 Task: Find connections with filter location Vanves with filter topic #Trainerwith filter profile language Spanish with filter current company Brookfield Properties with filter school BUNDELKHAND INSTITUTE OF ENGINEERING AND TECHNOLOGY, JHANSI with filter industry Agriculture, Construction, Mining Machinery Manufacturing with filter service category Customer Support with filter keywords title Columnist
Action: Mouse moved to (381, 280)
Screenshot: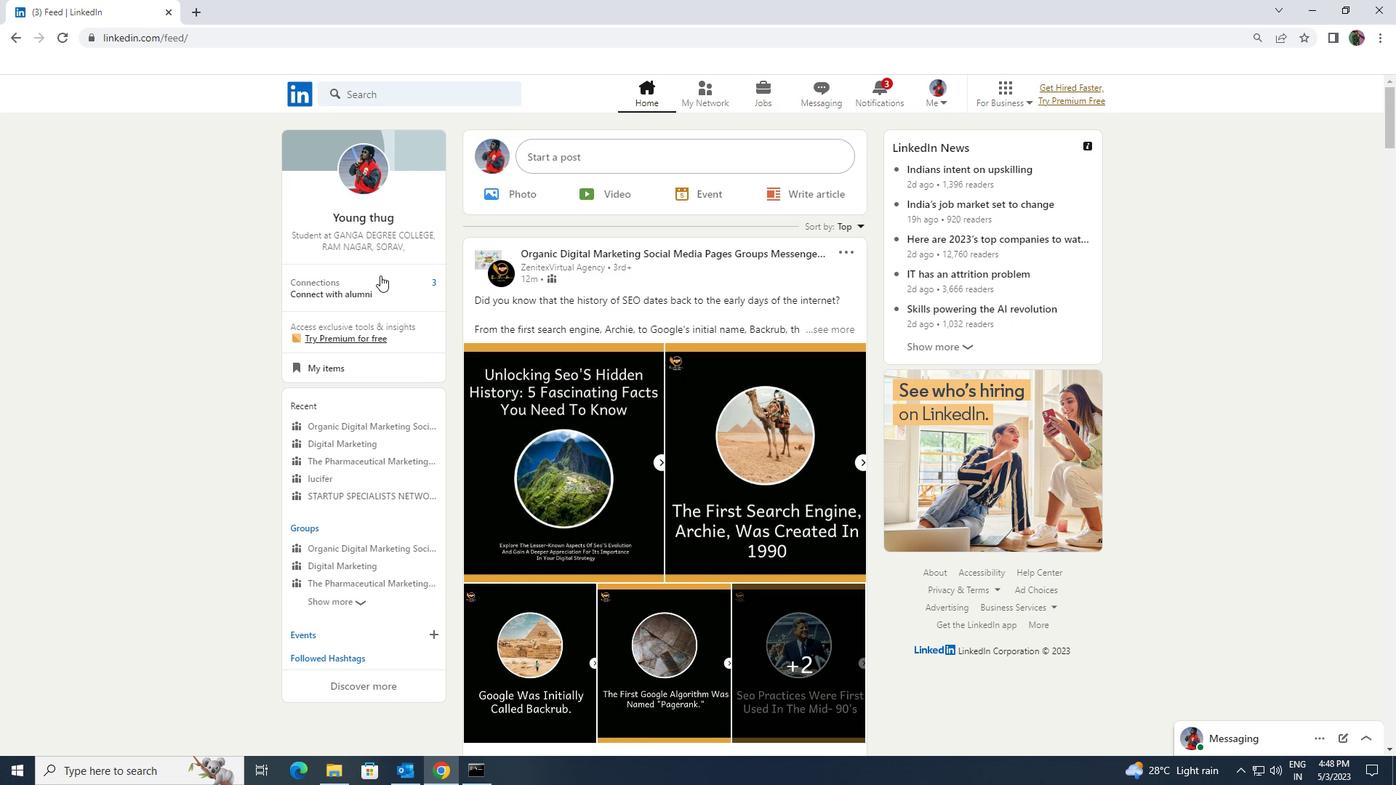 
Action: Mouse pressed left at (381, 280)
Screenshot: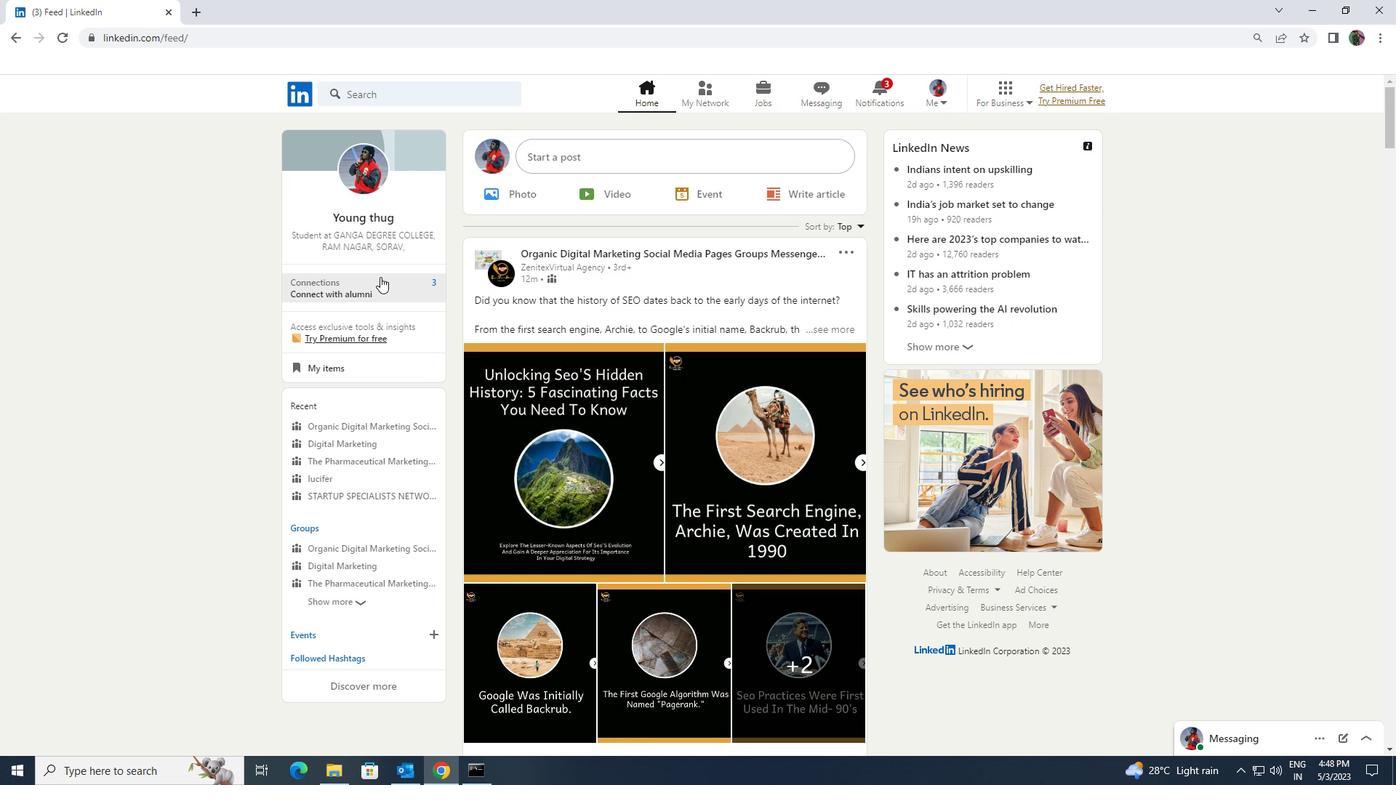 
Action: Mouse moved to (389, 178)
Screenshot: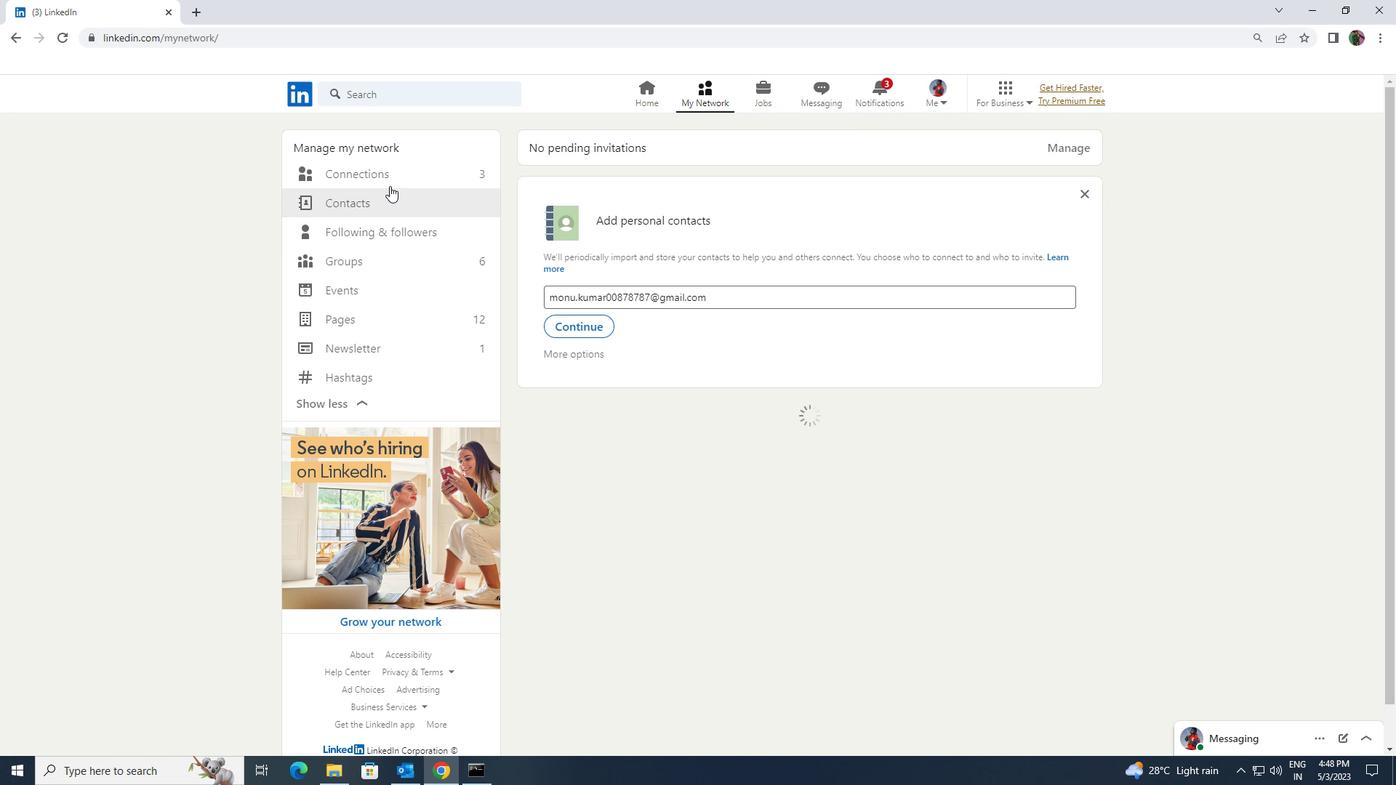 
Action: Mouse pressed left at (389, 178)
Screenshot: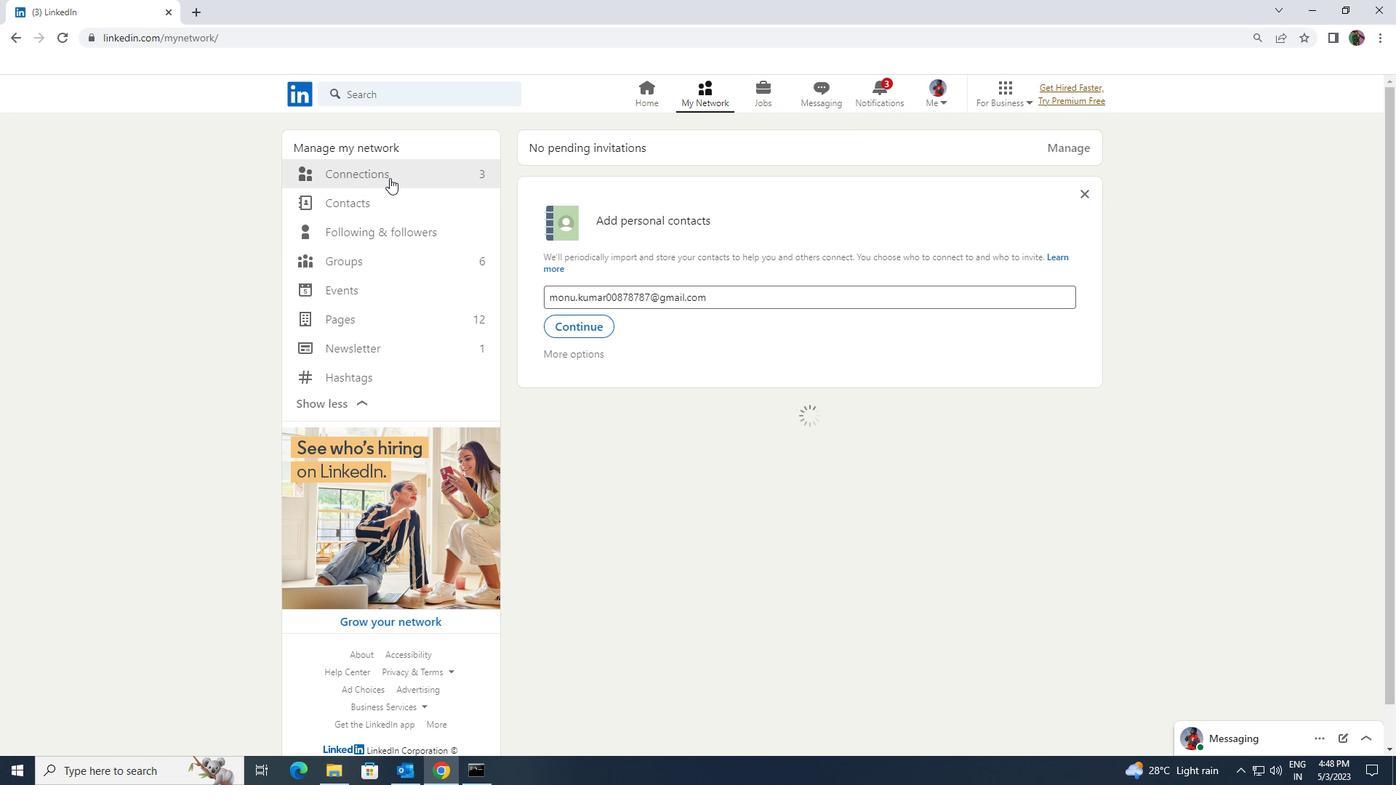 
Action: Mouse moved to (791, 179)
Screenshot: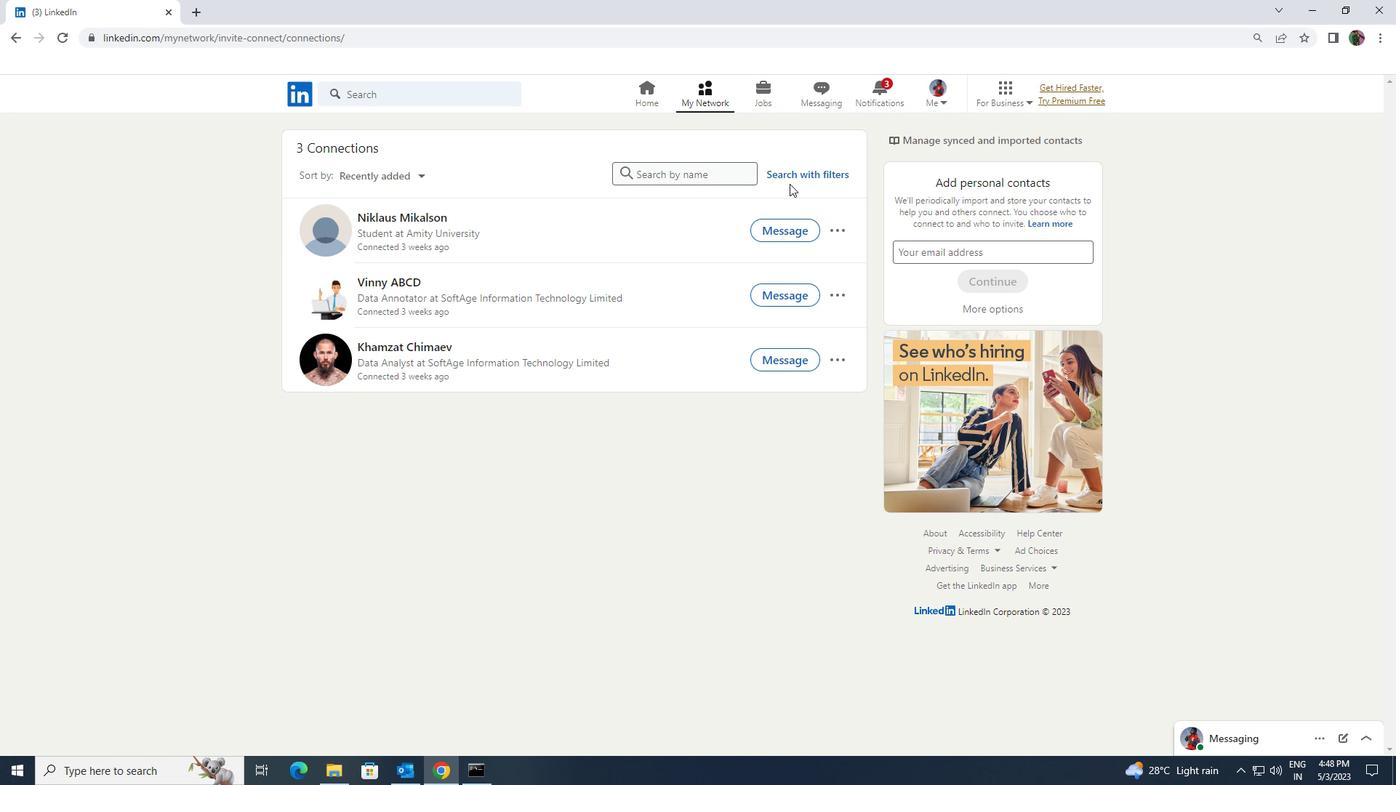 
Action: Mouse pressed left at (791, 179)
Screenshot: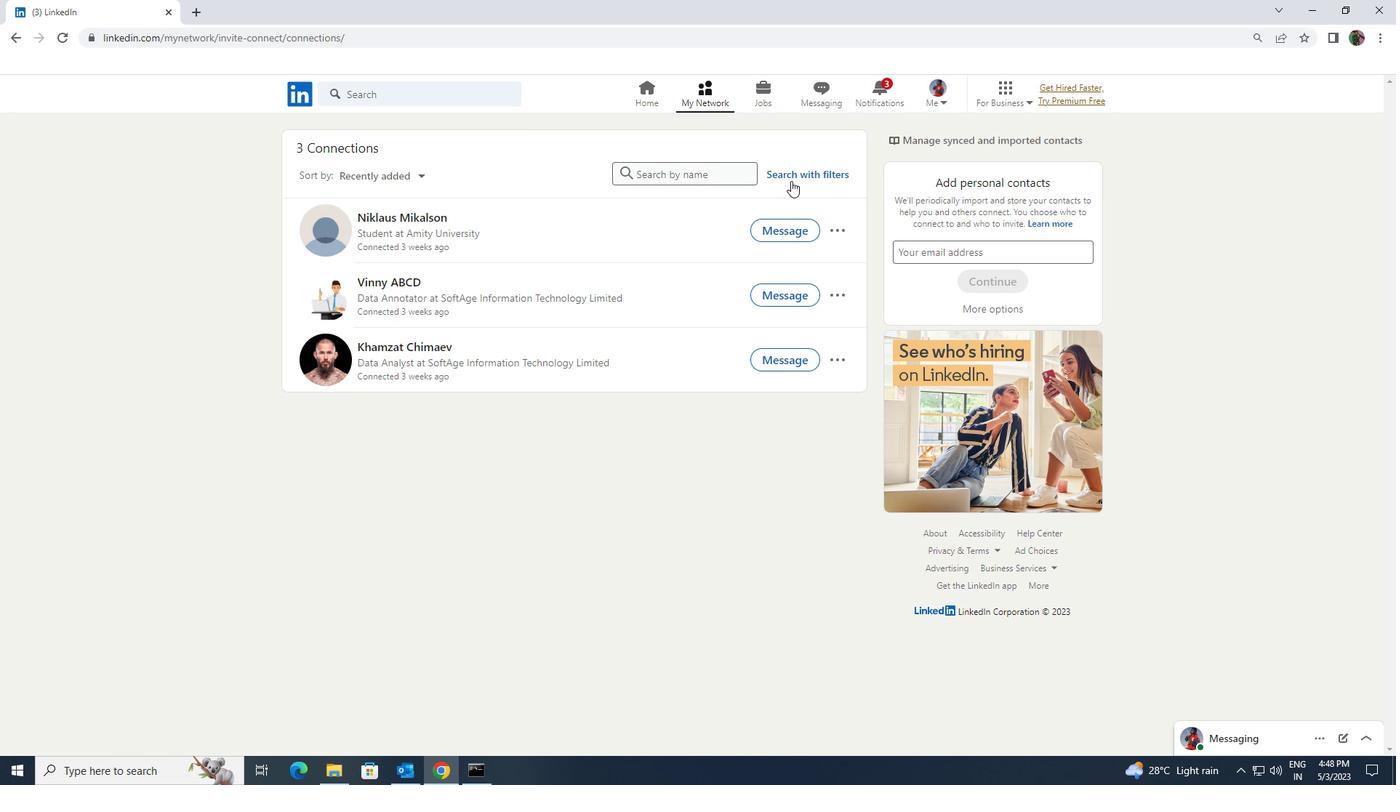 
Action: Mouse moved to (741, 137)
Screenshot: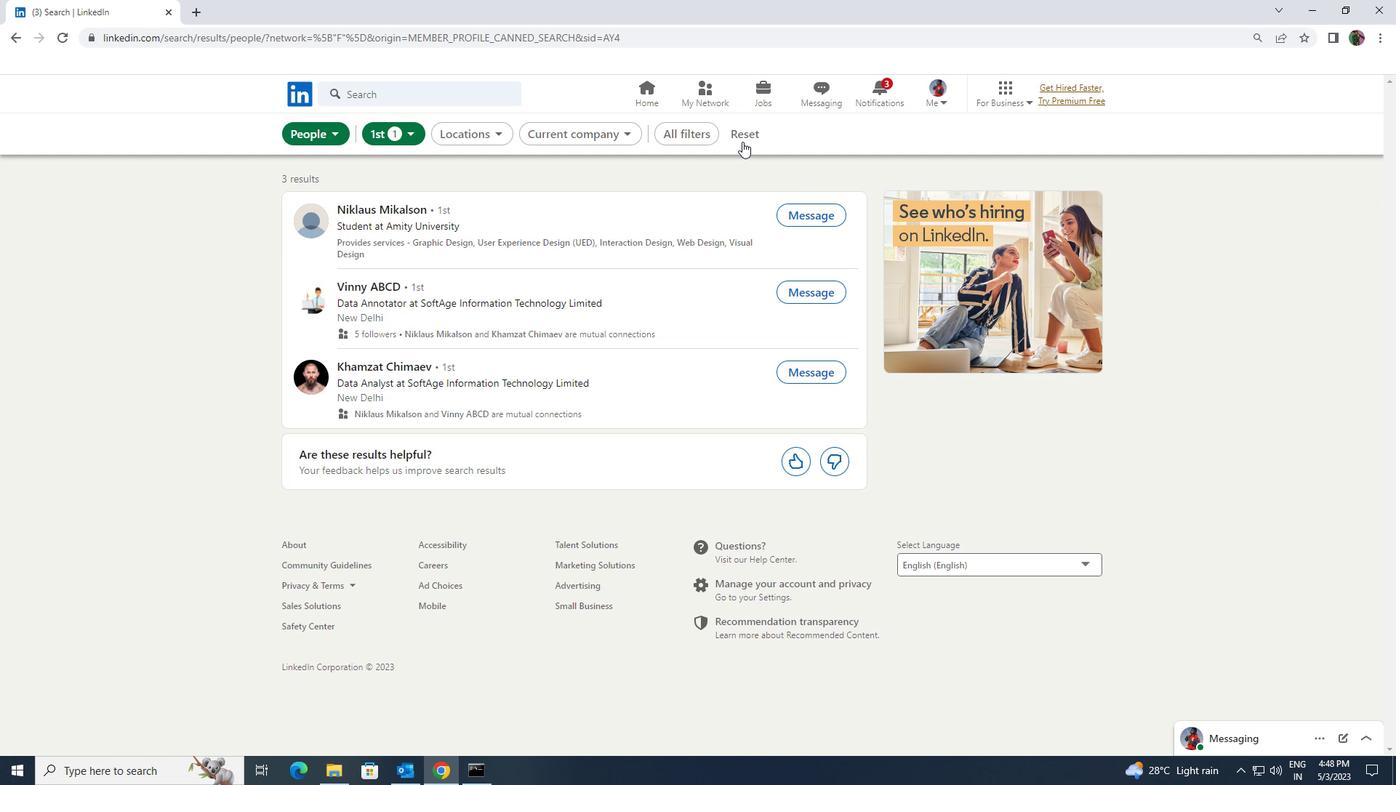 
Action: Mouse pressed left at (741, 137)
Screenshot: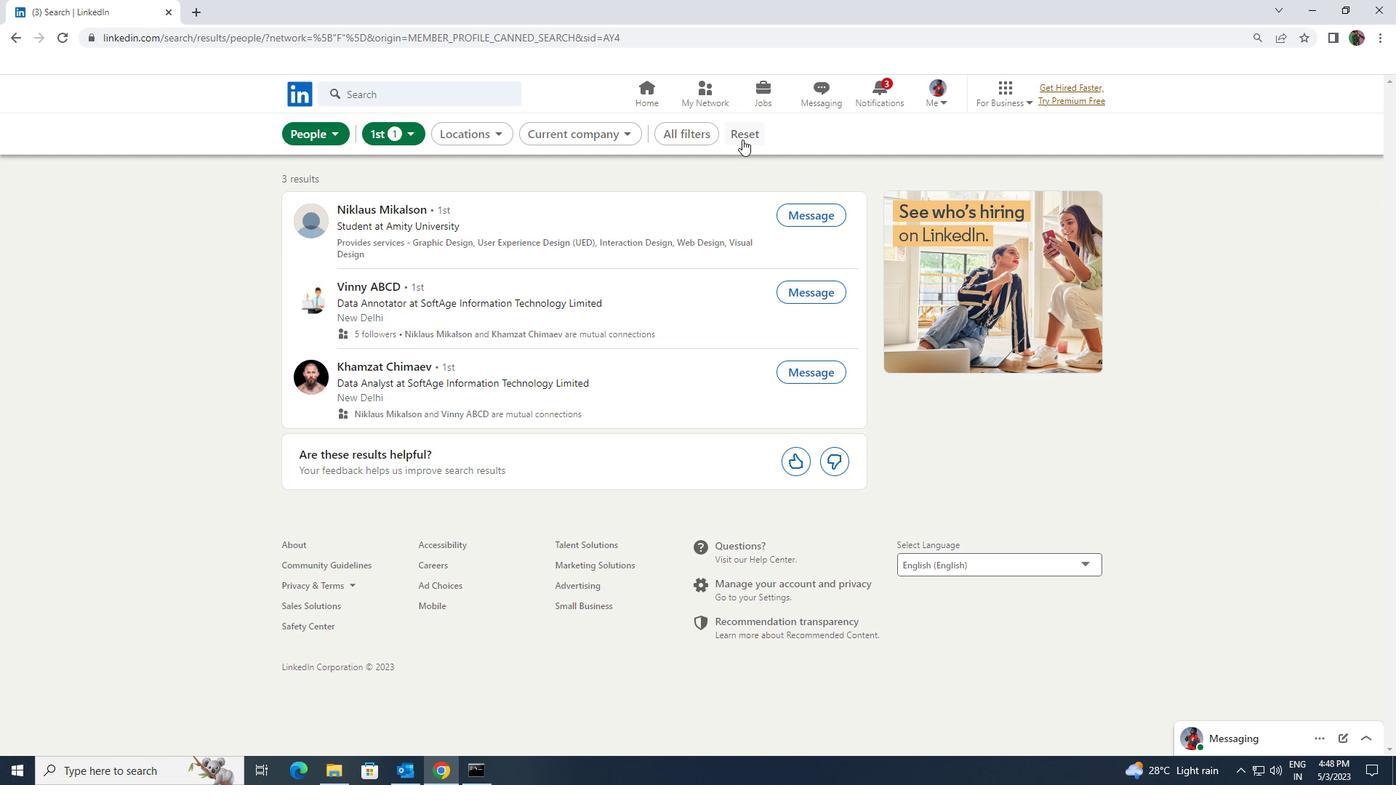 
Action: Mouse moved to (730, 137)
Screenshot: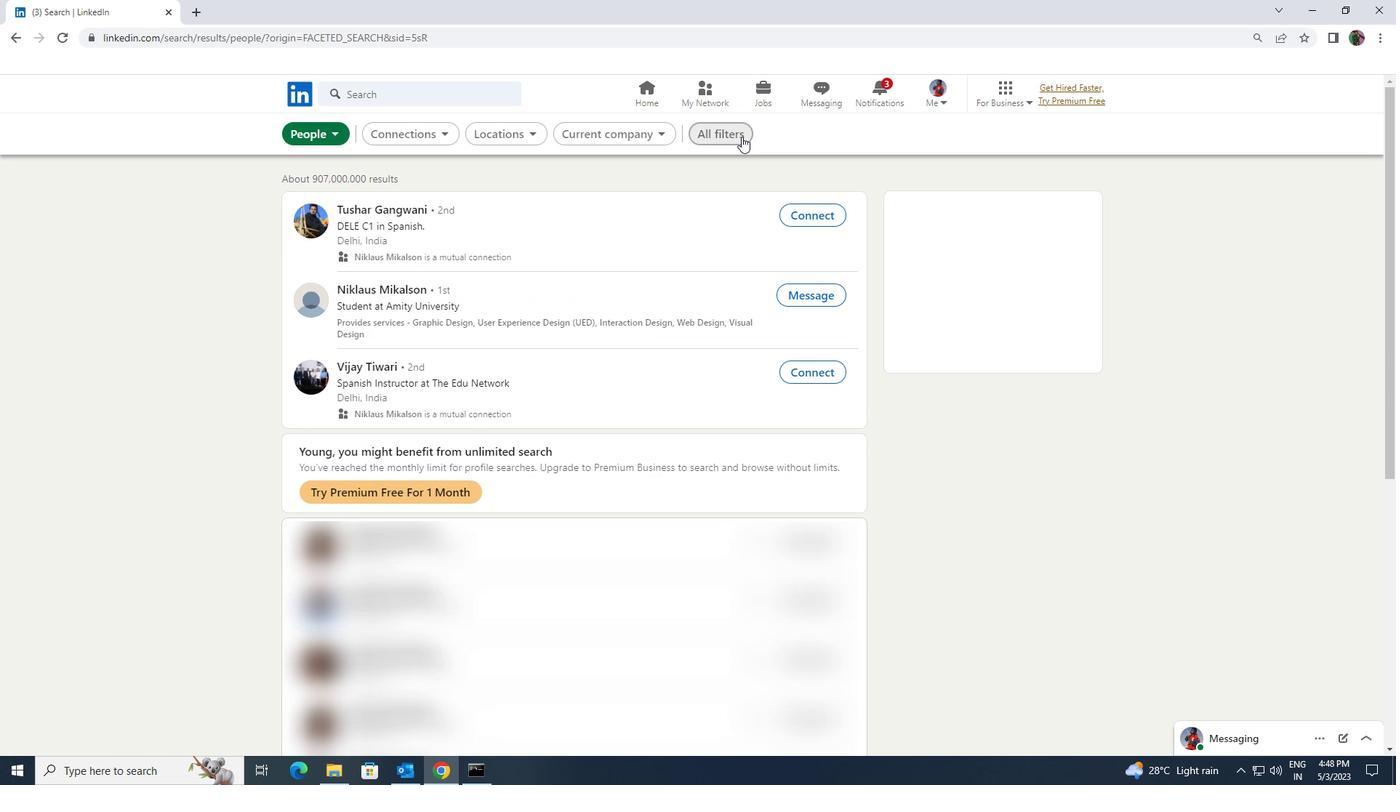 
Action: Mouse pressed left at (730, 137)
Screenshot: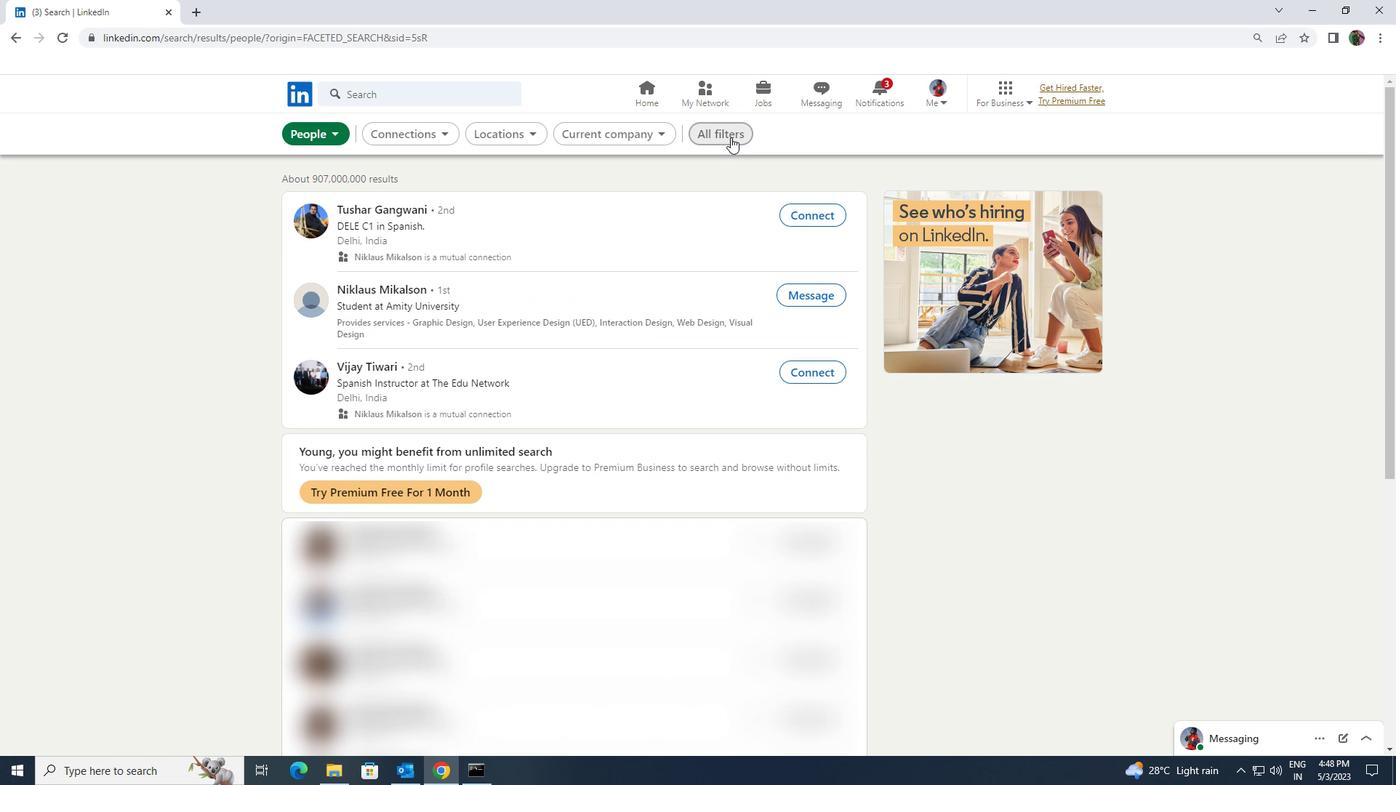 
Action: Mouse moved to (1231, 564)
Screenshot: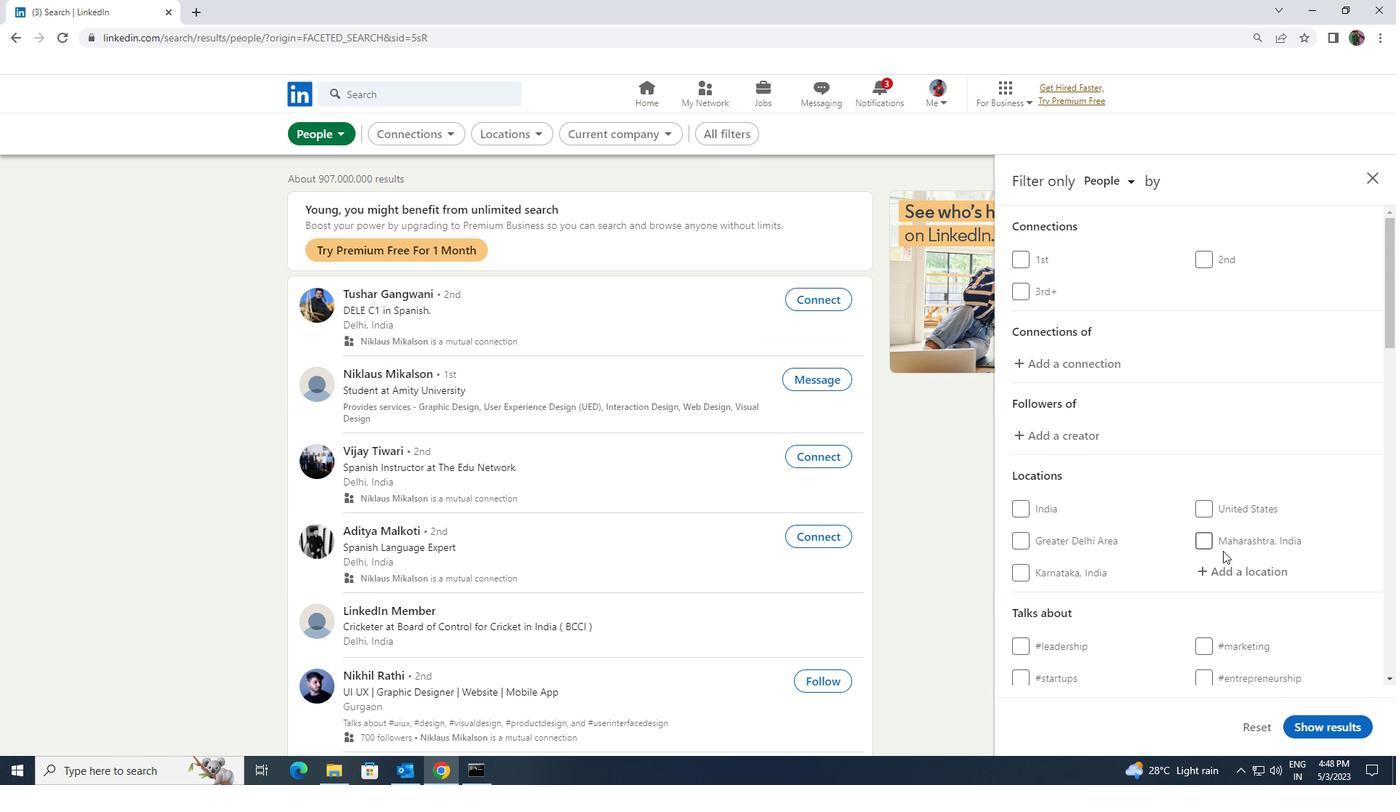 
Action: Mouse pressed left at (1231, 564)
Screenshot: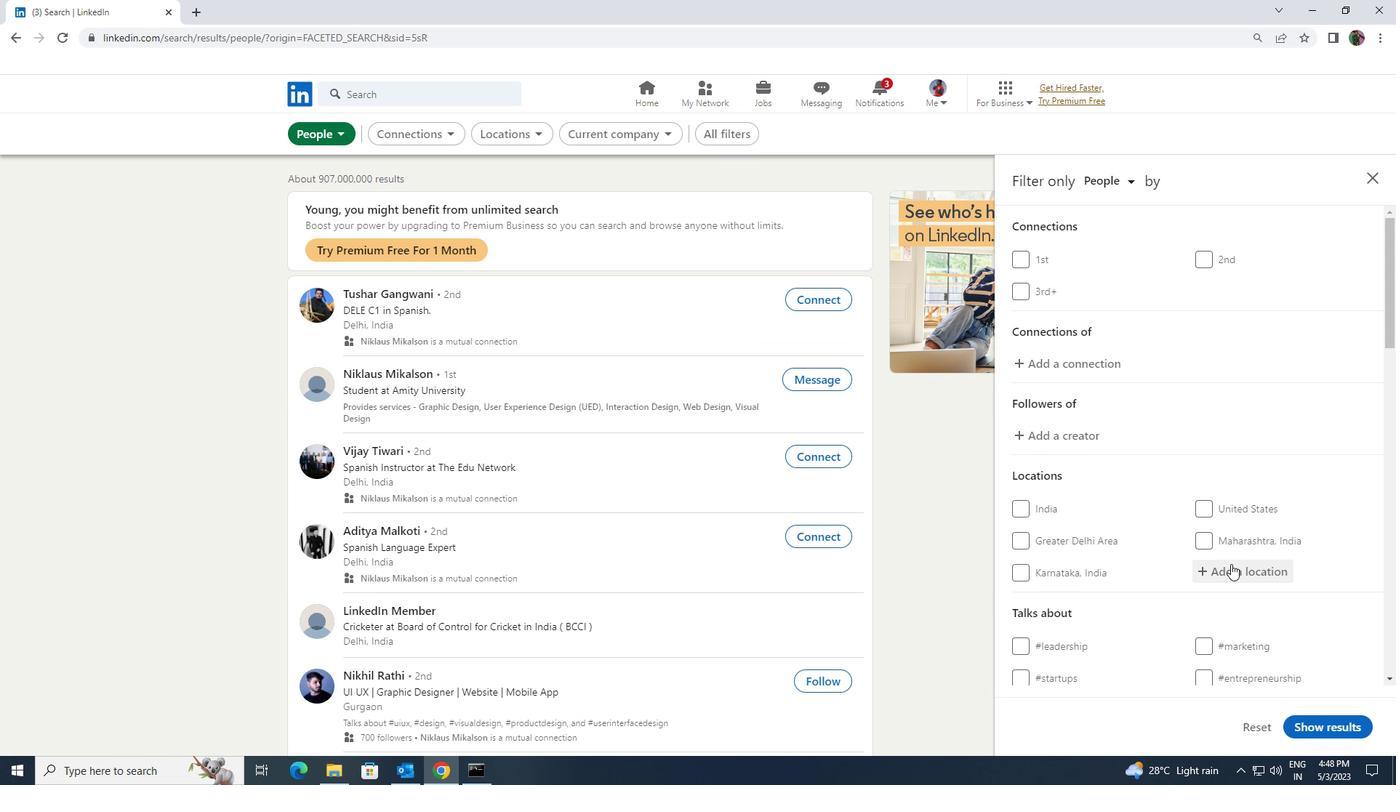 
Action: Key pressed <Key.shift>VANVES
Screenshot: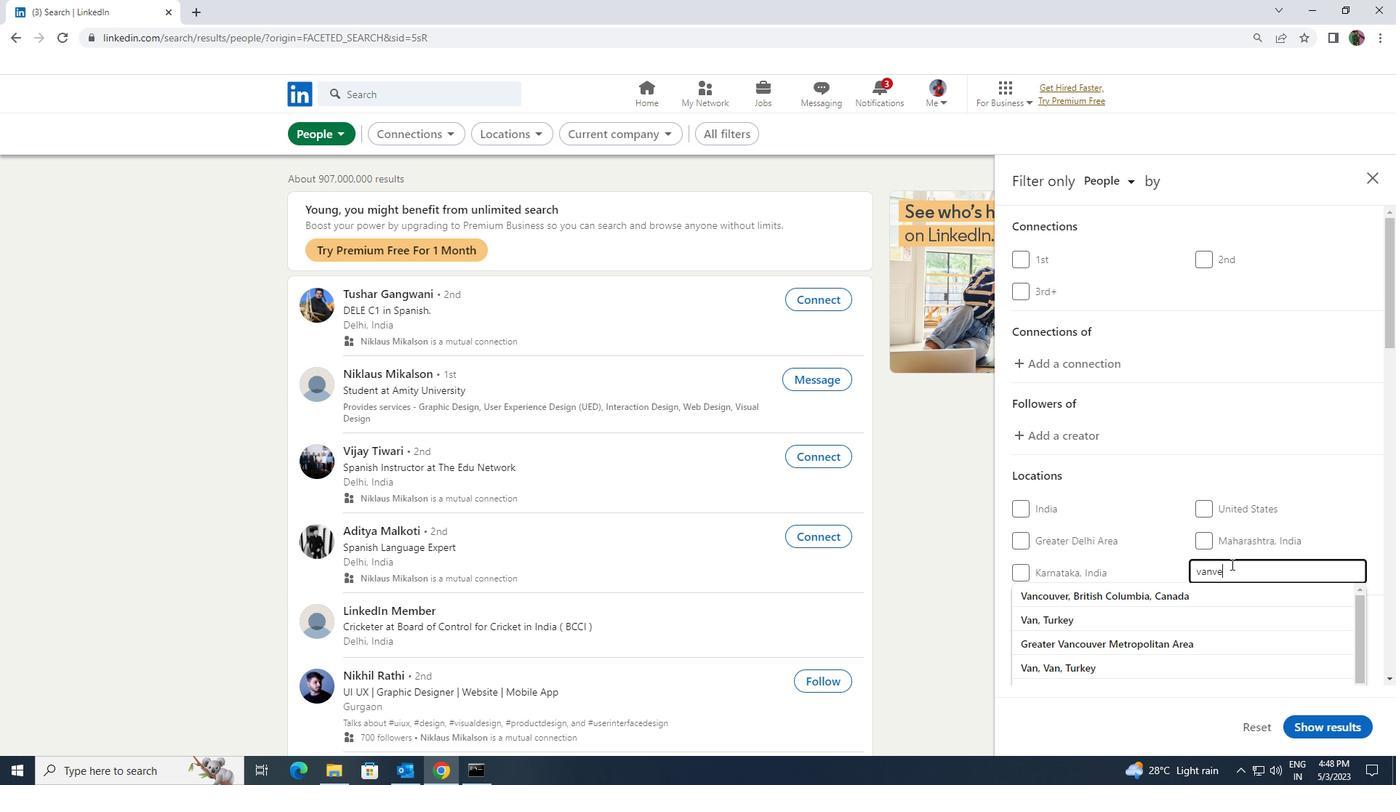 
Action: Mouse moved to (1221, 586)
Screenshot: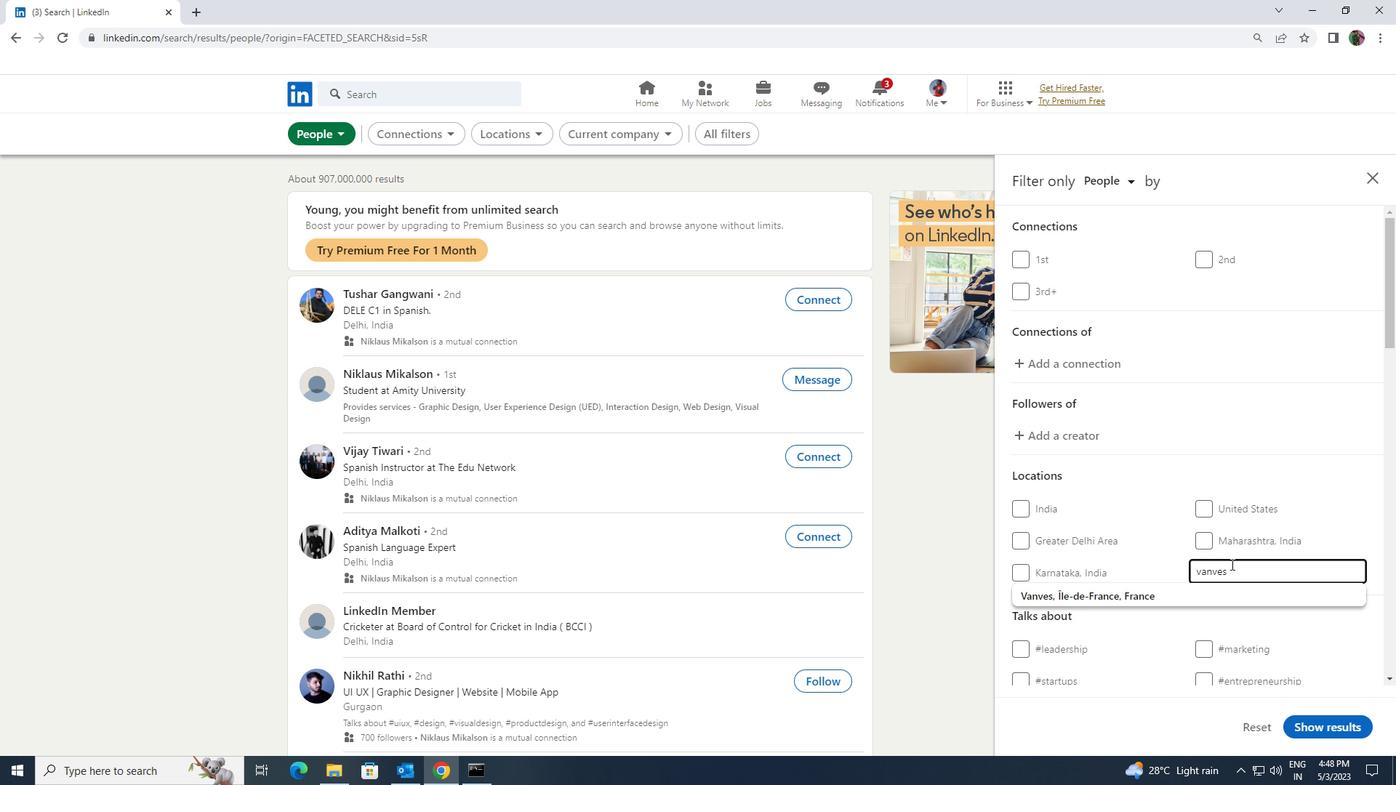 
Action: Mouse pressed left at (1221, 586)
Screenshot: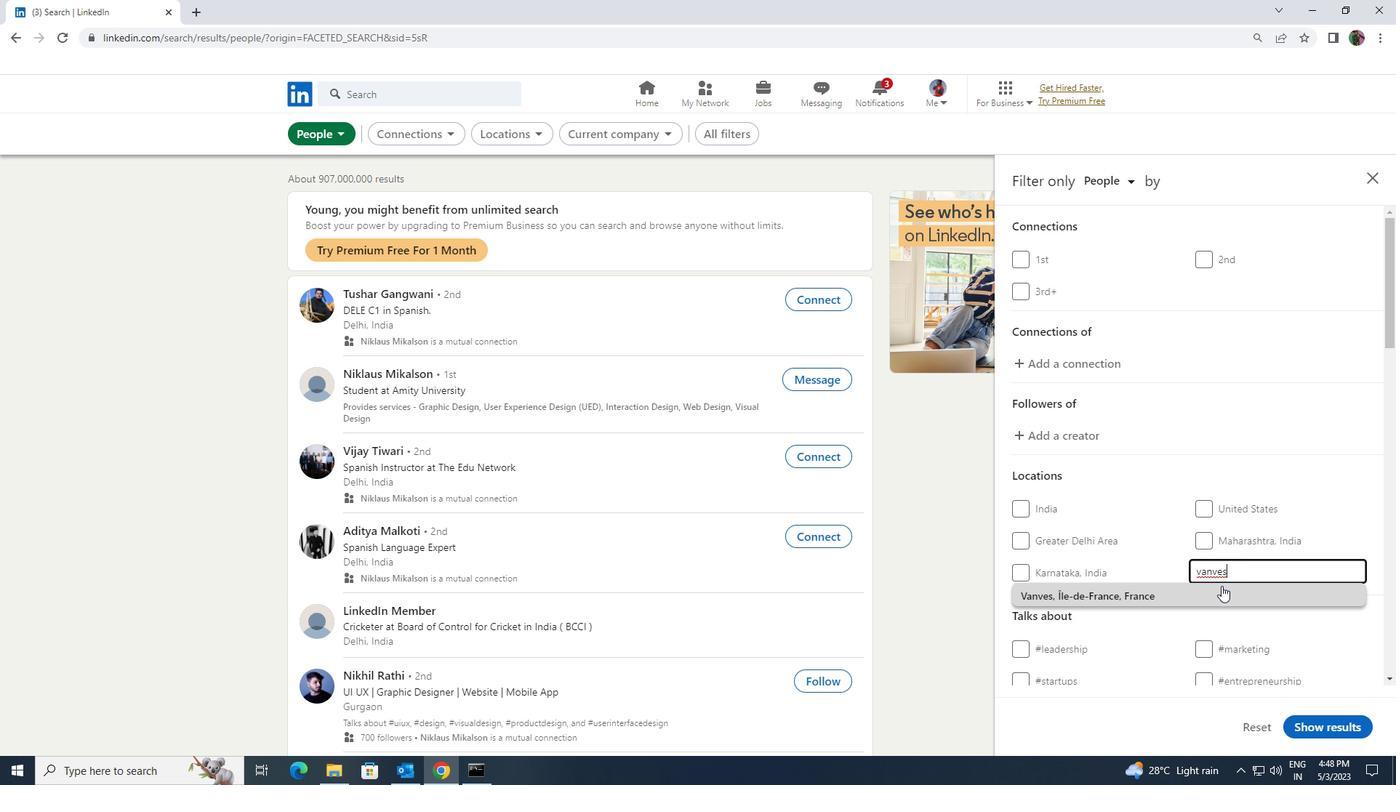 
Action: Mouse scrolled (1221, 585) with delta (0, 0)
Screenshot: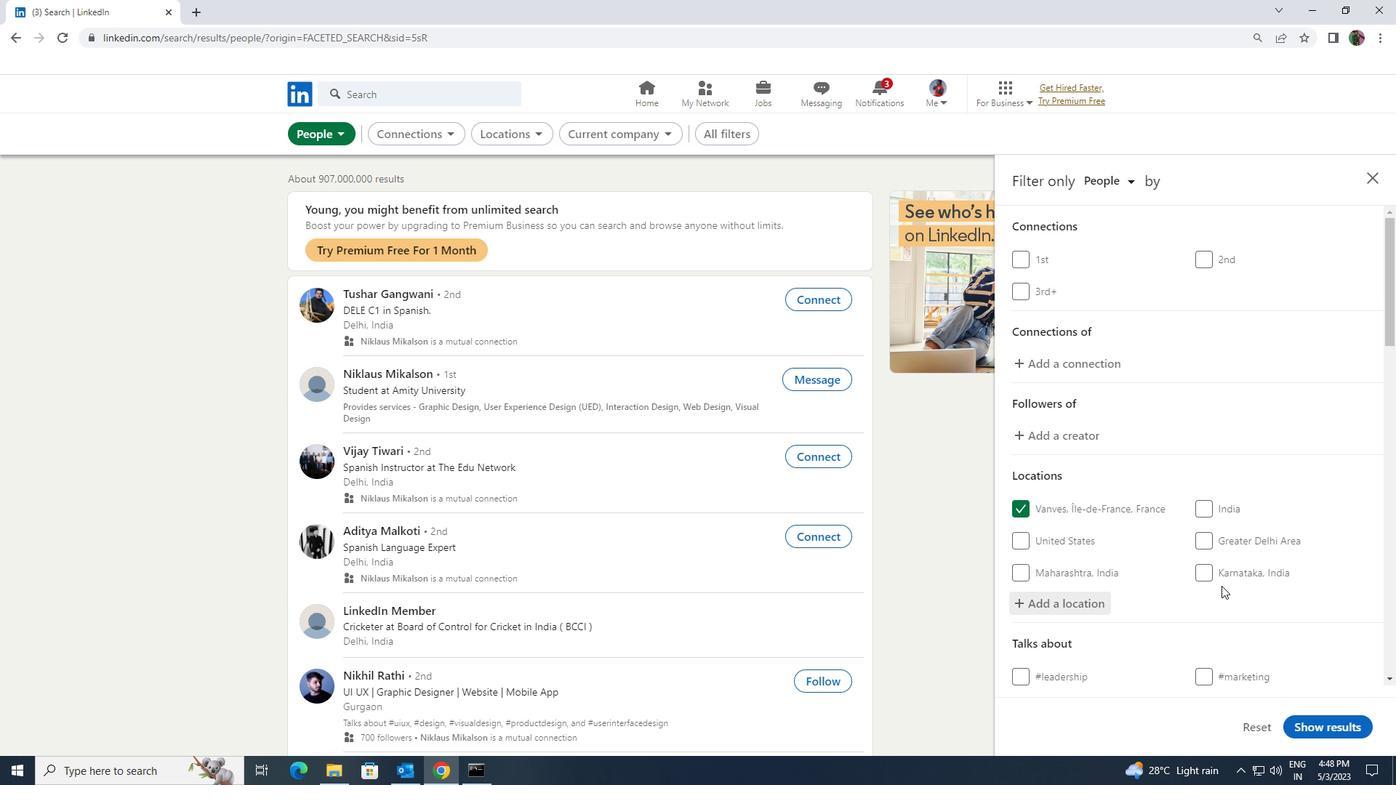 
Action: Mouse scrolled (1221, 585) with delta (0, 0)
Screenshot: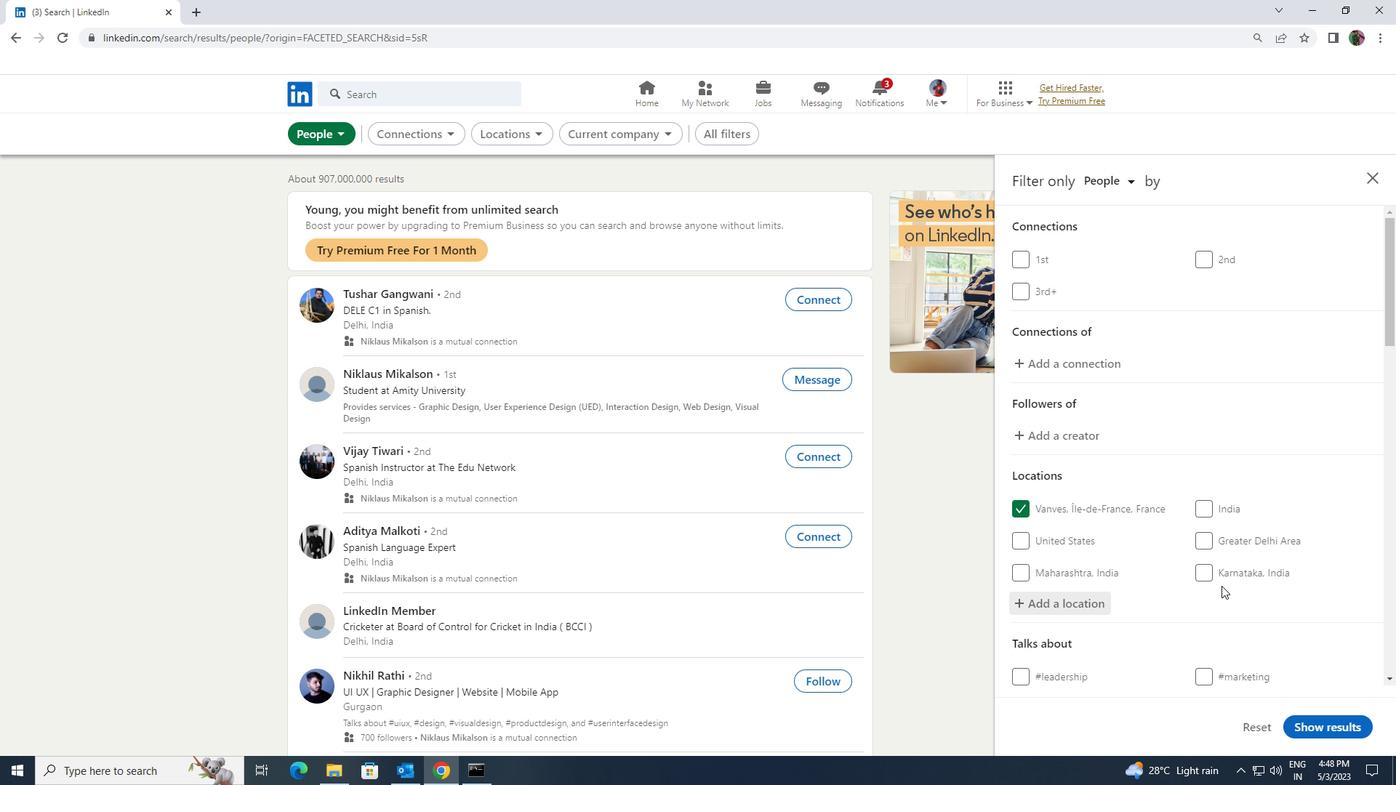 
Action: Mouse moved to (1218, 586)
Screenshot: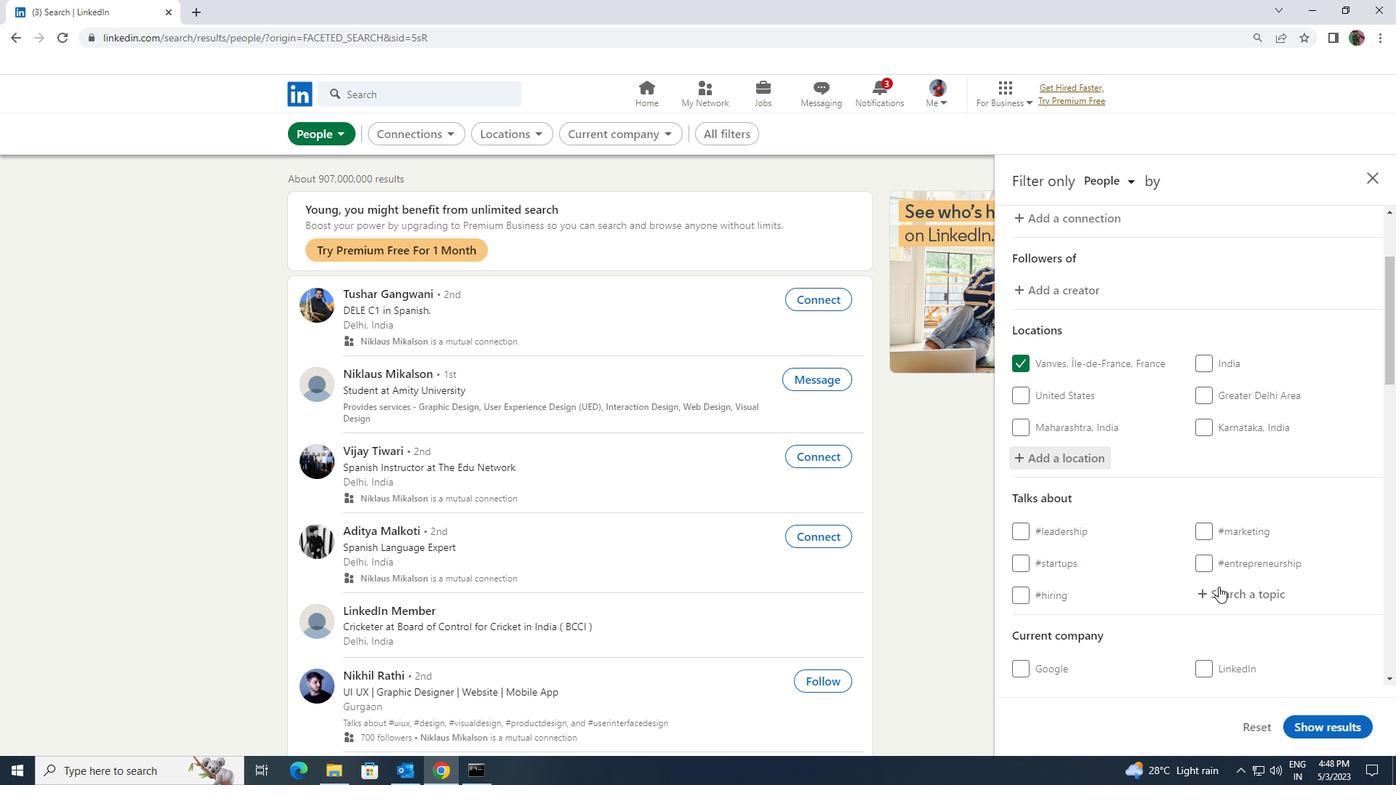 
Action: Mouse pressed left at (1218, 586)
Screenshot: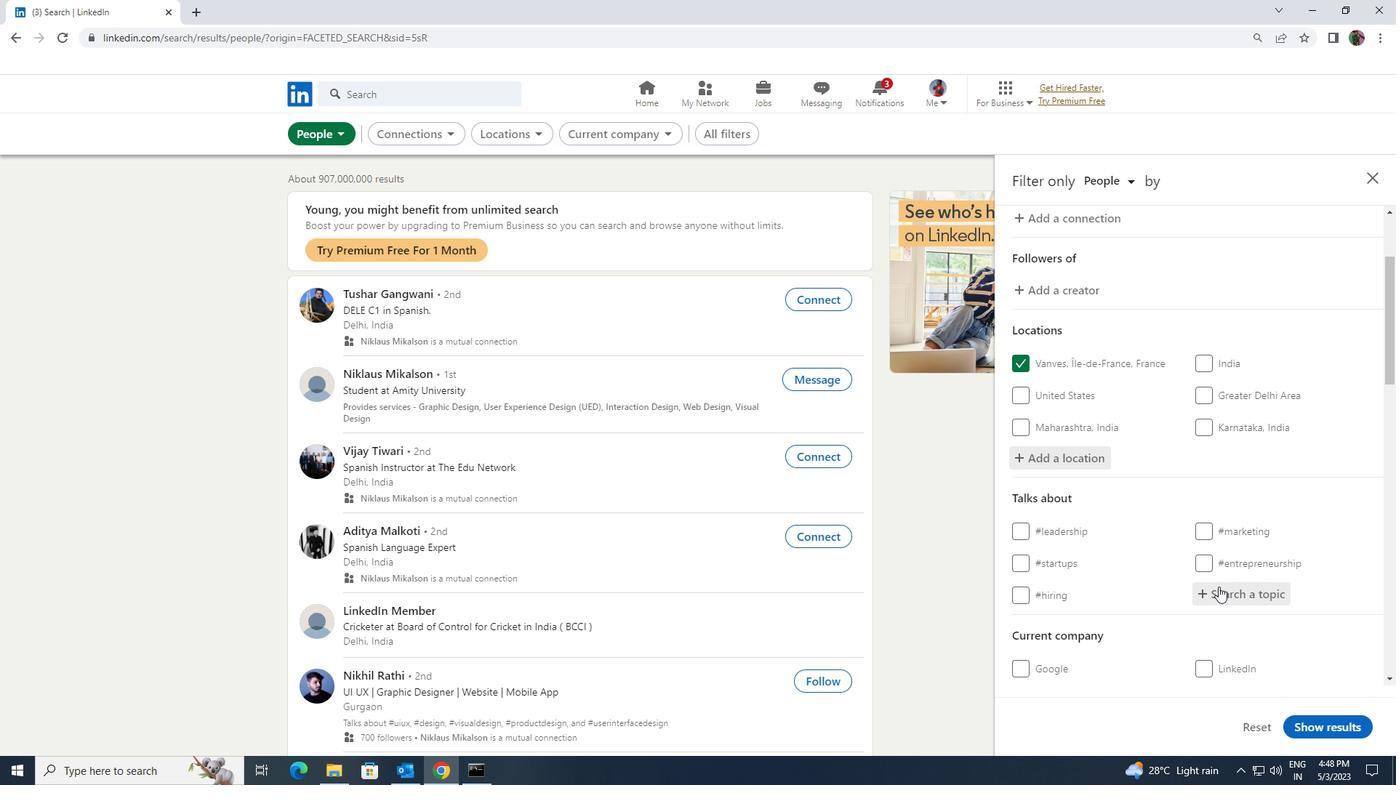 
Action: Key pressed <Key.shift>TRAINER
Screenshot: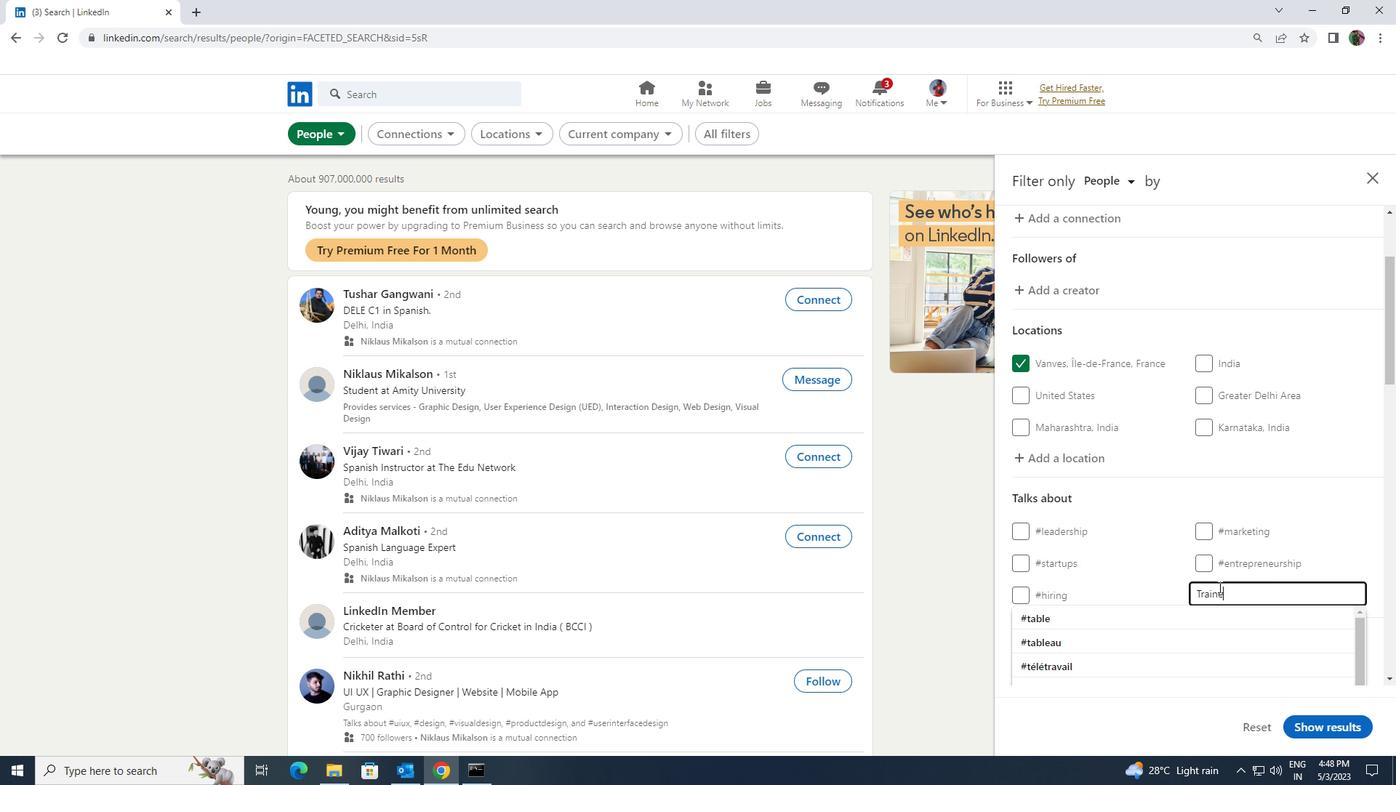 
Action: Mouse moved to (1207, 605)
Screenshot: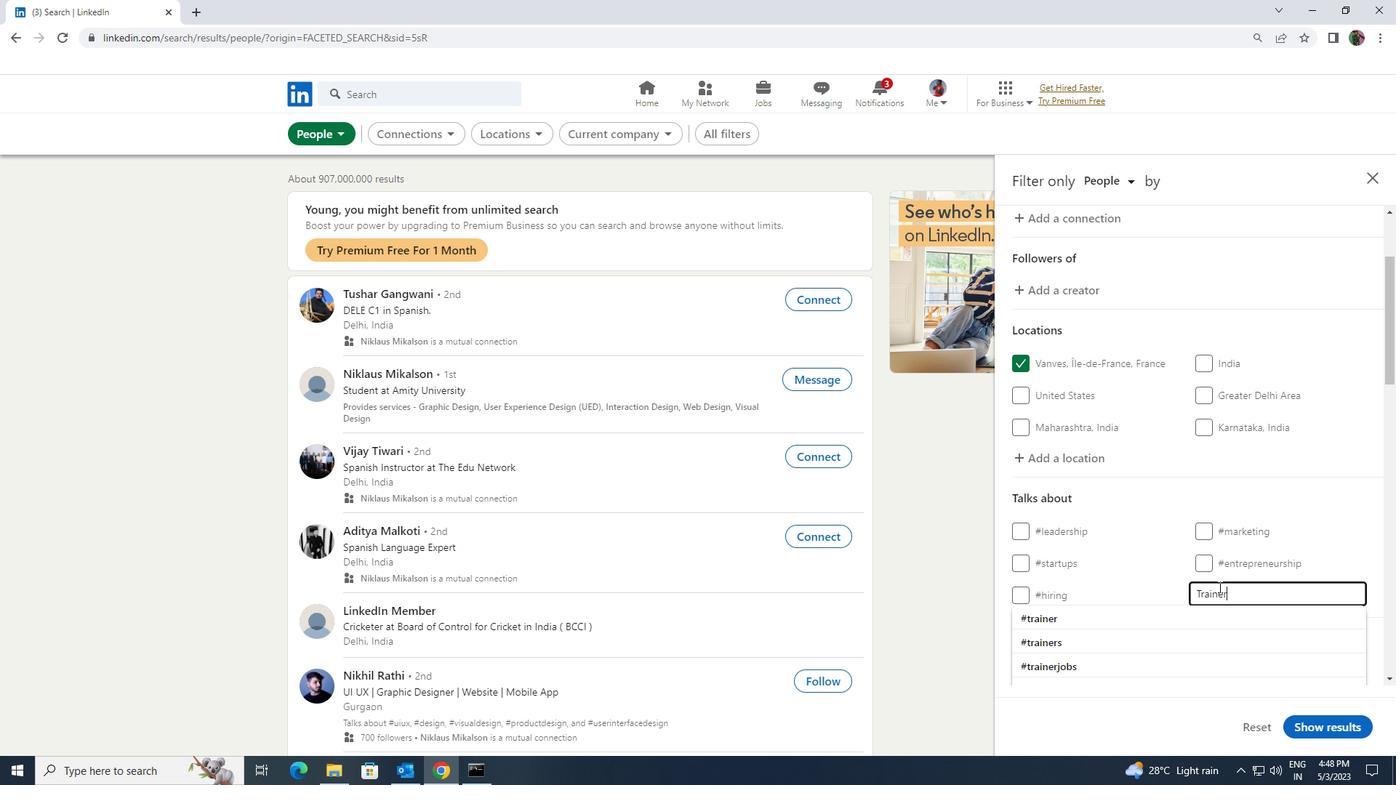 
Action: Mouse pressed left at (1207, 605)
Screenshot: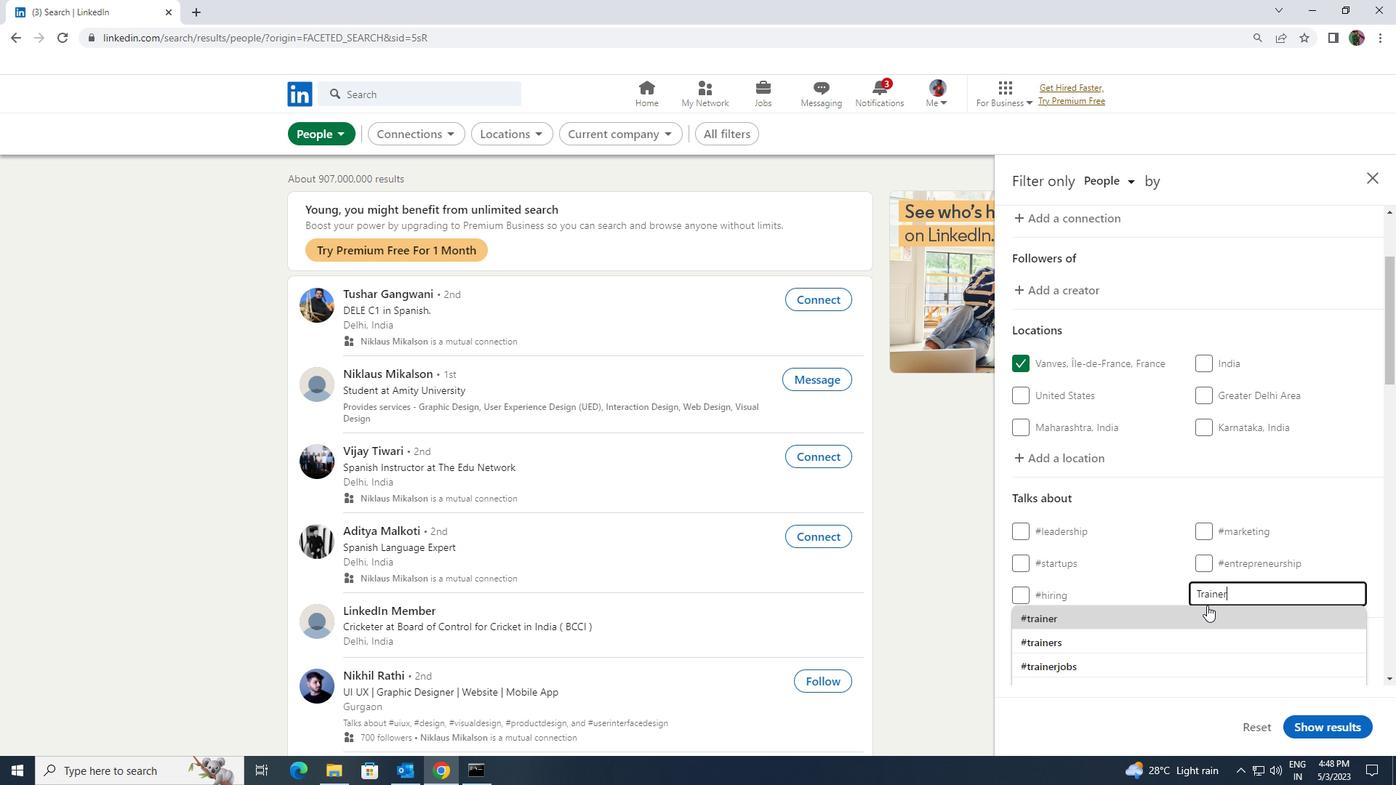 
Action: Mouse scrolled (1207, 605) with delta (0, 0)
Screenshot: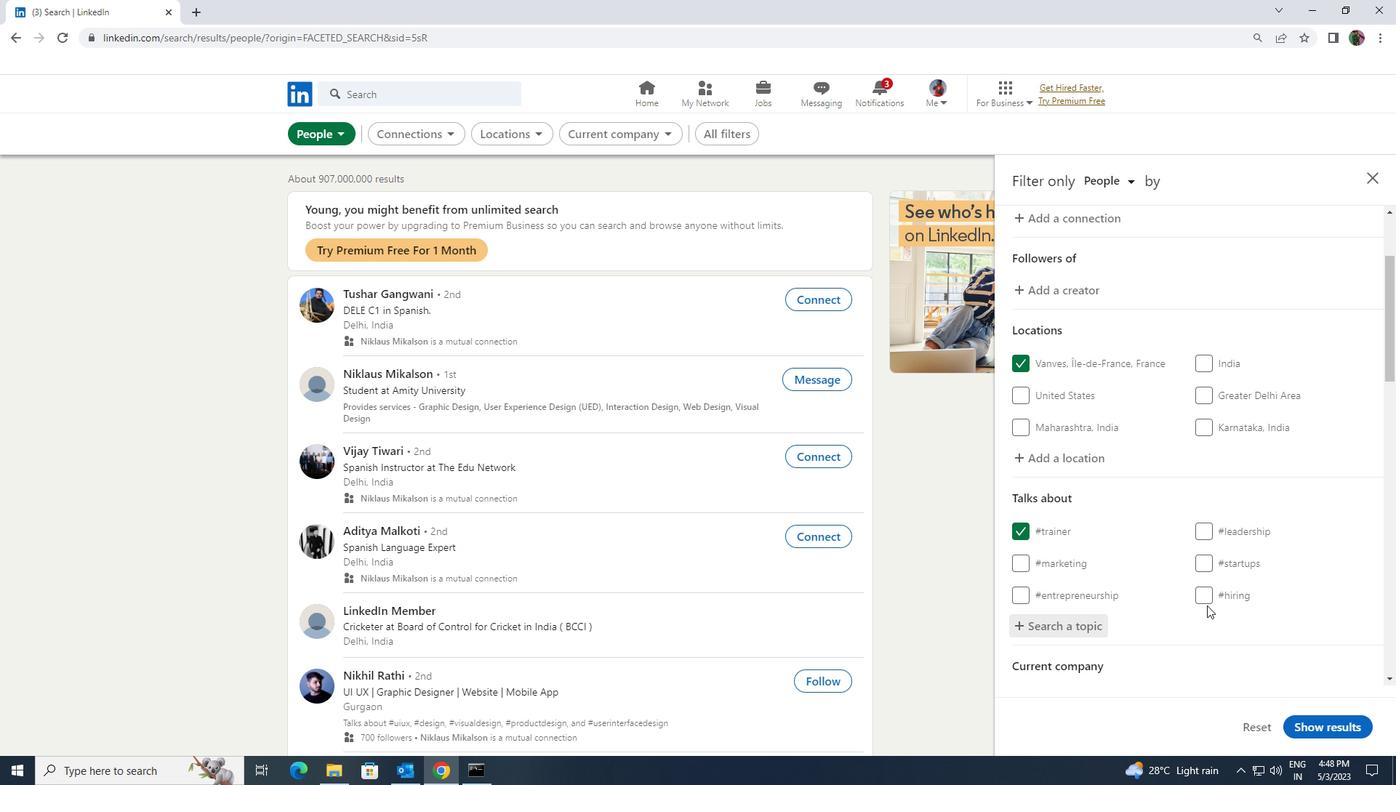 
Action: Mouse scrolled (1207, 605) with delta (0, 0)
Screenshot: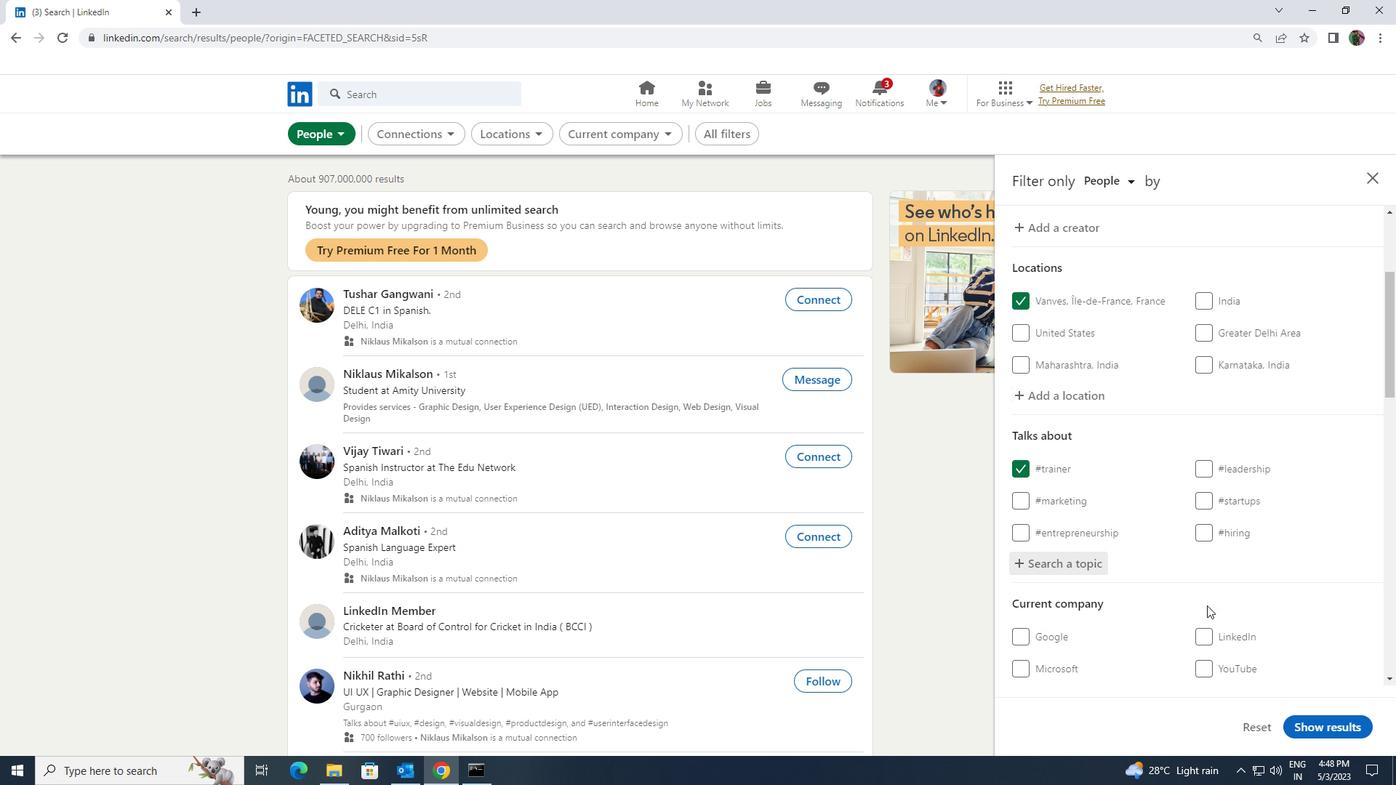 
Action: Mouse scrolled (1207, 605) with delta (0, 0)
Screenshot: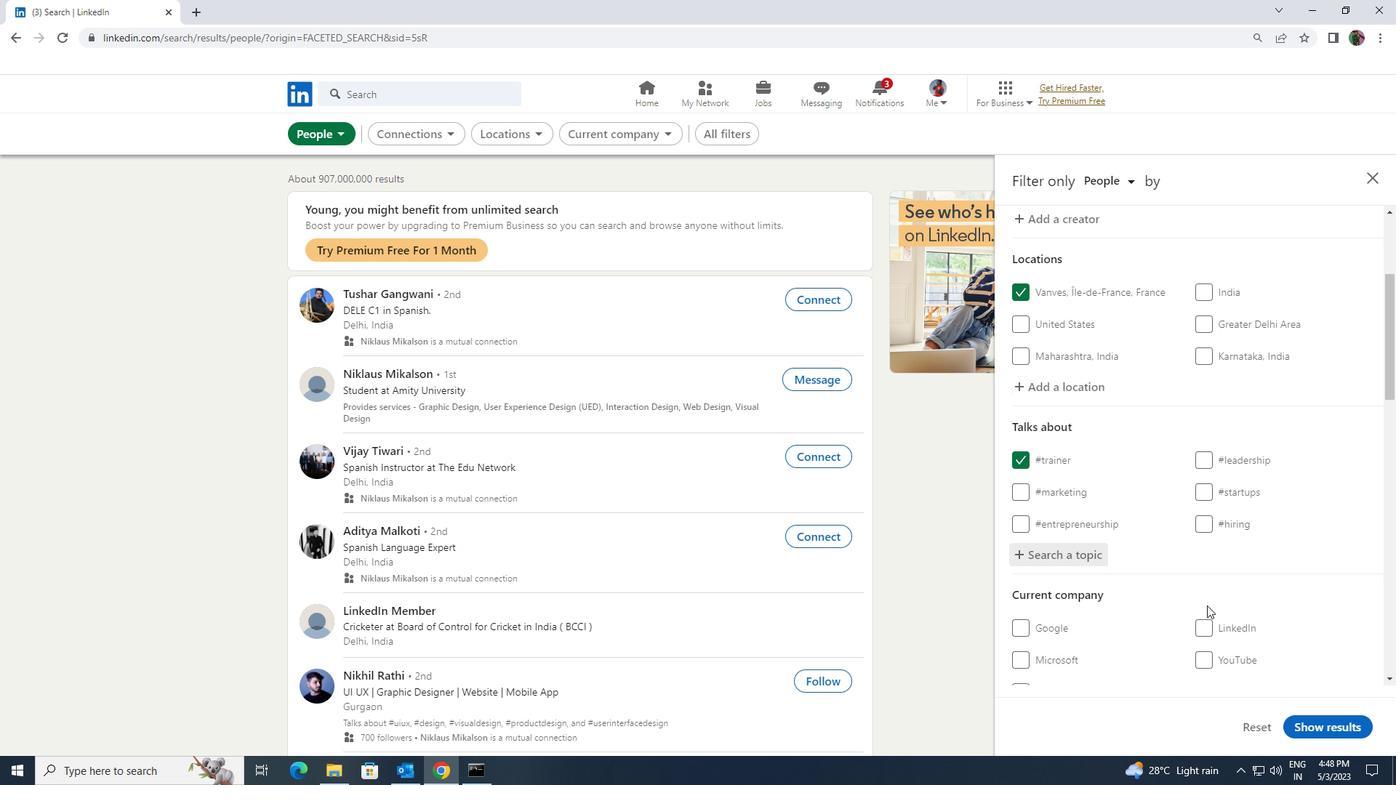 
Action: Mouse scrolled (1207, 605) with delta (0, 0)
Screenshot: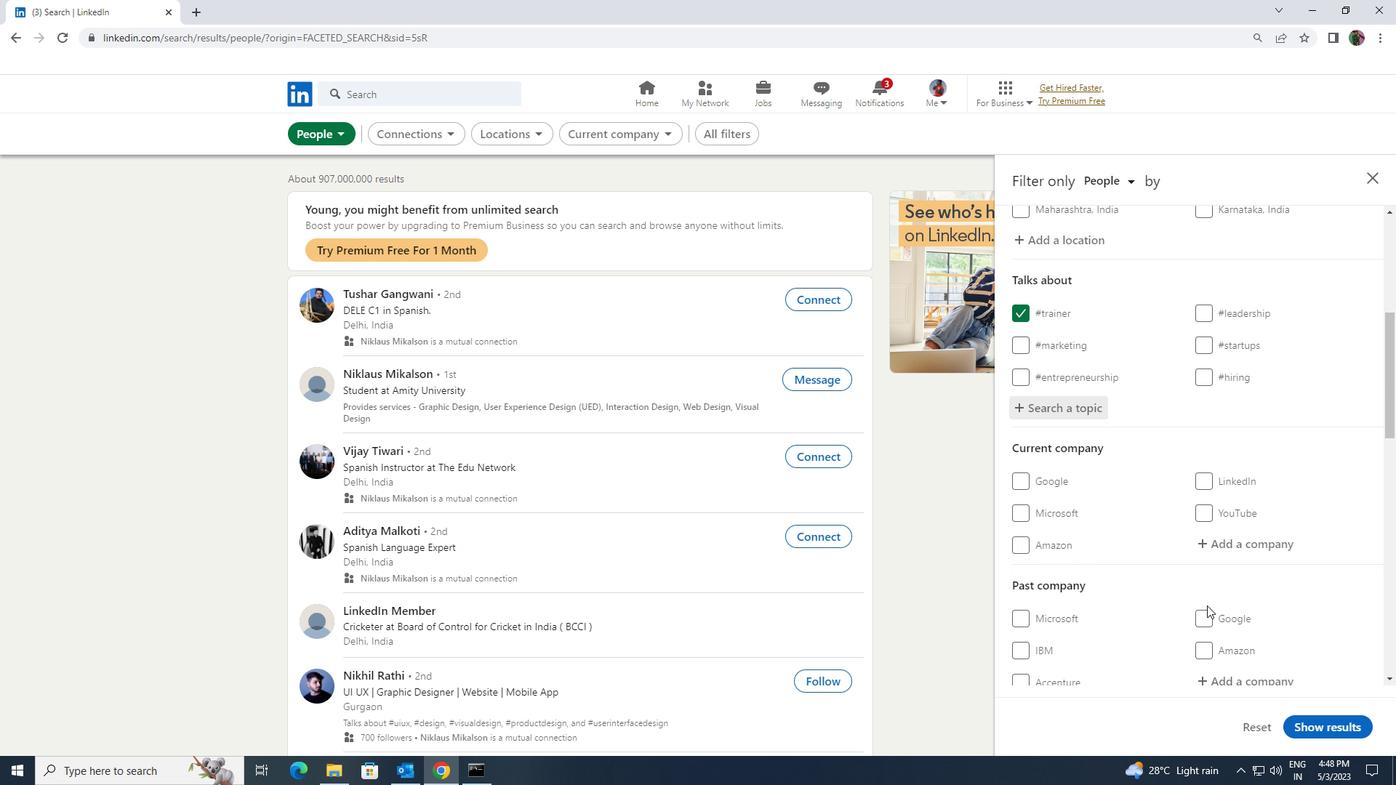 
Action: Mouse scrolled (1207, 605) with delta (0, 0)
Screenshot: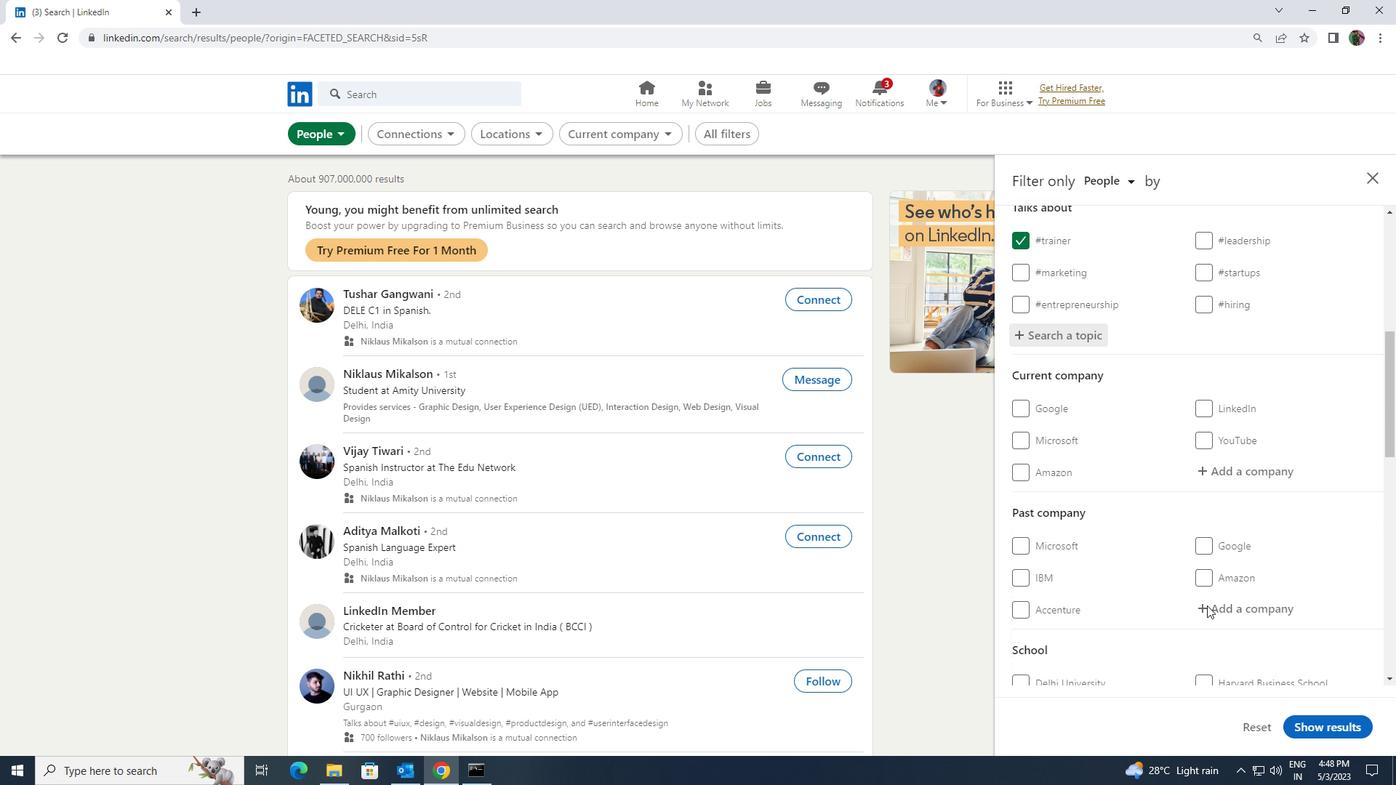 
Action: Mouse scrolled (1207, 605) with delta (0, 0)
Screenshot: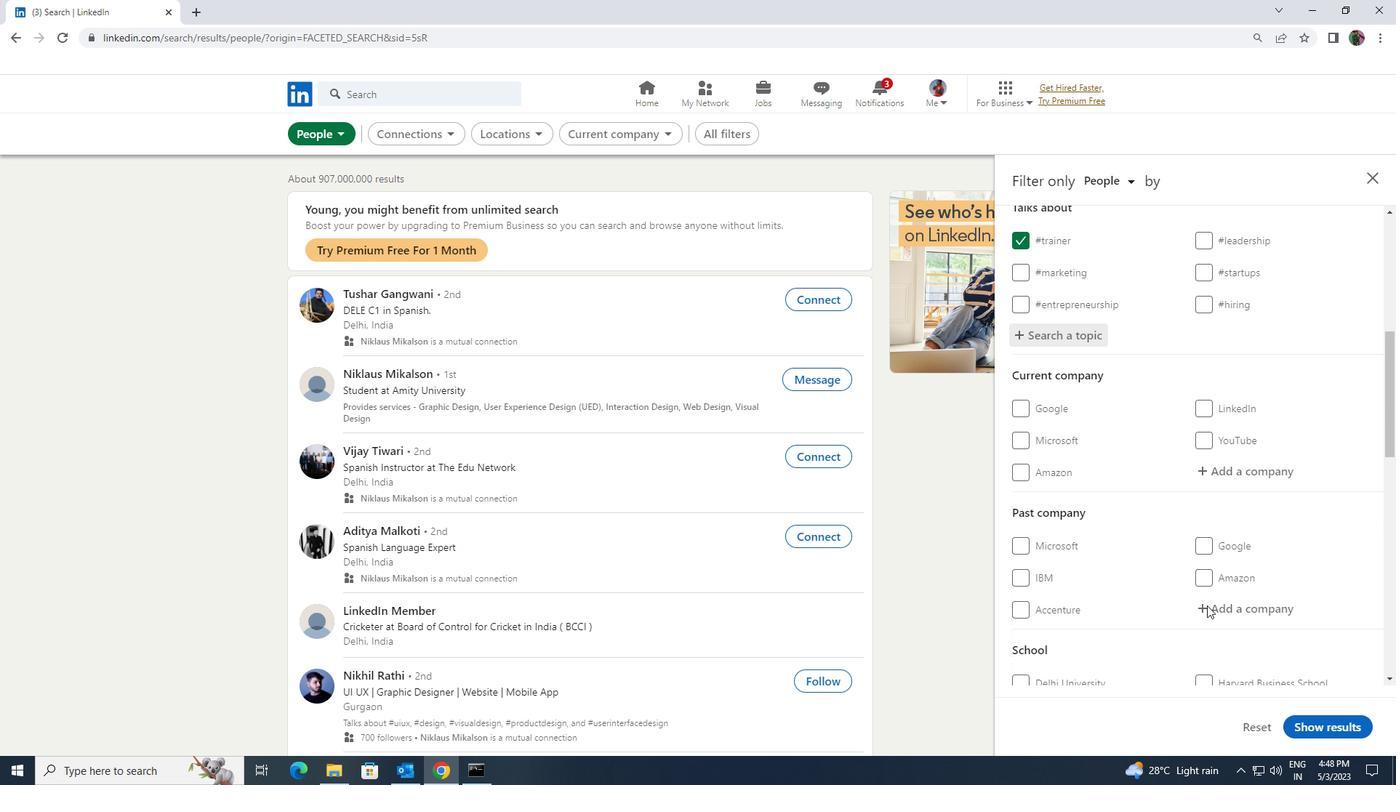 
Action: Mouse scrolled (1207, 605) with delta (0, 0)
Screenshot: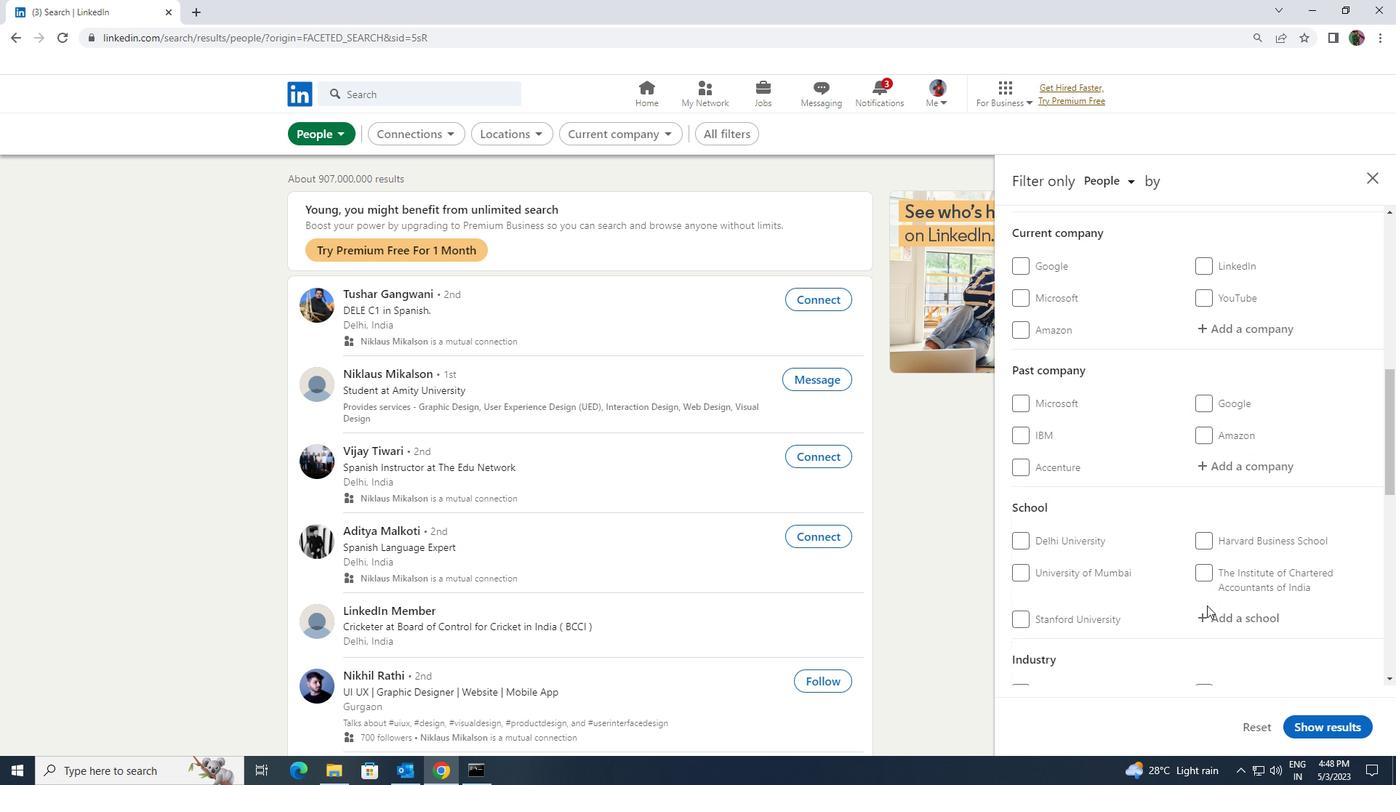 
Action: Mouse scrolled (1207, 605) with delta (0, 0)
Screenshot: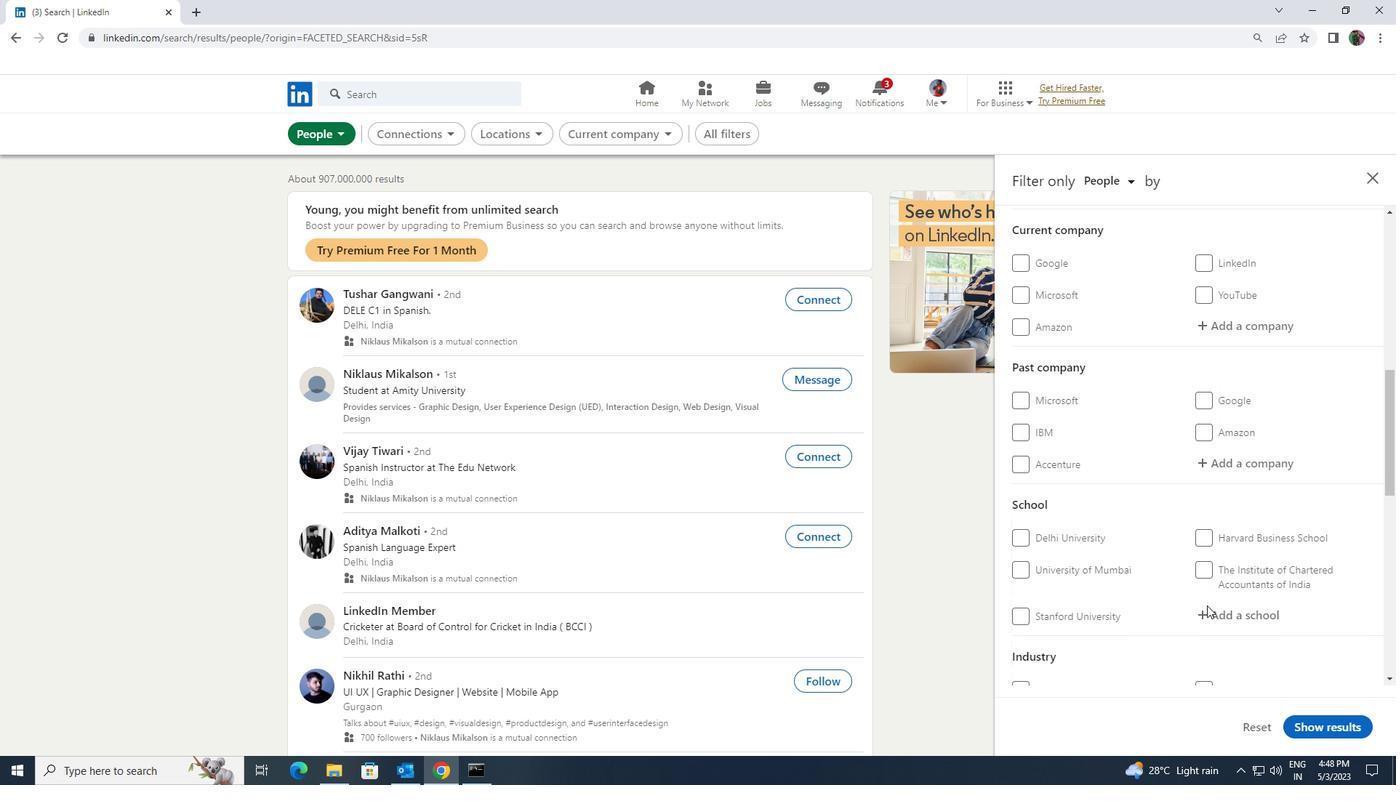 
Action: Mouse scrolled (1207, 605) with delta (0, 0)
Screenshot: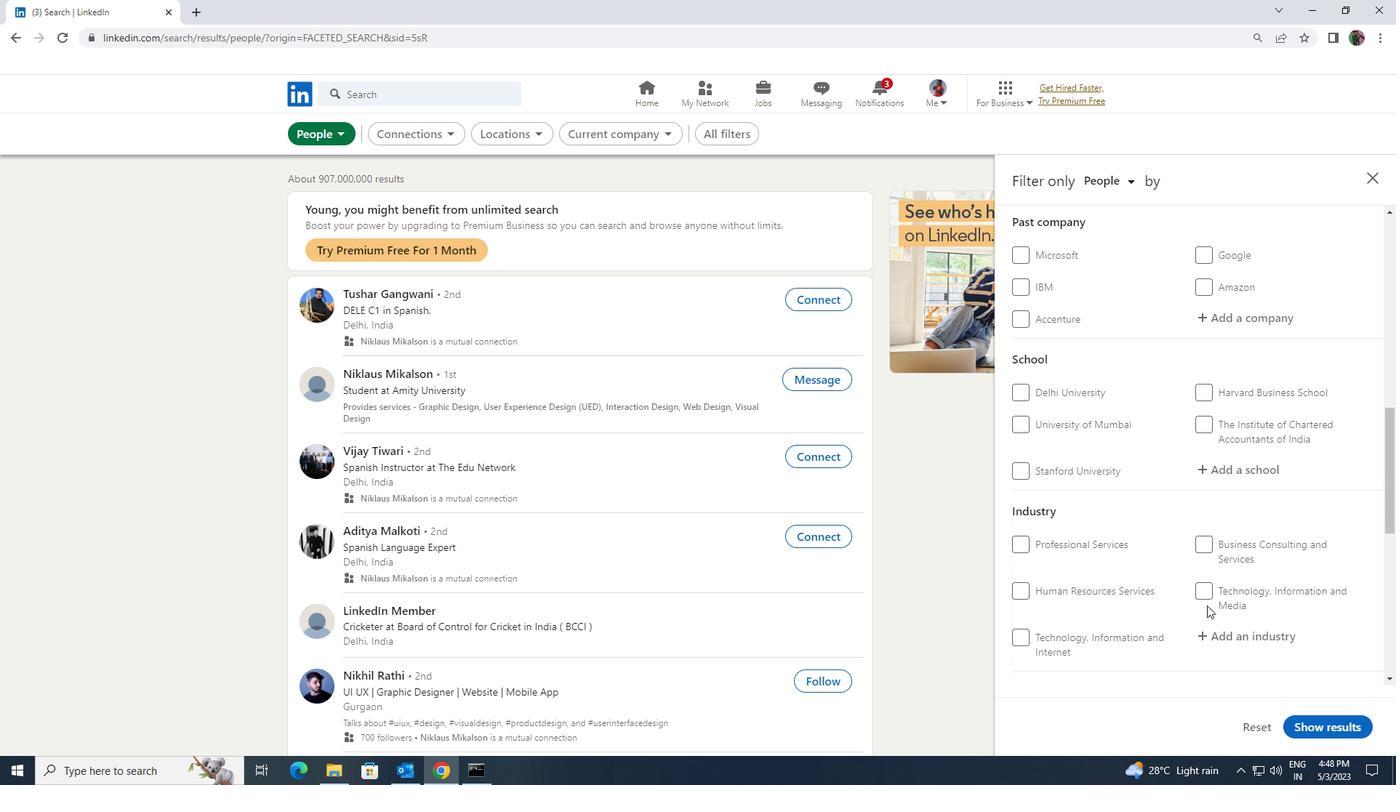 
Action: Mouse scrolled (1207, 605) with delta (0, 0)
Screenshot: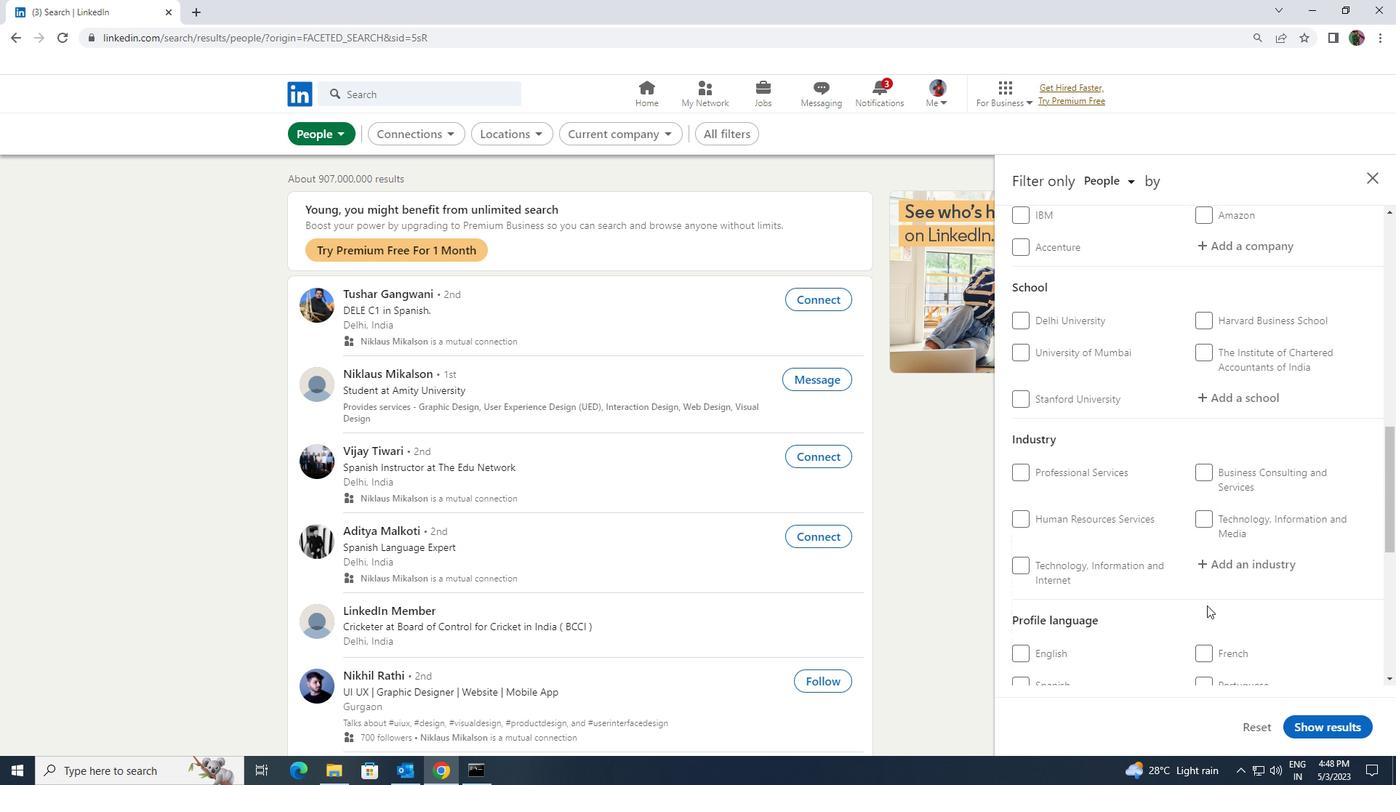 
Action: Mouse moved to (1029, 624)
Screenshot: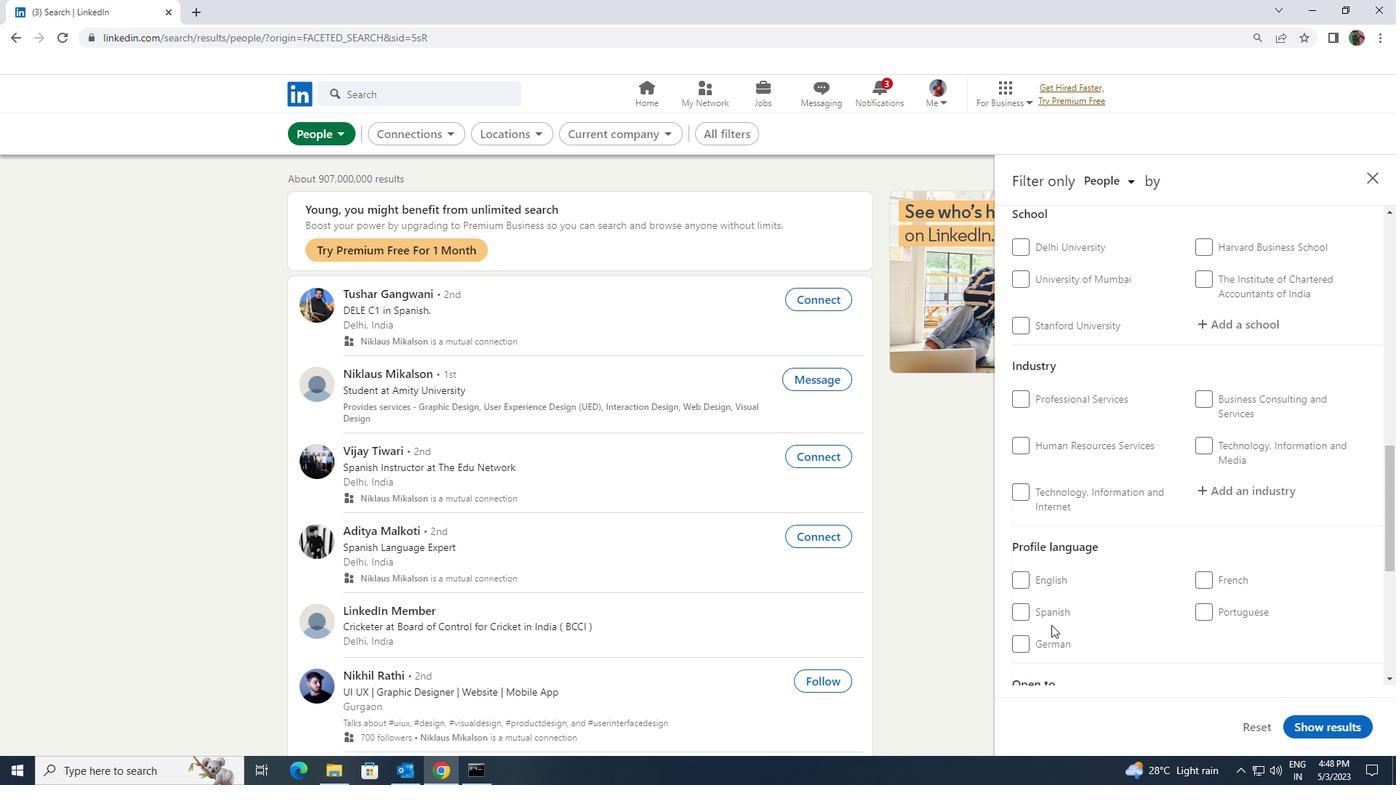 
Action: Mouse pressed left at (1029, 624)
Screenshot: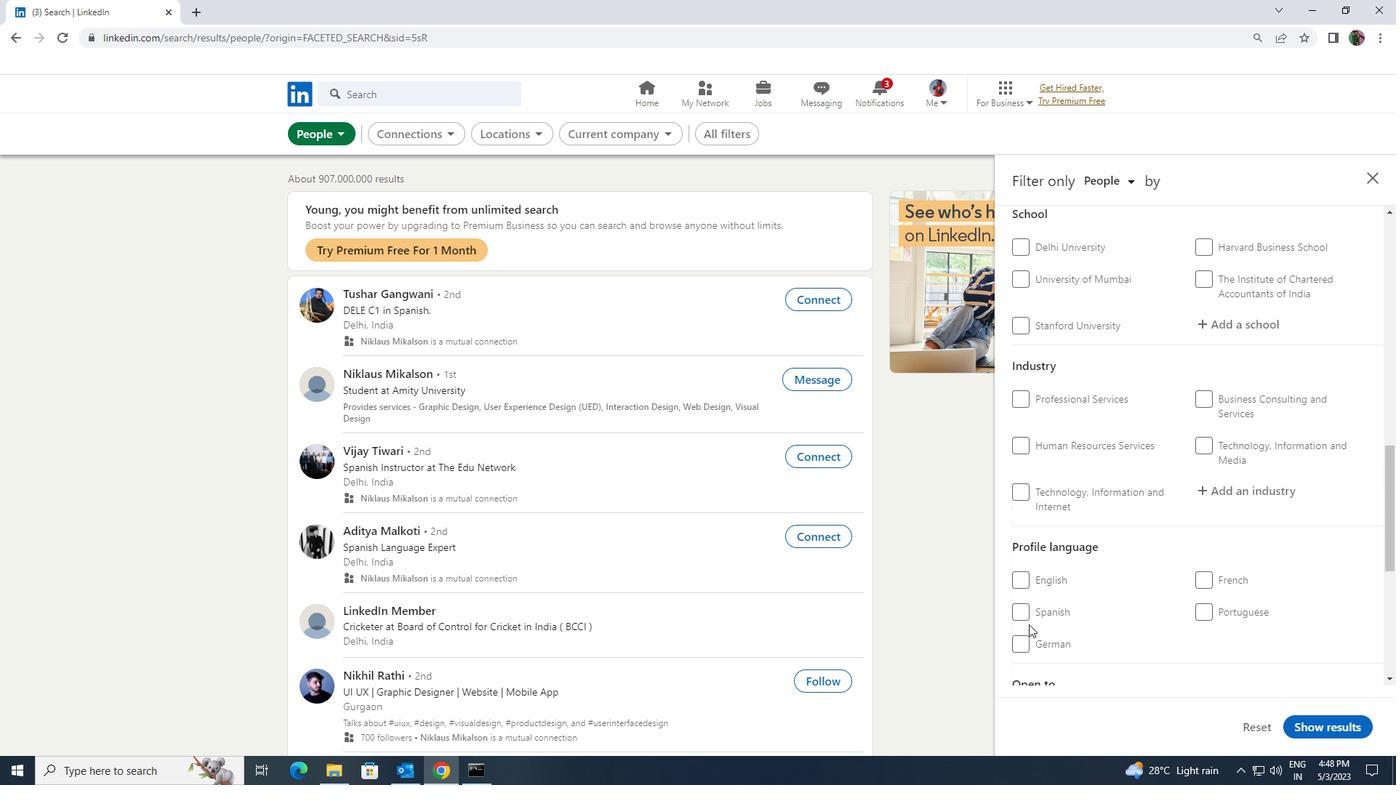 
Action: Mouse moved to (1025, 615)
Screenshot: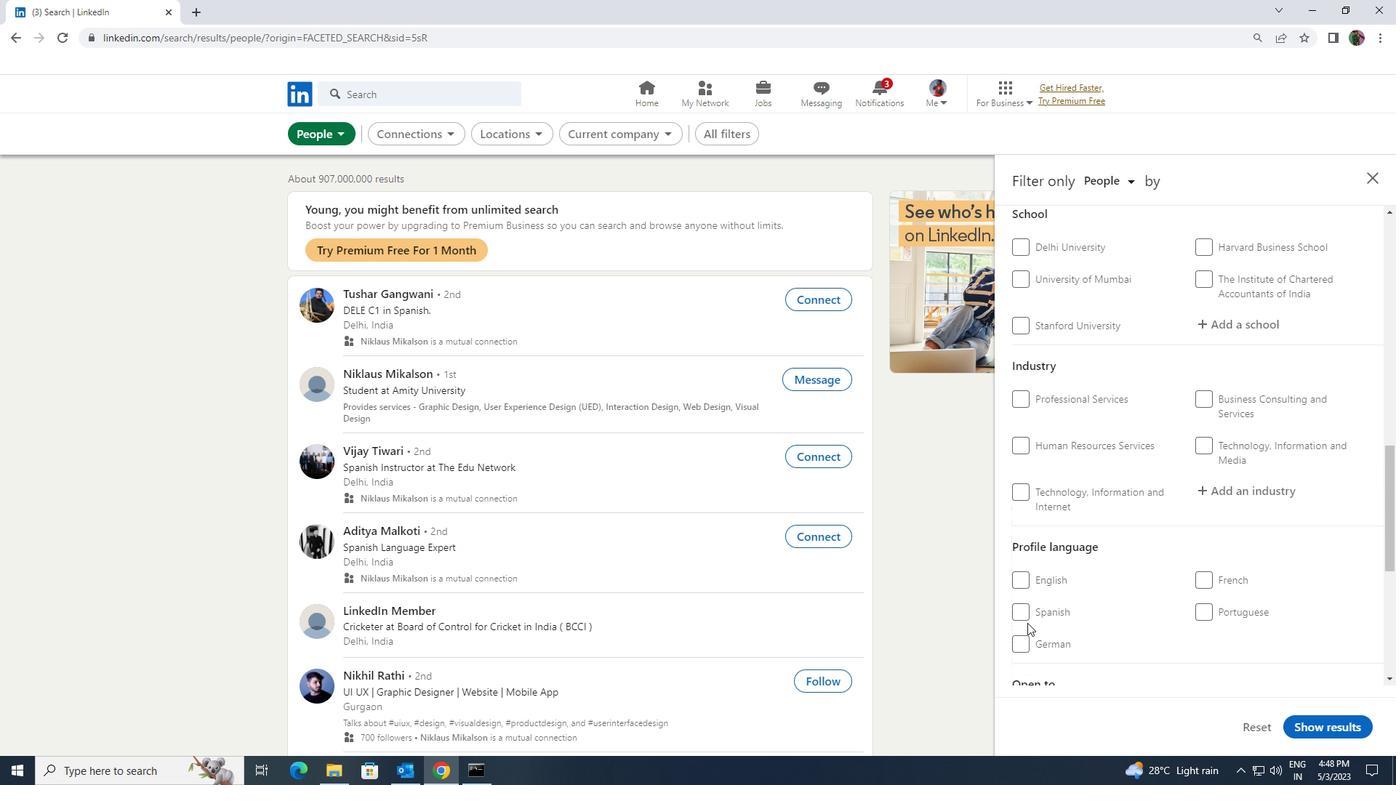 
Action: Mouse pressed left at (1025, 615)
Screenshot: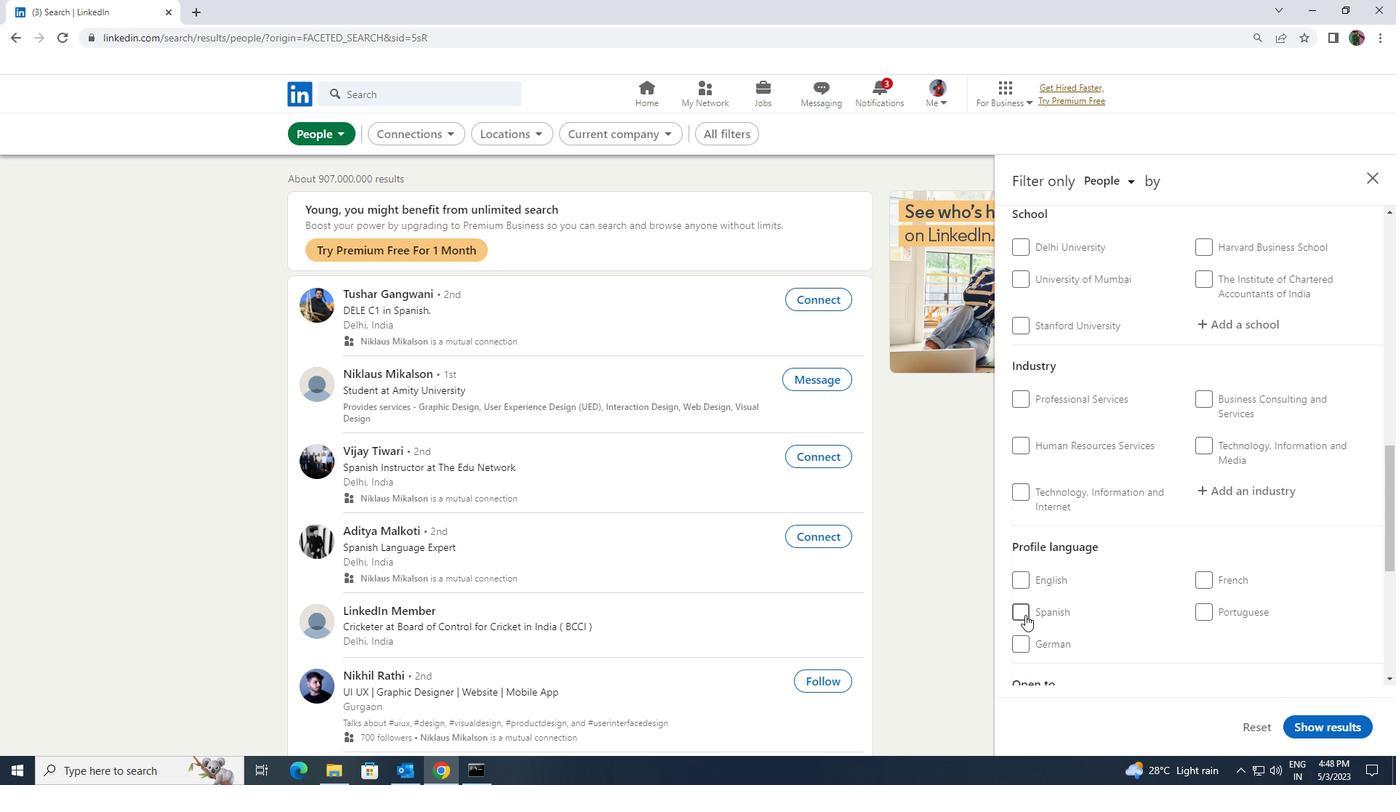 
Action: Mouse moved to (1146, 616)
Screenshot: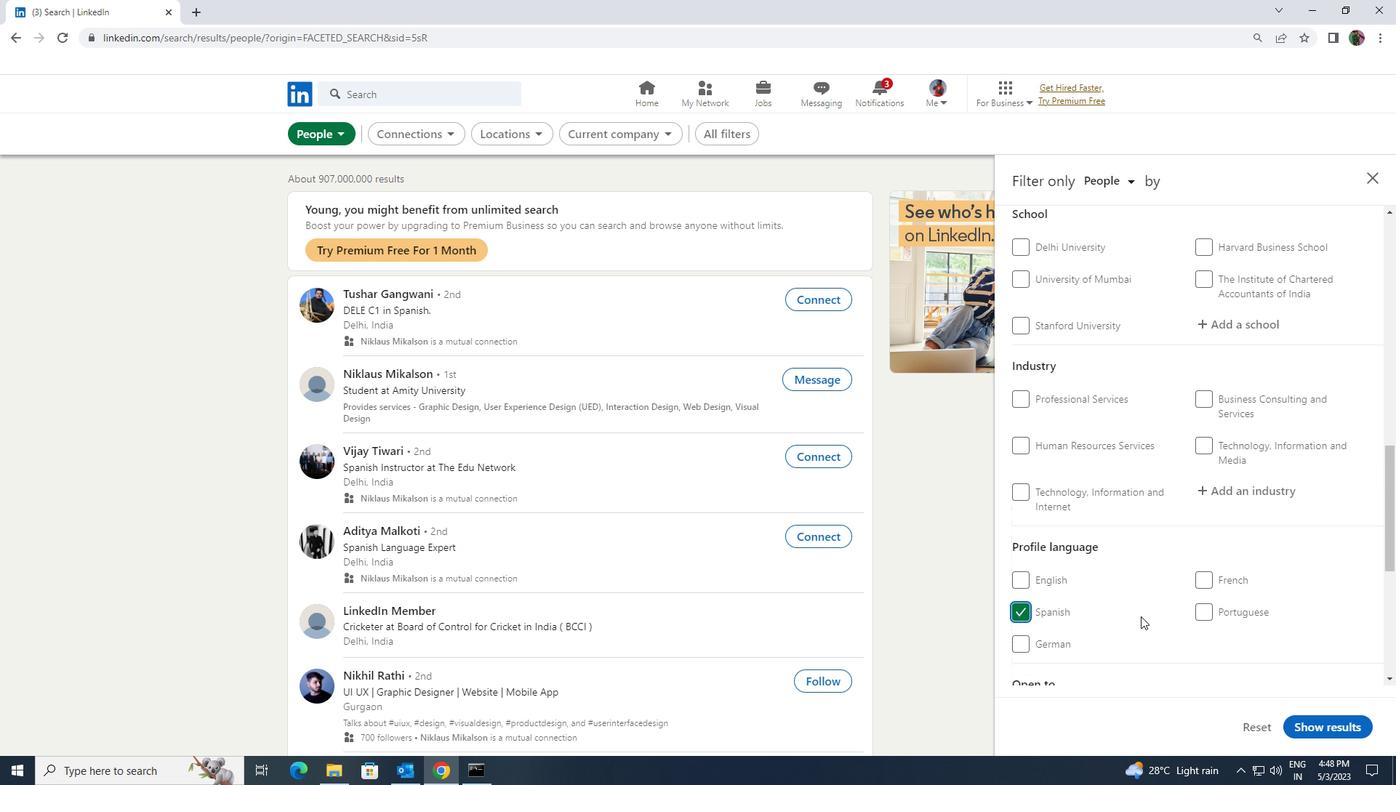 
Action: Mouse scrolled (1146, 617) with delta (0, 0)
Screenshot: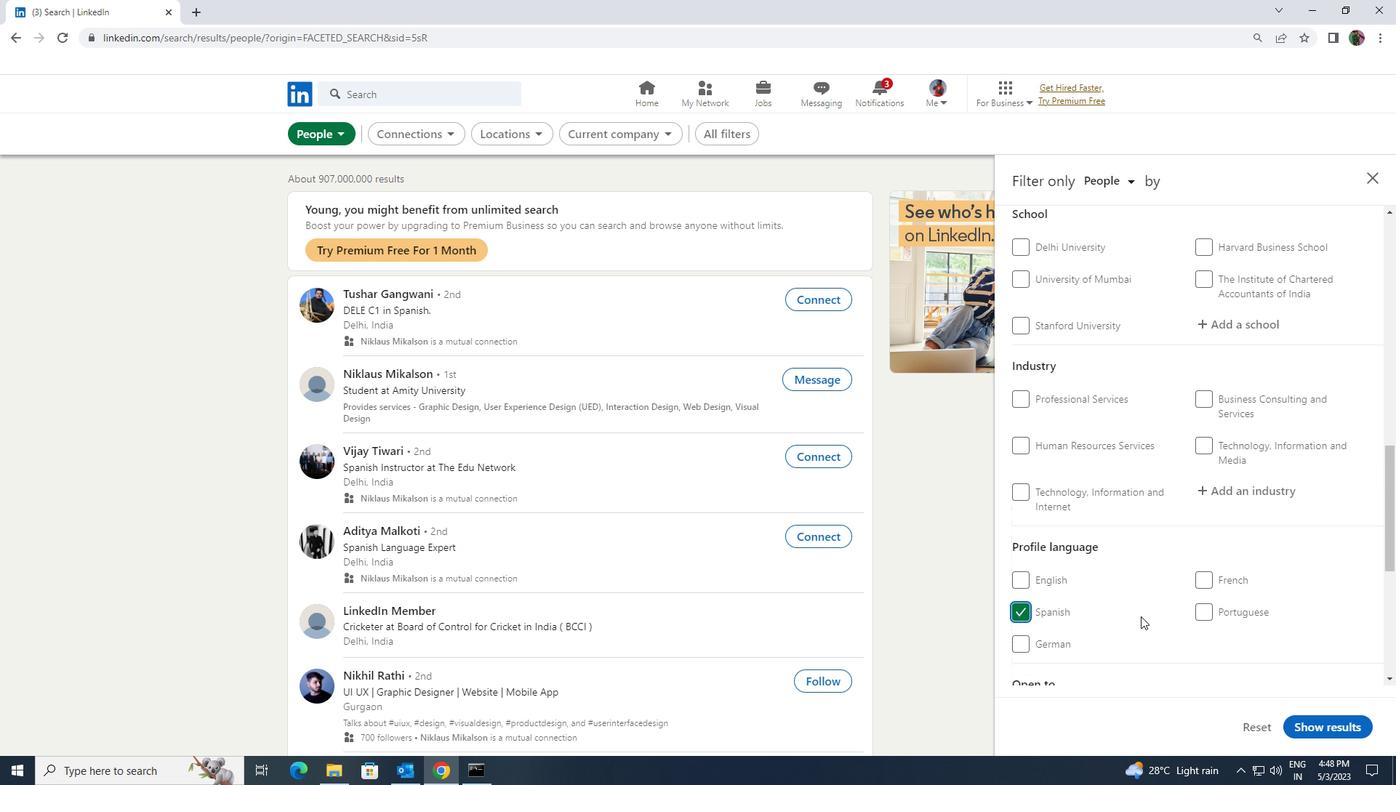 
Action: Mouse scrolled (1146, 617) with delta (0, 0)
Screenshot: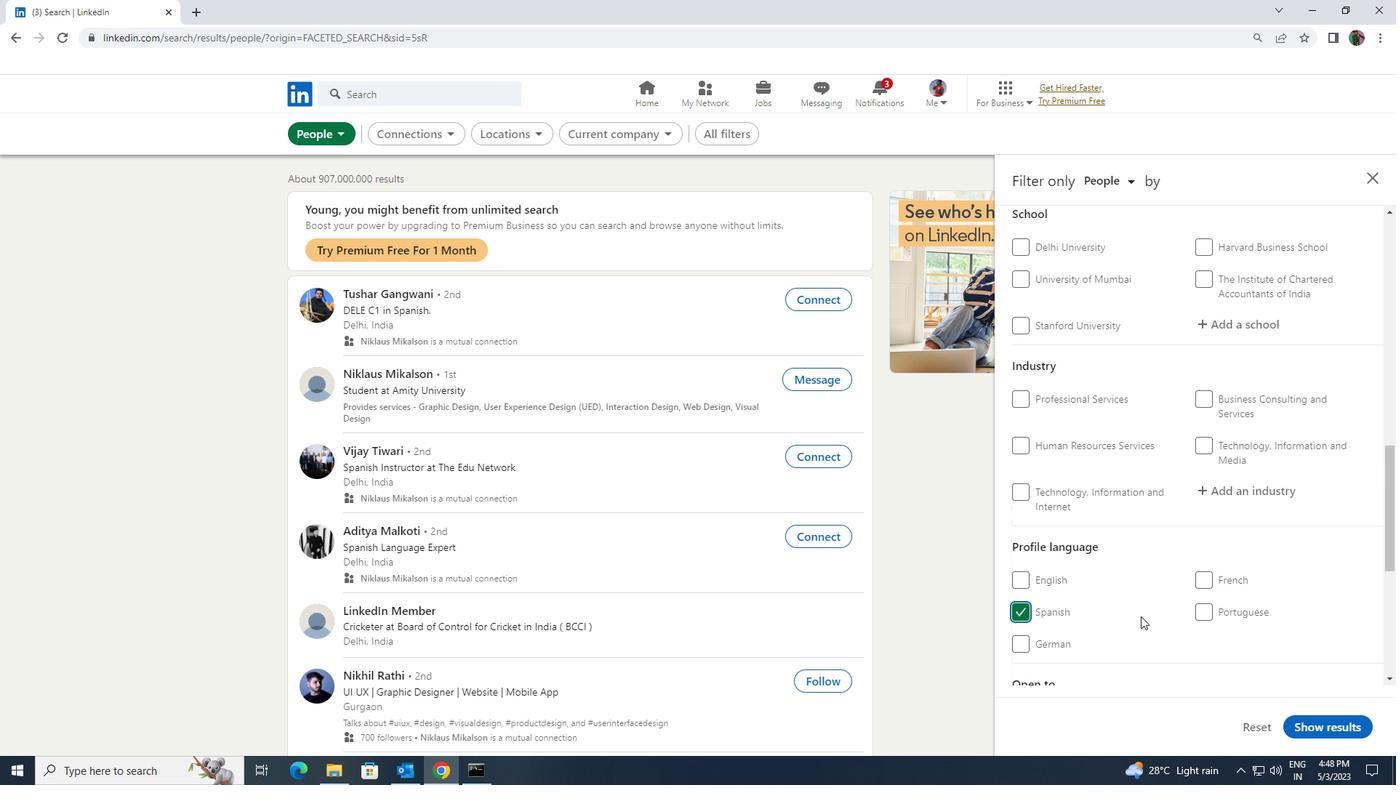 
Action: Mouse scrolled (1146, 617) with delta (0, 0)
Screenshot: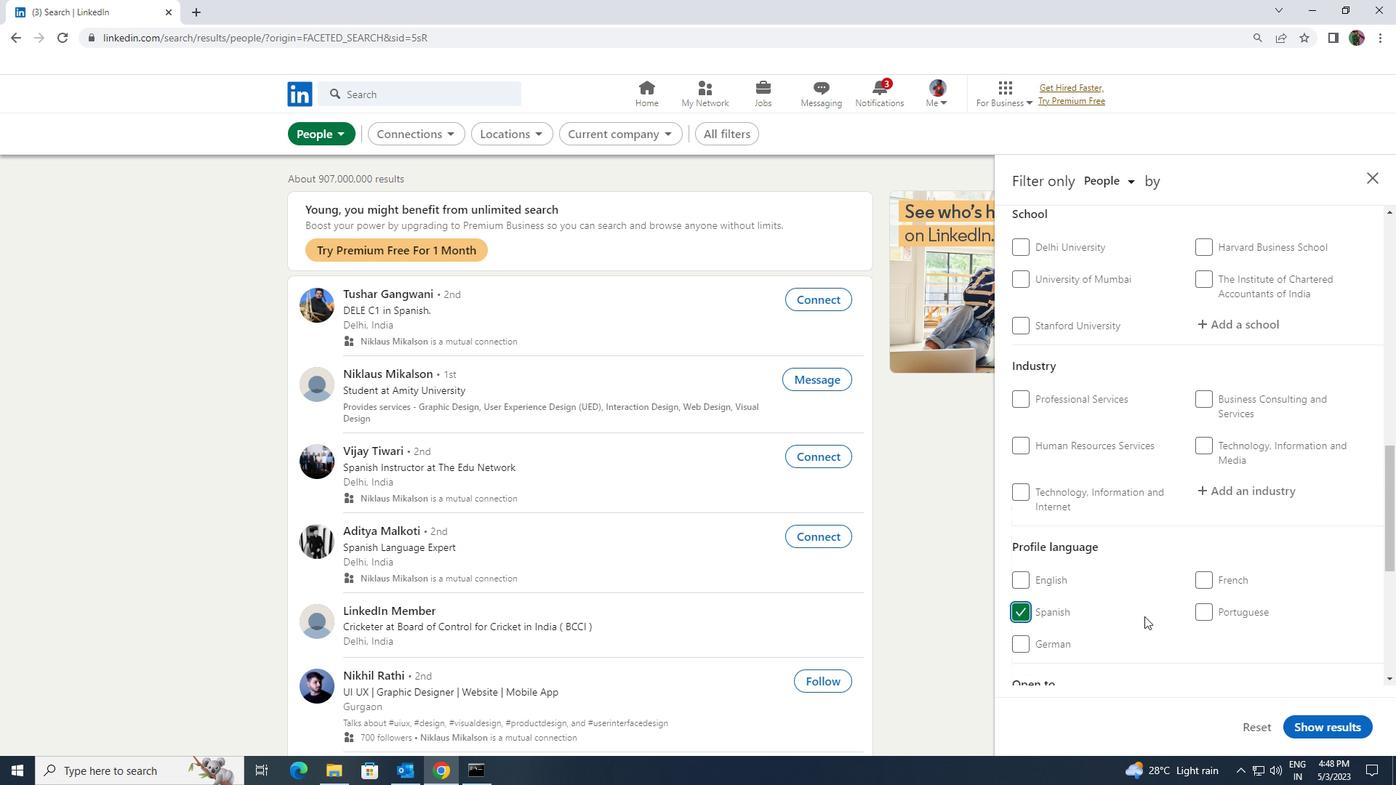 
Action: Mouse scrolled (1146, 617) with delta (0, 0)
Screenshot: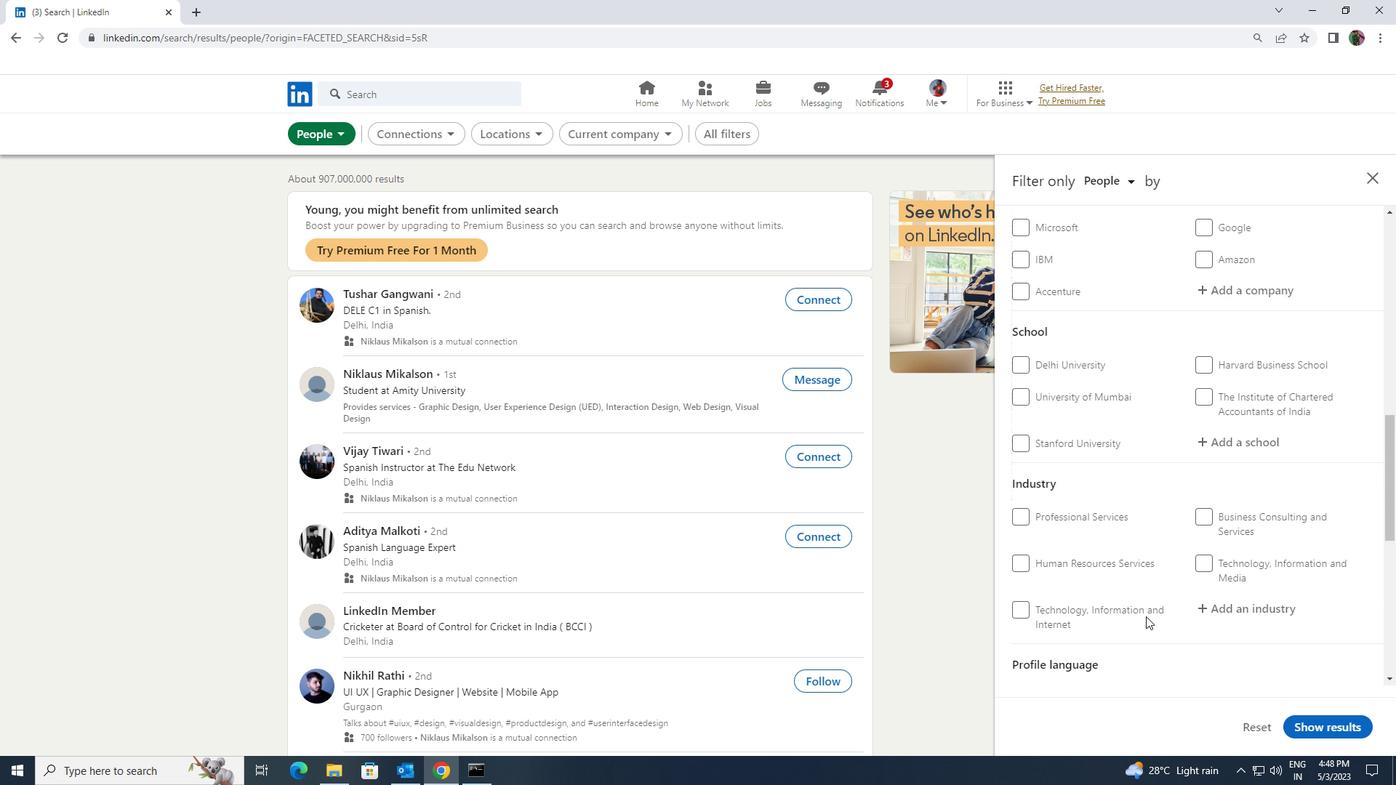 
Action: Mouse scrolled (1146, 617) with delta (0, 0)
Screenshot: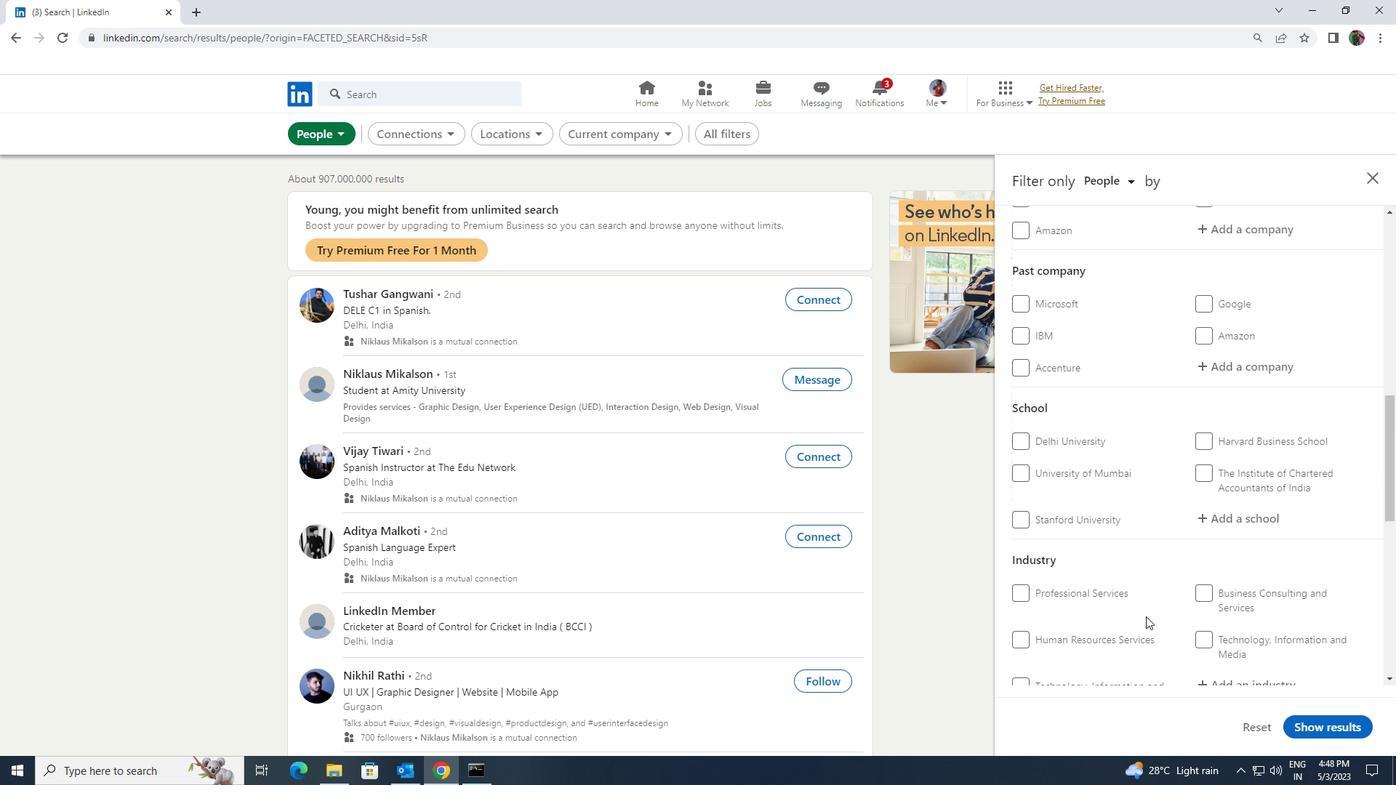 
Action: Mouse scrolled (1146, 617) with delta (0, 0)
Screenshot: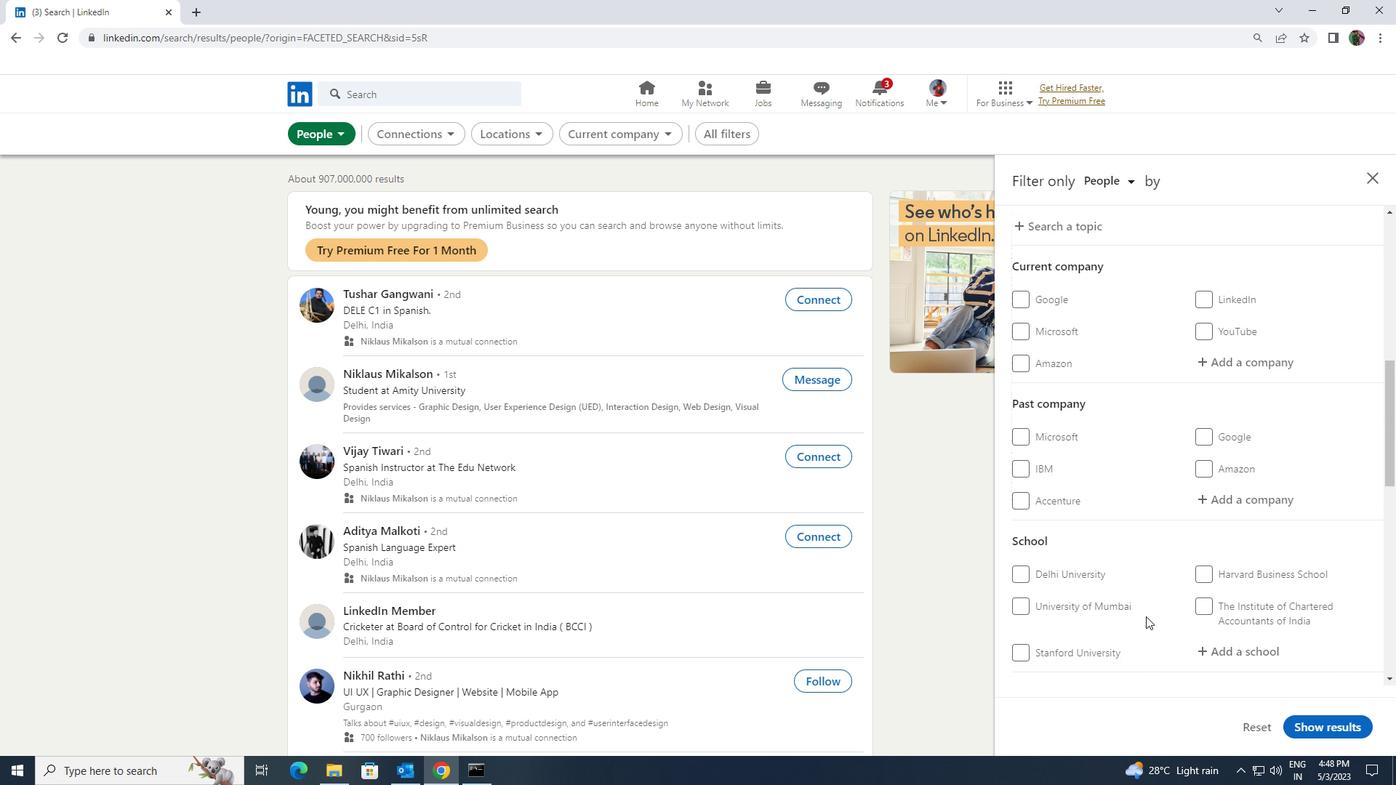 
Action: Mouse scrolled (1146, 617) with delta (0, 0)
Screenshot: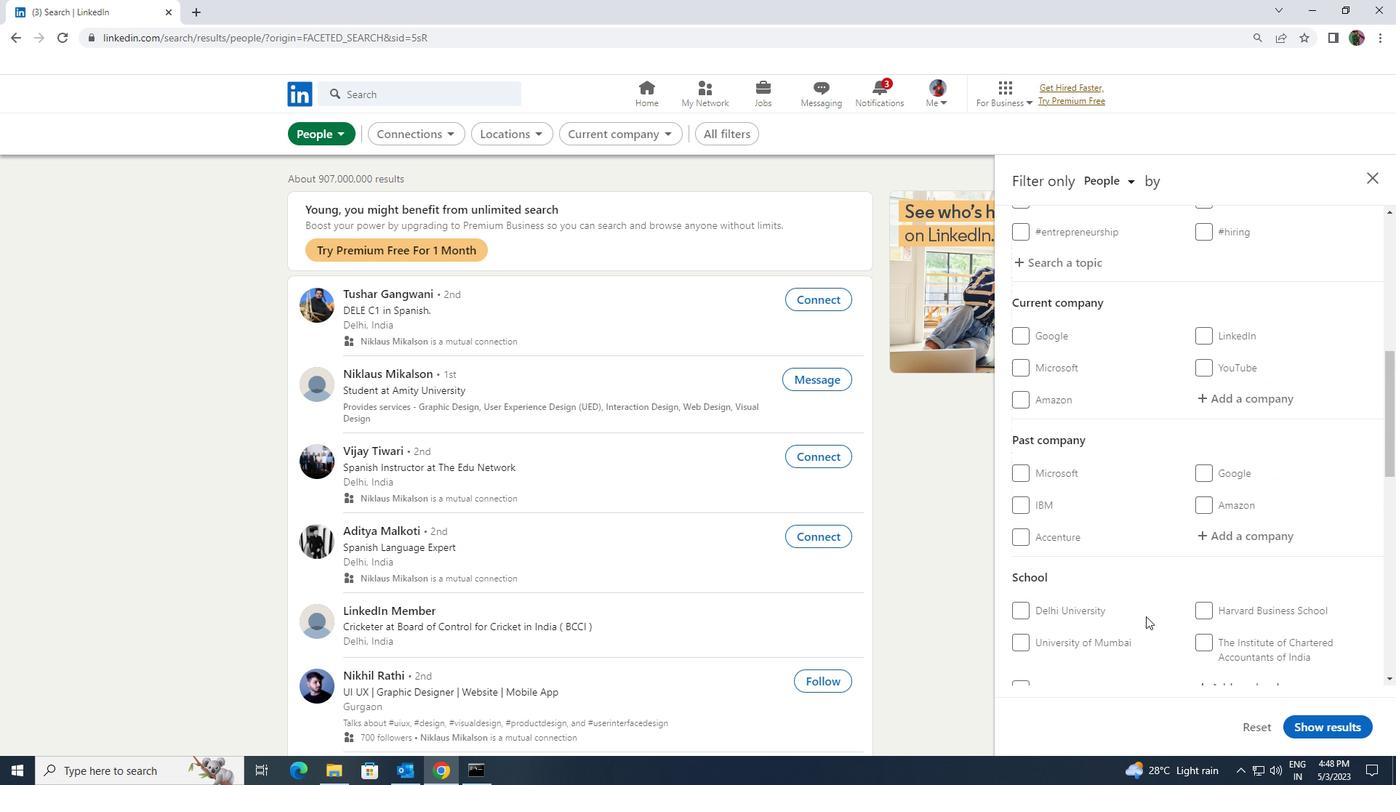 
Action: Mouse moved to (1215, 546)
Screenshot: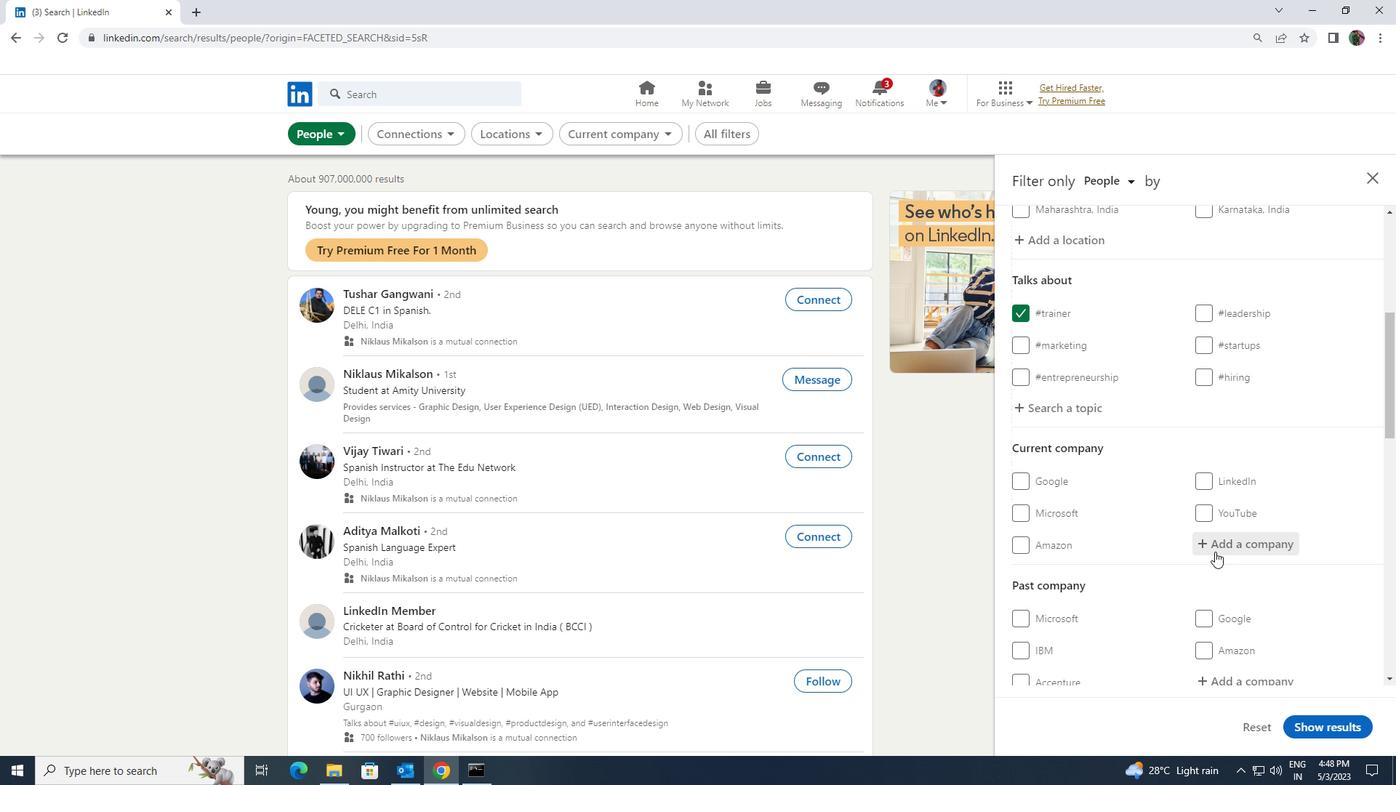 
Action: Mouse pressed left at (1215, 546)
Screenshot: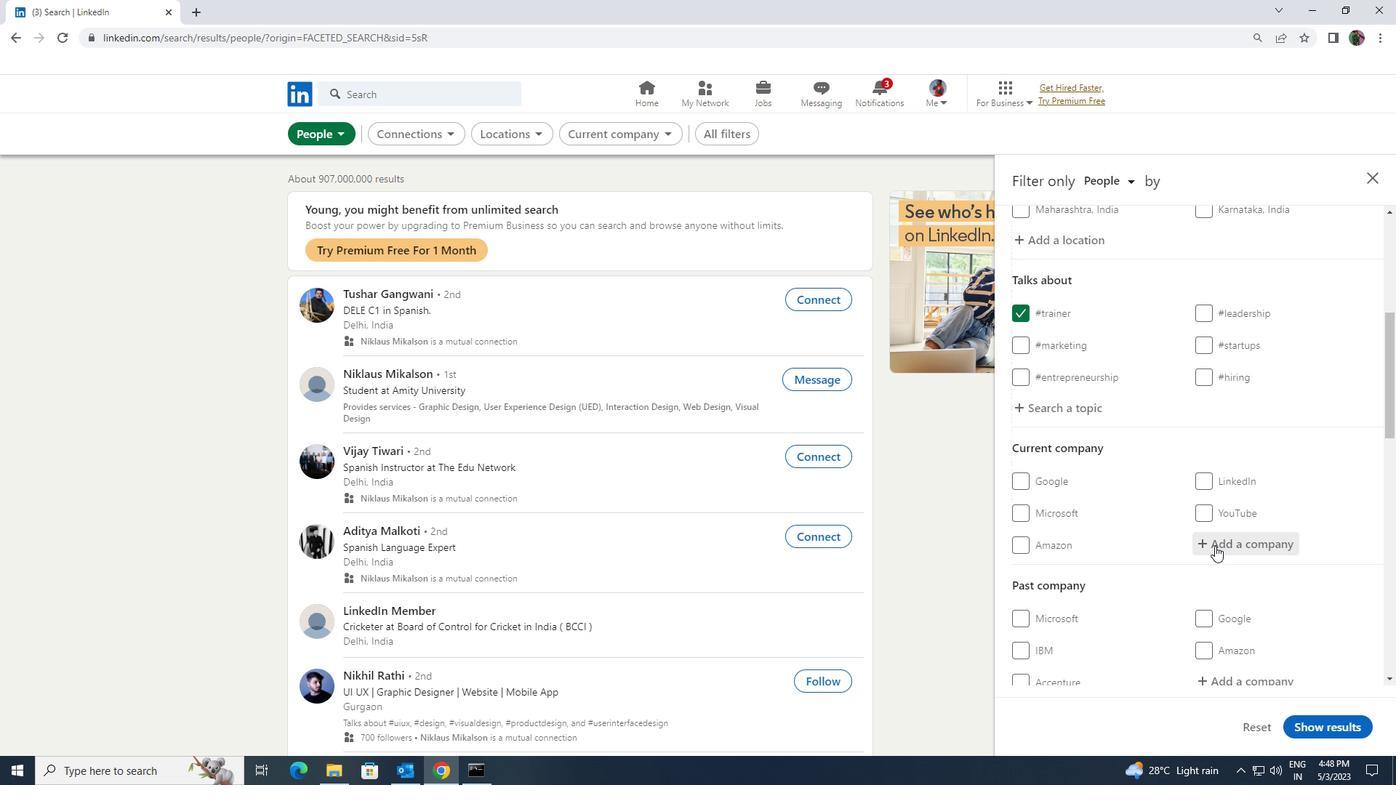 
Action: Key pressed <Key.shift>BROOKFIELD
Screenshot: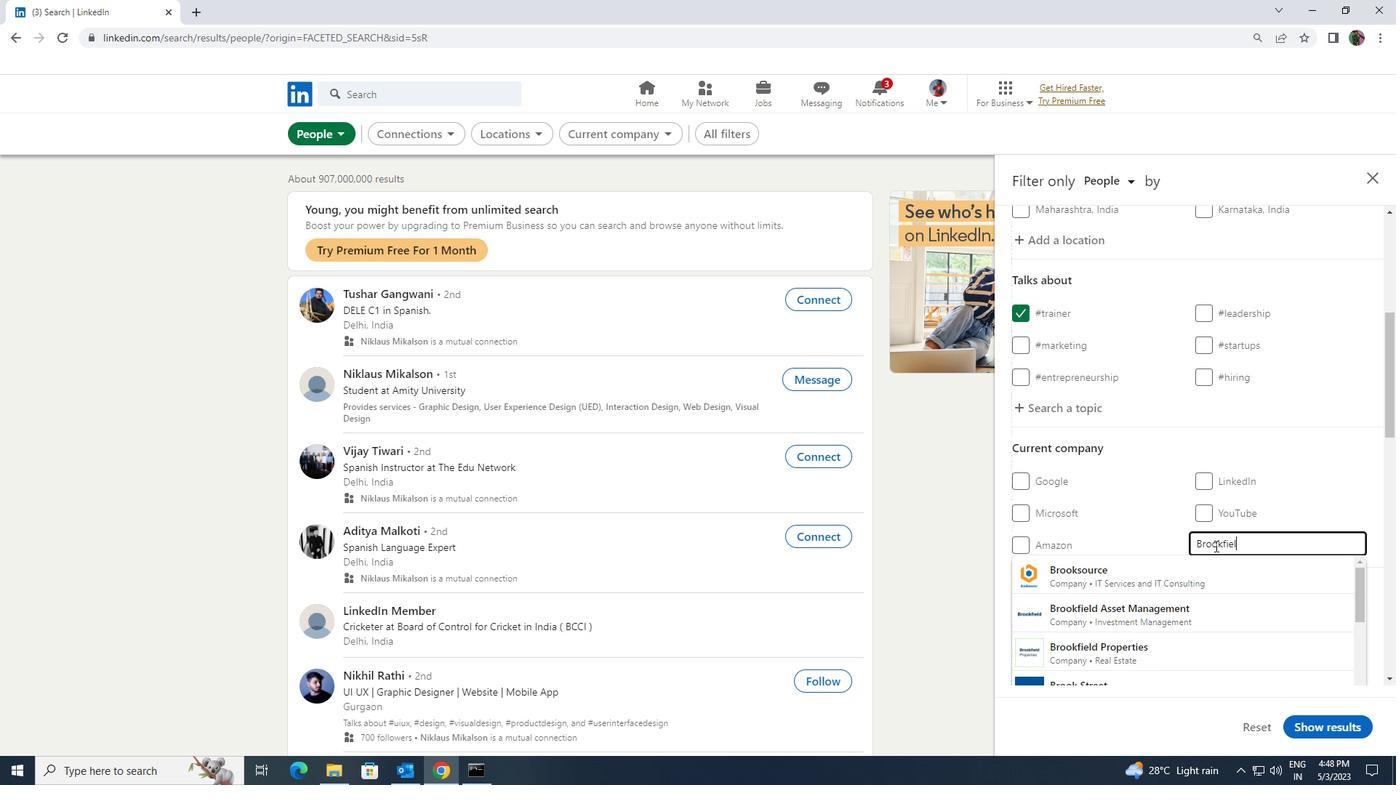 
Action: Mouse moved to (1212, 562)
Screenshot: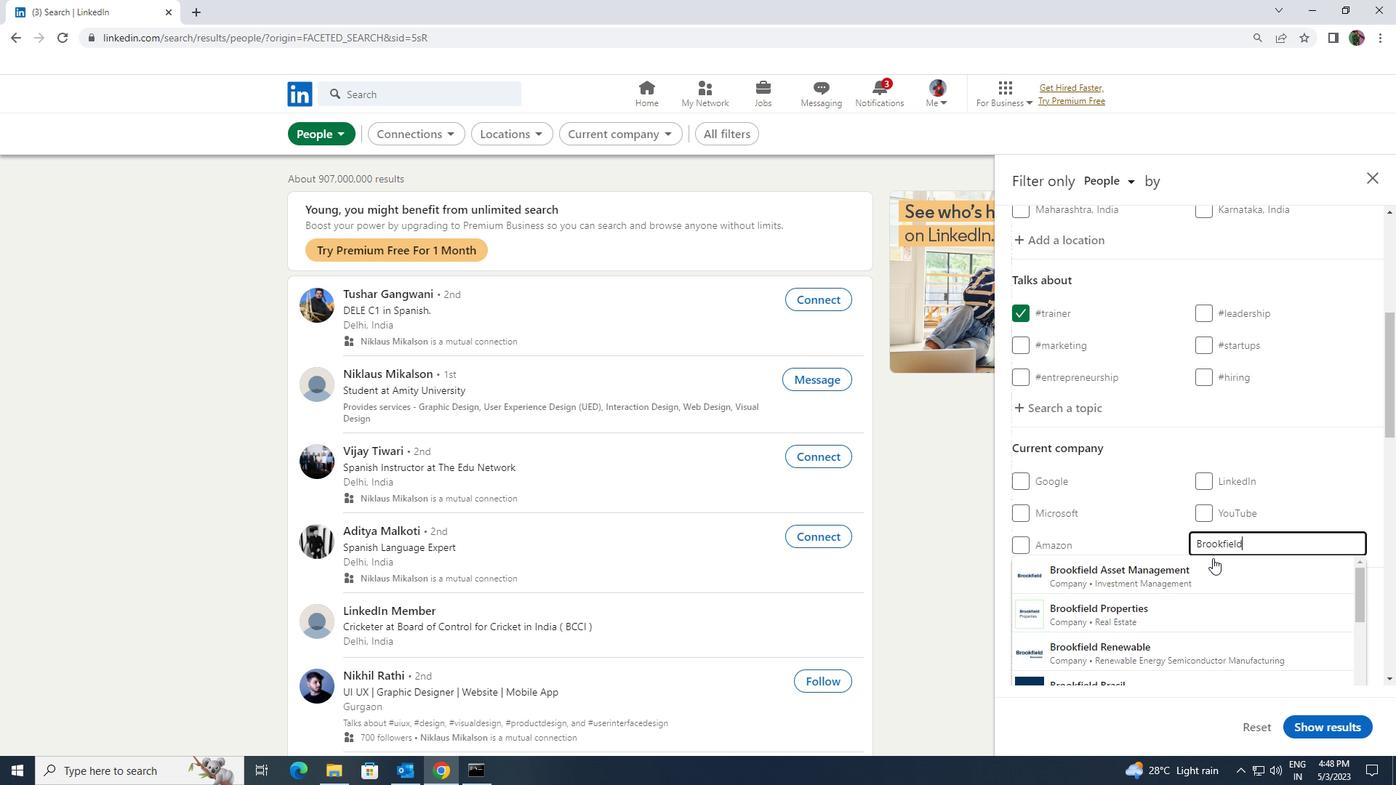 
Action: Key pressed <Key.space>
Screenshot: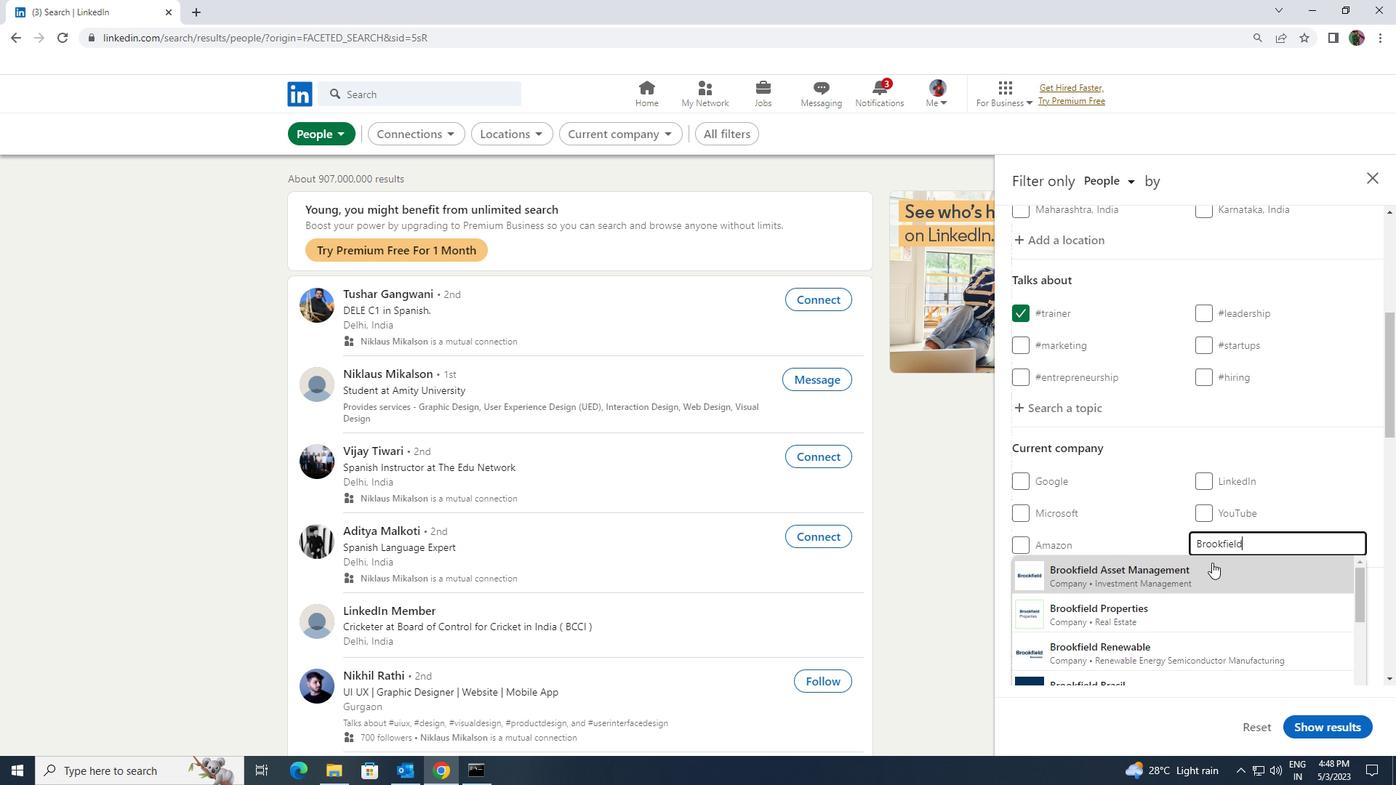 
Action: Mouse moved to (1211, 562)
Screenshot: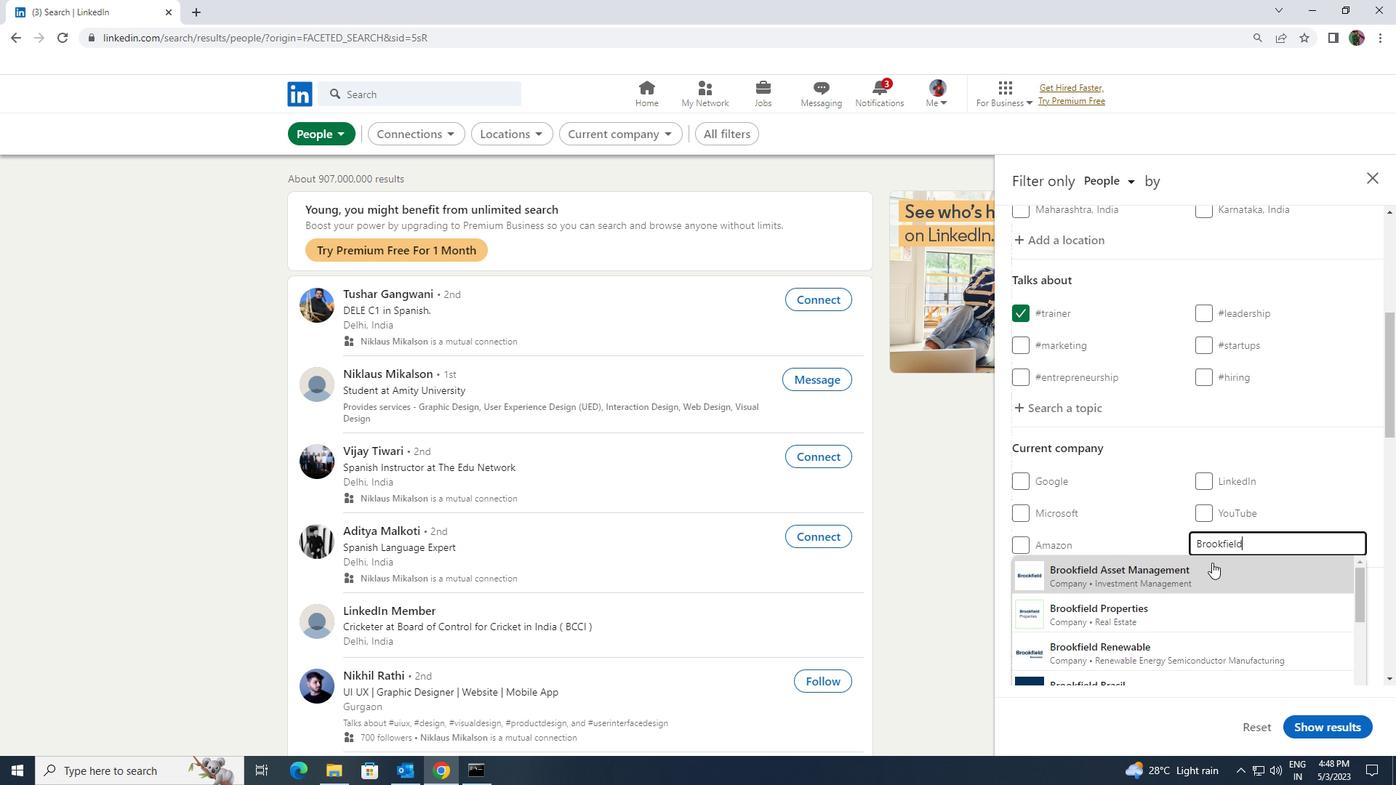 
Action: Key pressed <Key.shift><Key.shift><Key.shift><Key.shift><Key.shift><Key.shift><Key.shift><Key.shift><Key.shift><Key.shift><Key.shift><Key.shift>PRO
Screenshot: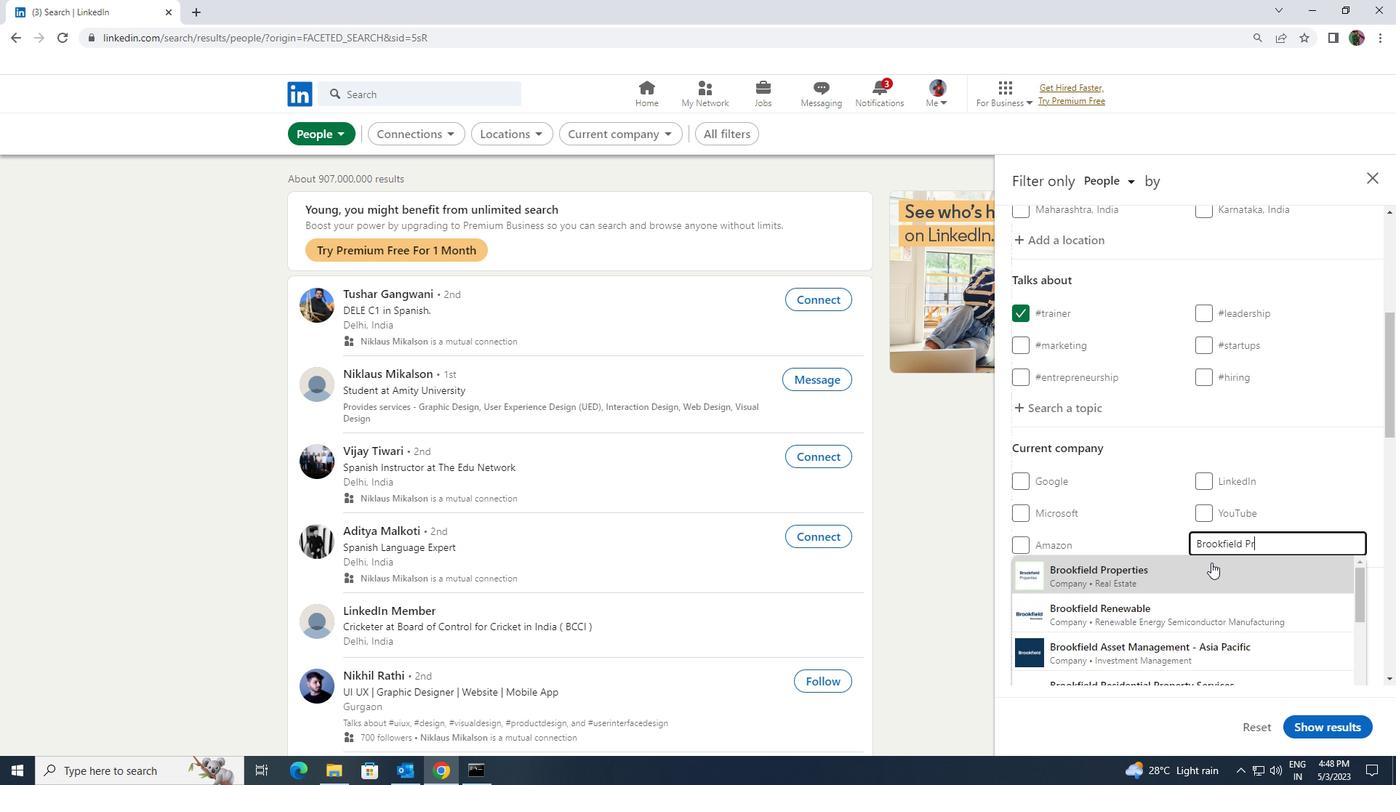 
Action: Mouse pressed left at (1211, 562)
Screenshot: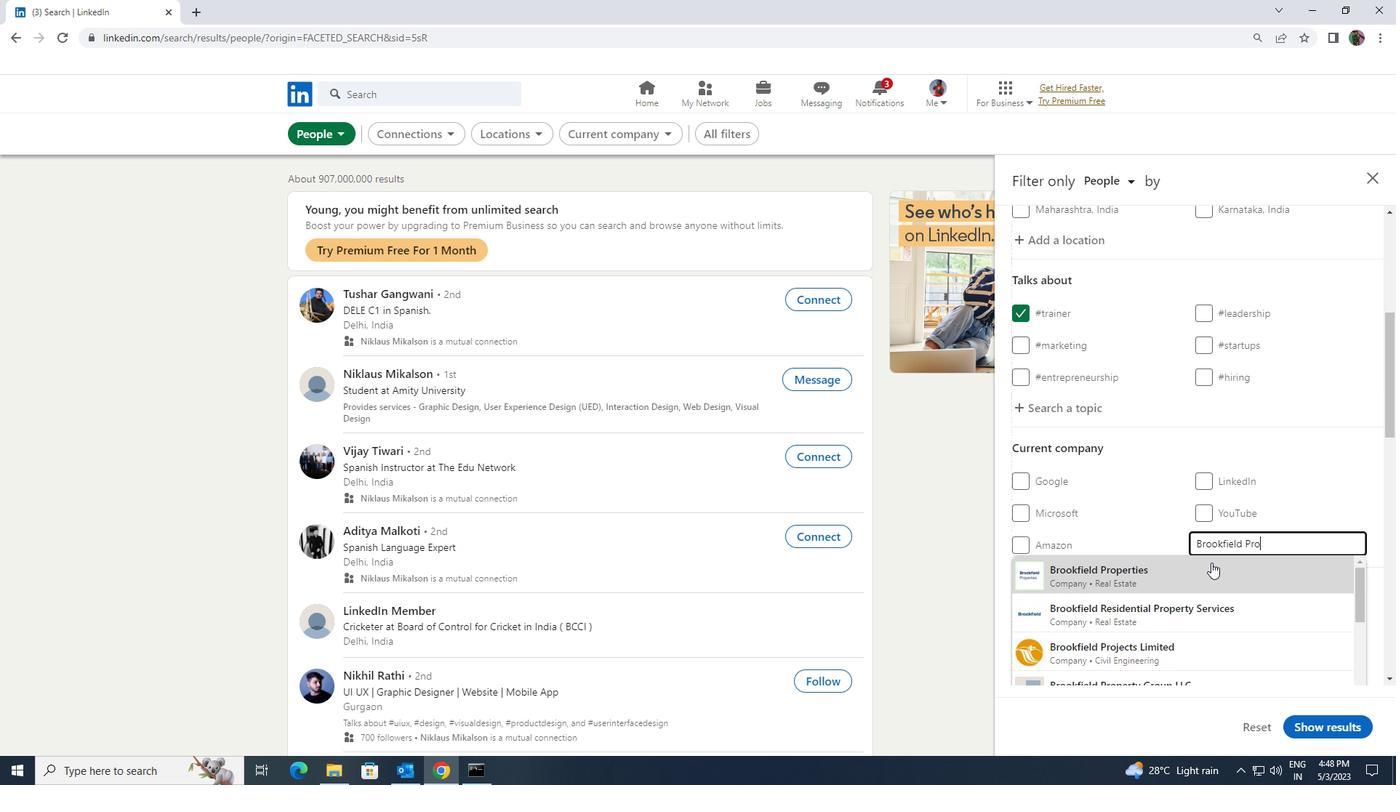 
Action: Mouse scrolled (1211, 562) with delta (0, 0)
Screenshot: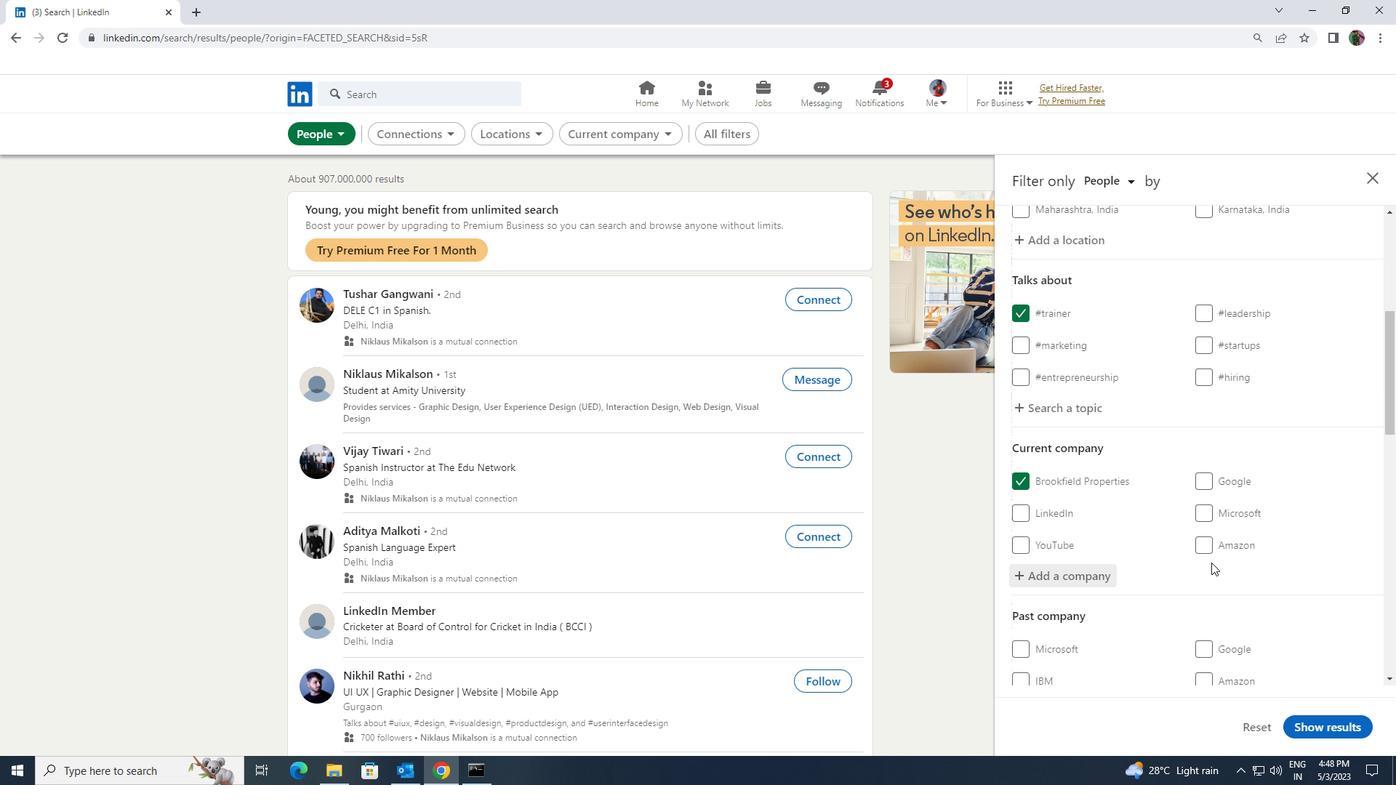 
Action: Mouse scrolled (1211, 562) with delta (0, 0)
Screenshot: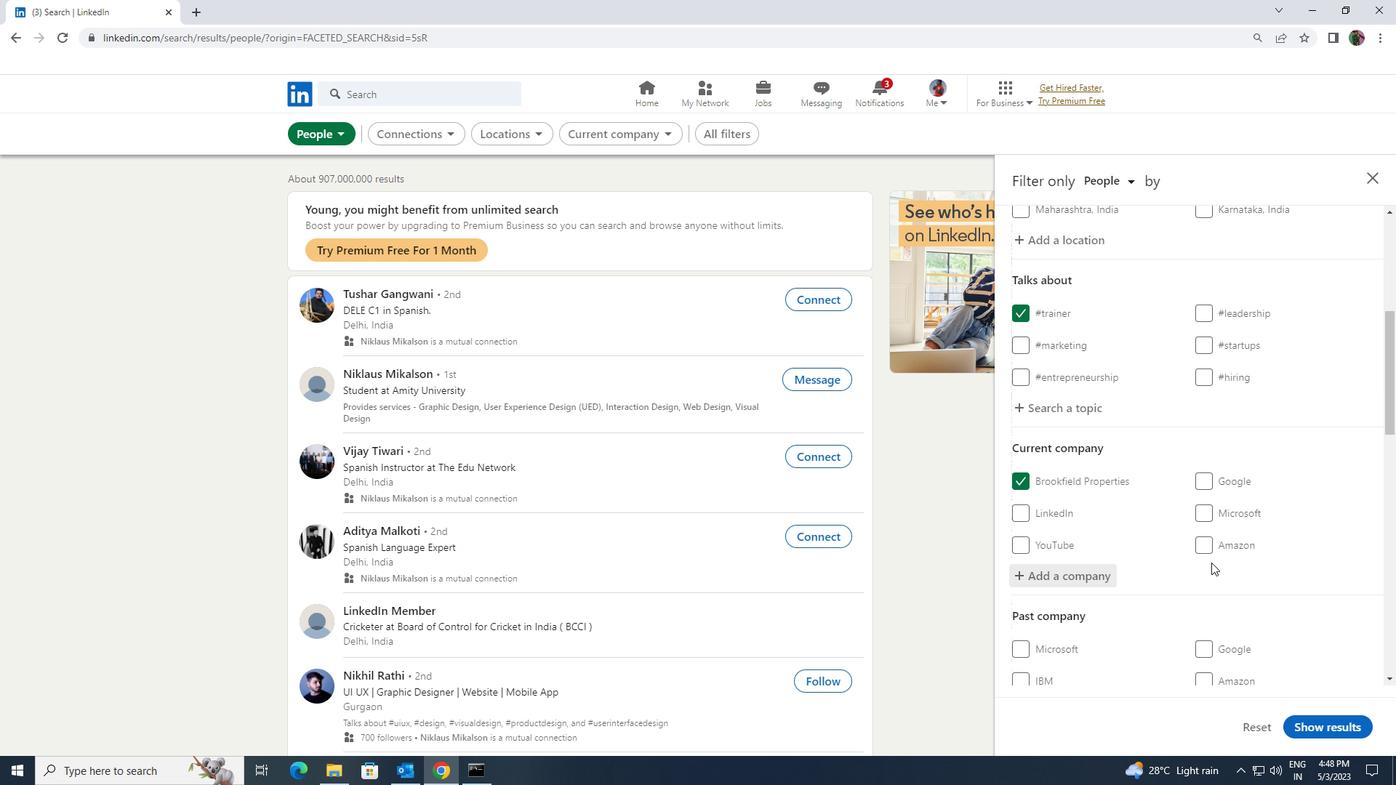 
Action: Mouse scrolled (1211, 562) with delta (0, 0)
Screenshot: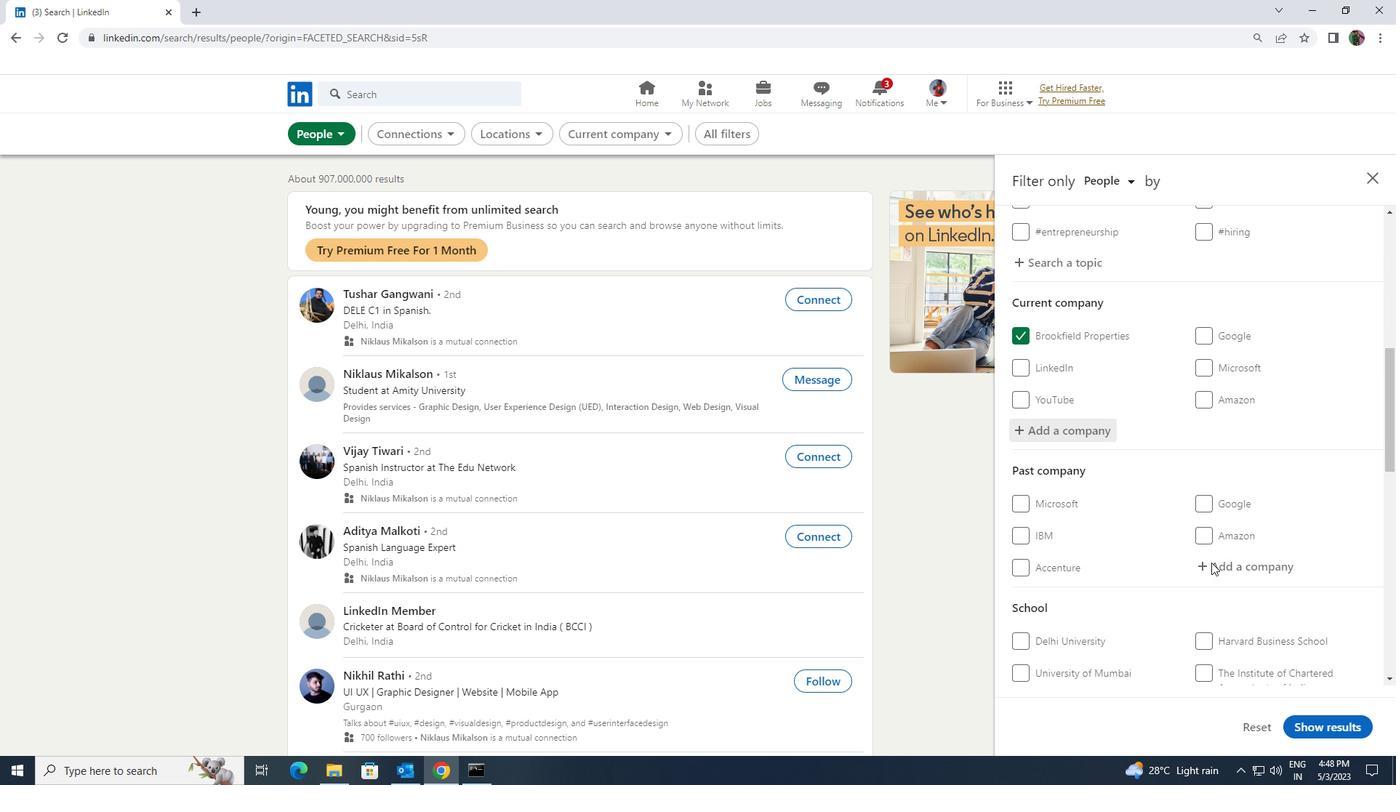 
Action: Mouse scrolled (1211, 562) with delta (0, 0)
Screenshot: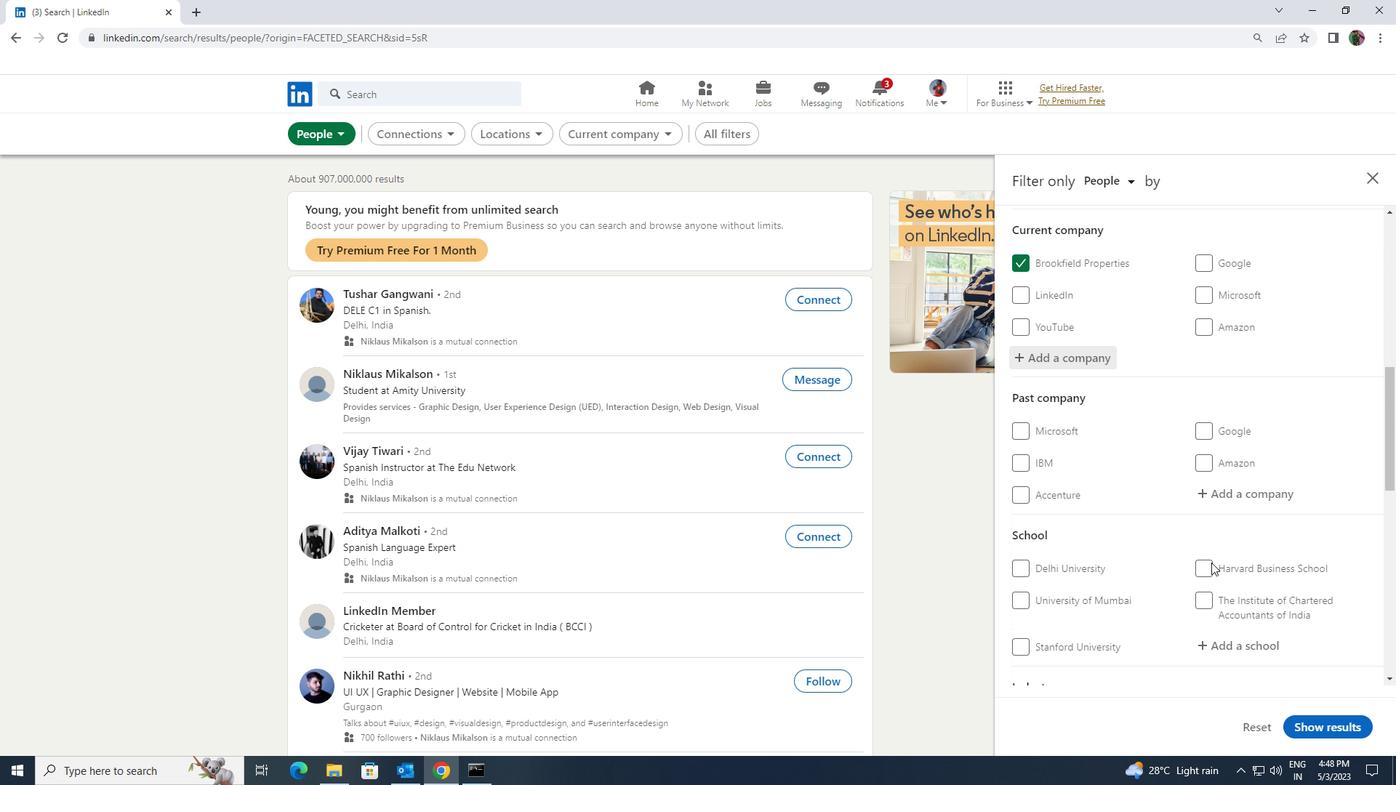
Action: Mouse moved to (1209, 568)
Screenshot: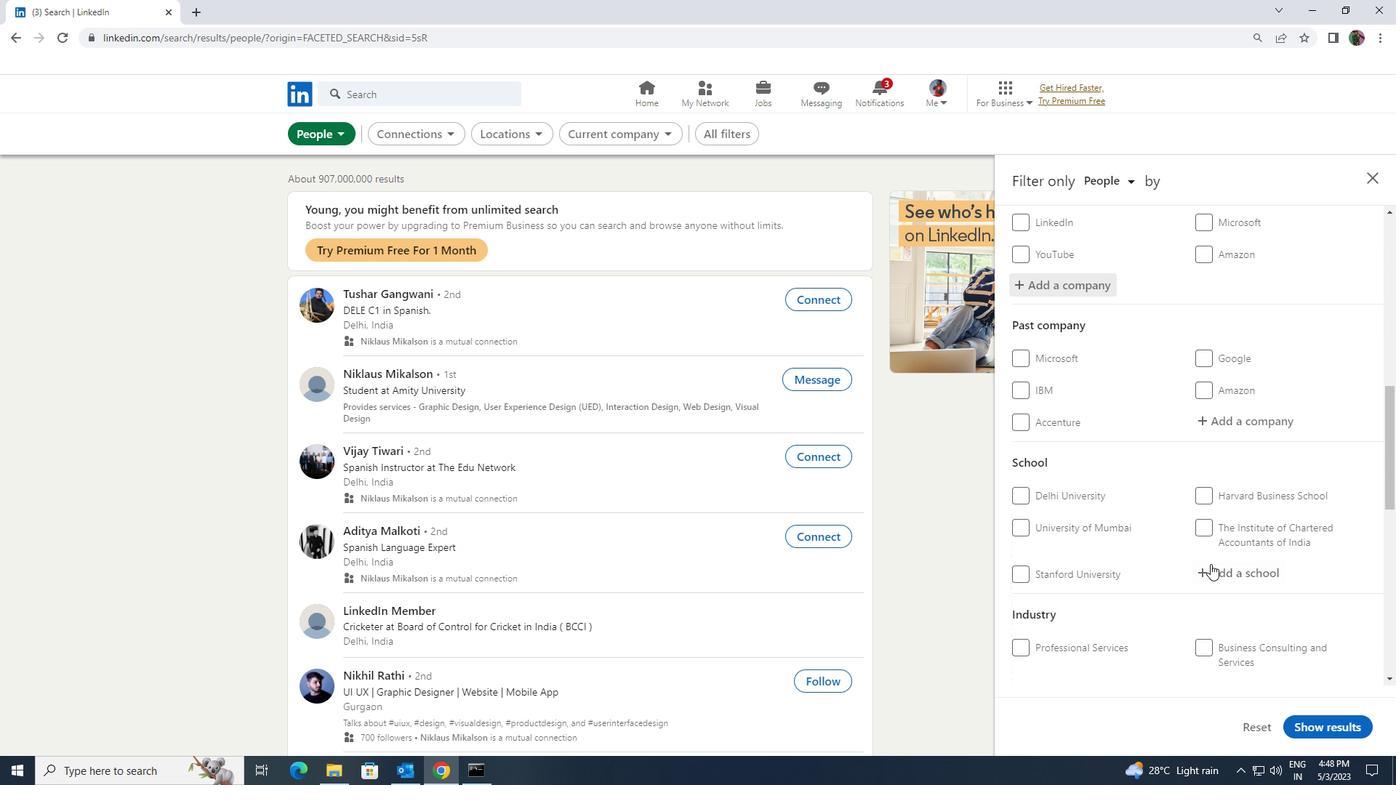 
Action: Mouse pressed left at (1209, 568)
Screenshot: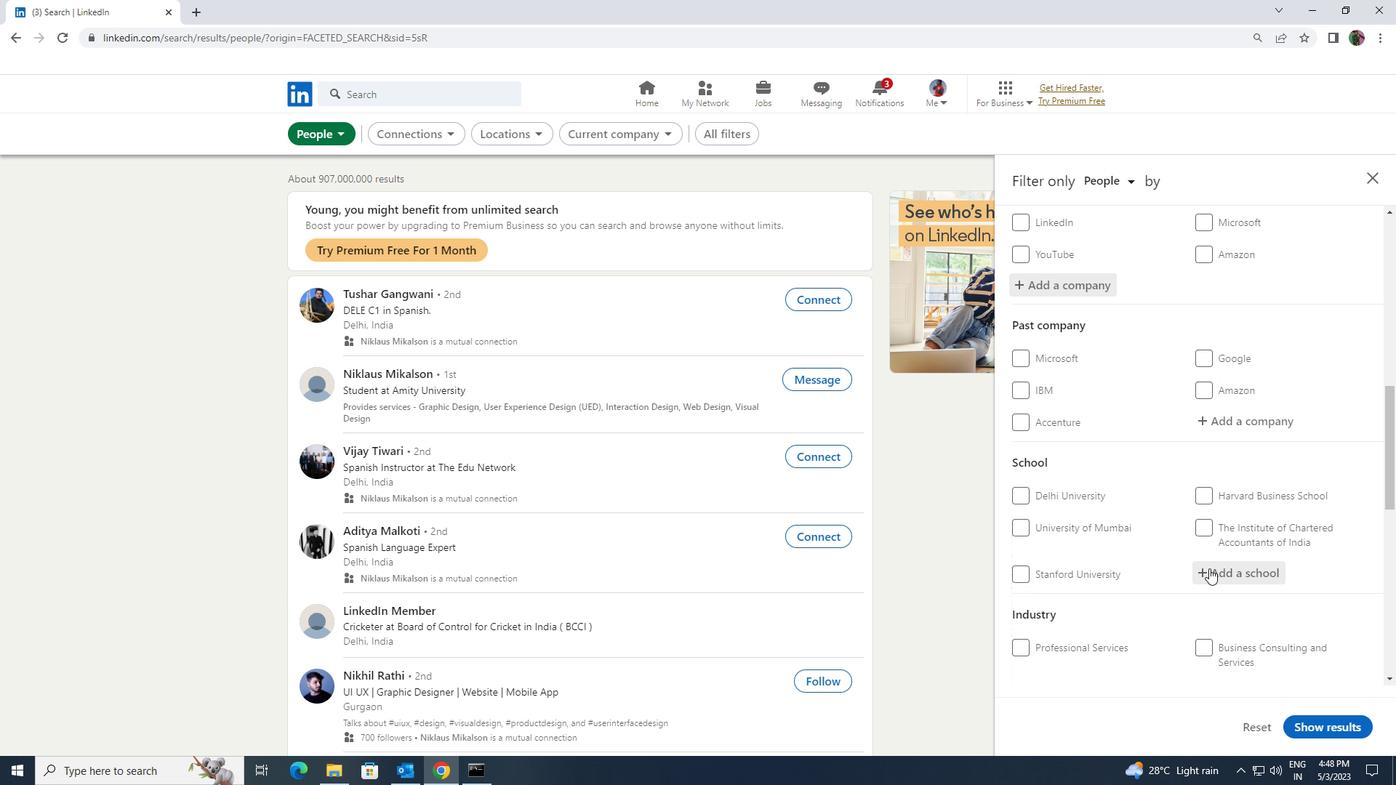 
Action: Key pressed <Key.shift>BUNDELKHAND<Key.space>INSTITUTE<Key.space>
Screenshot: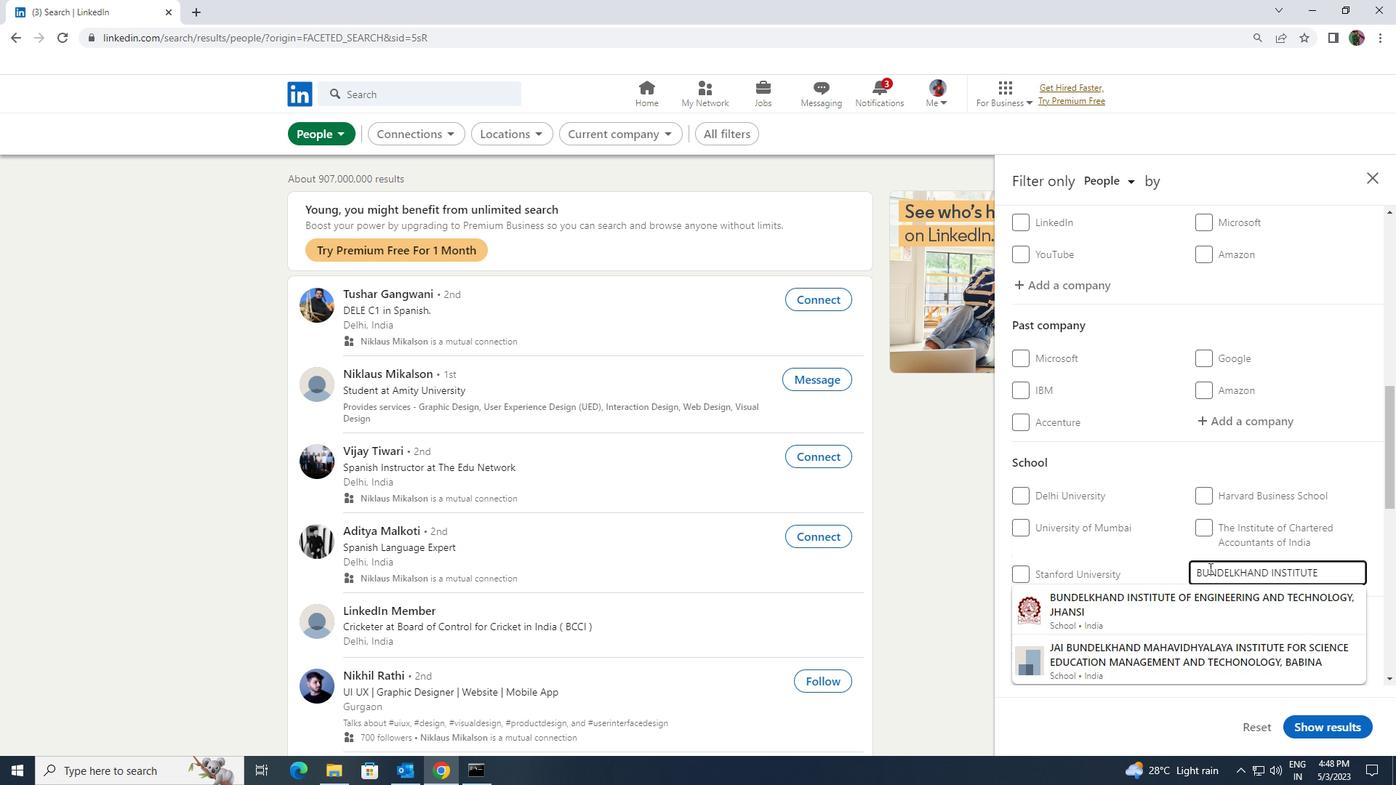 
Action: Mouse moved to (1218, 617)
Screenshot: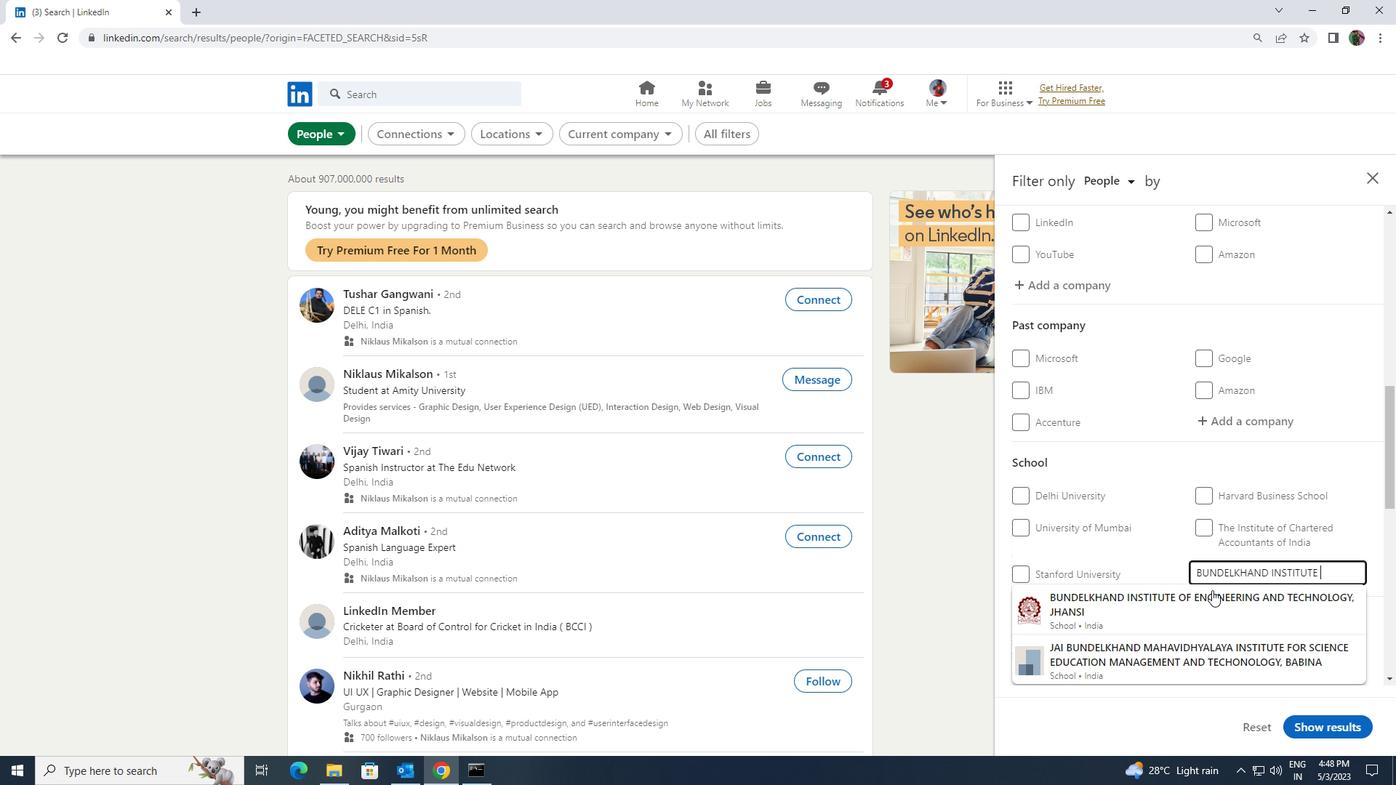 
Action: Mouse pressed left at (1218, 617)
Screenshot: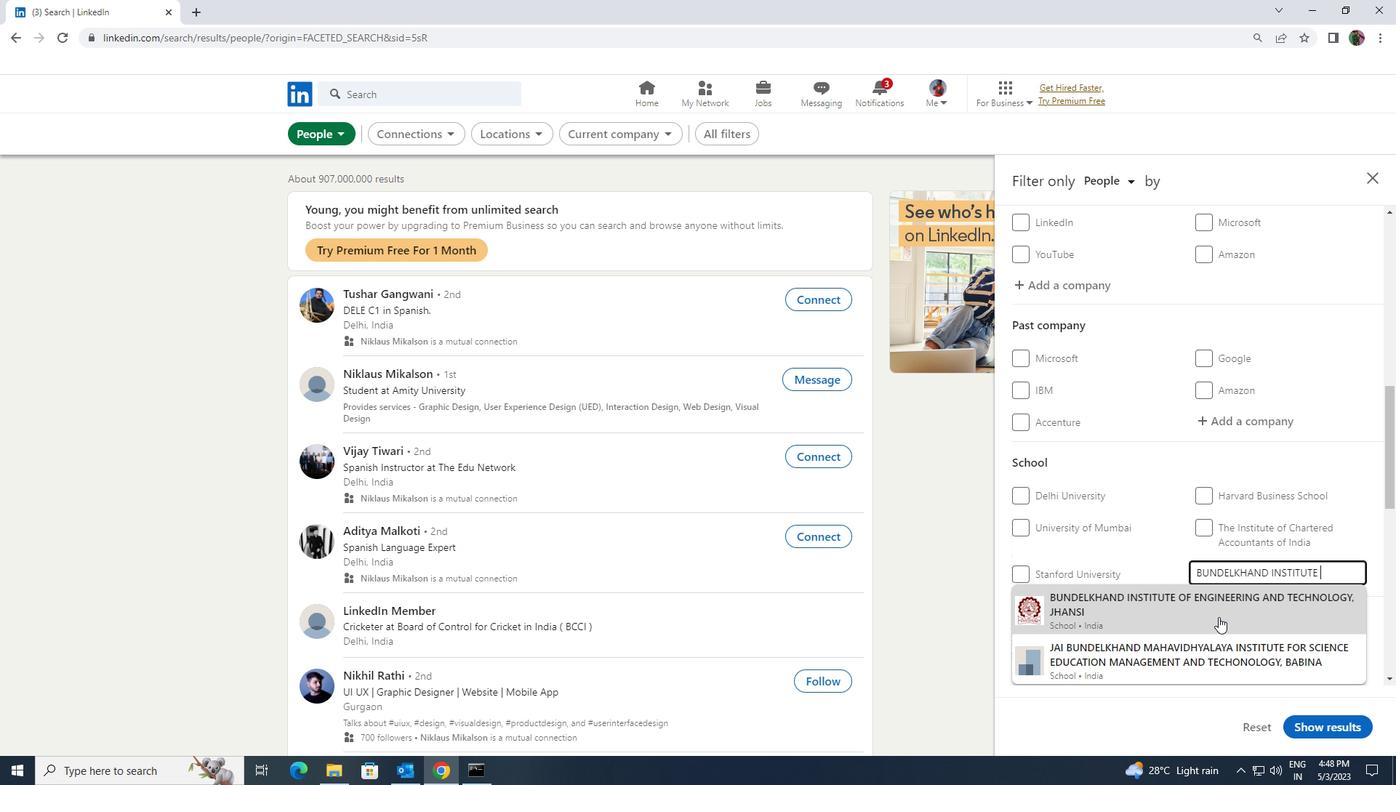 
Action: Mouse moved to (1218, 617)
Screenshot: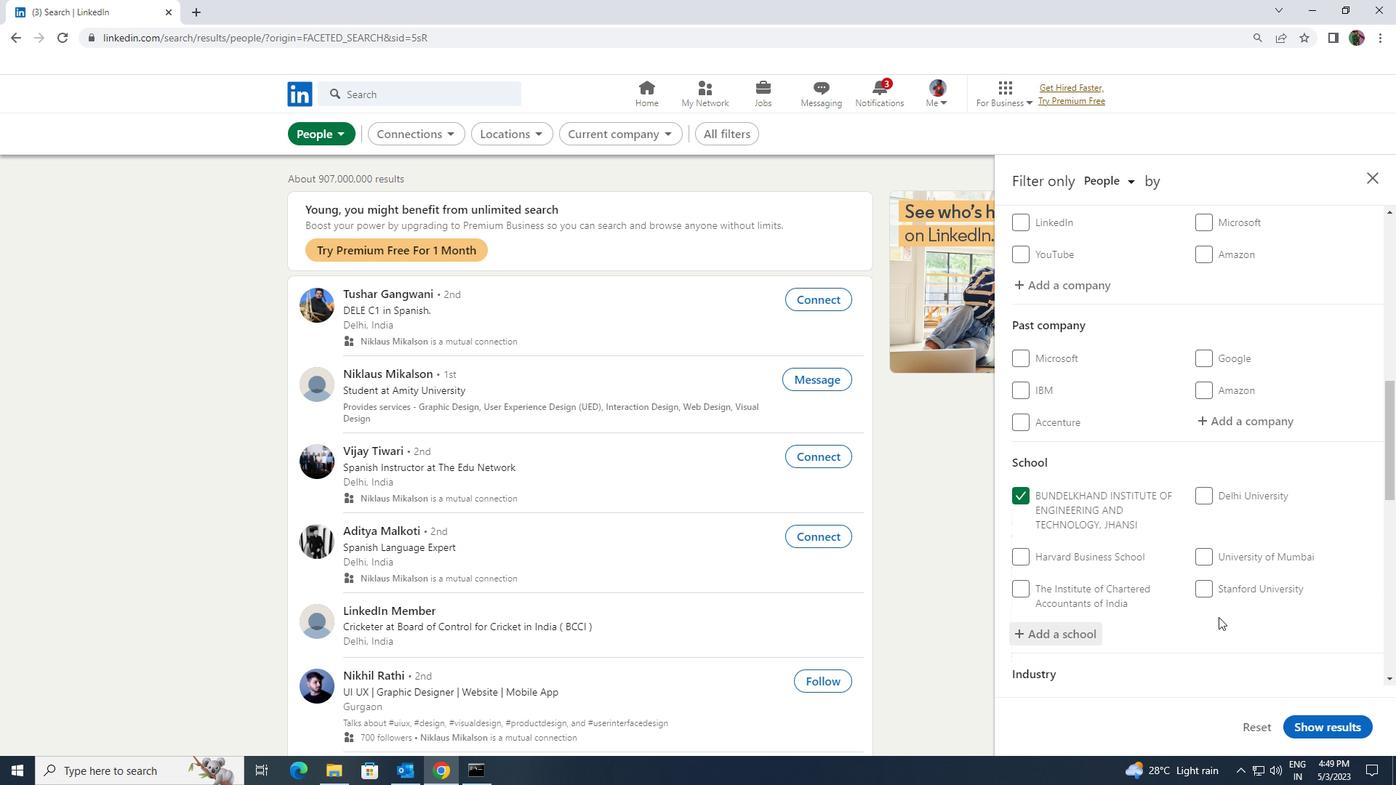 
Action: Mouse scrolled (1218, 616) with delta (0, 0)
Screenshot: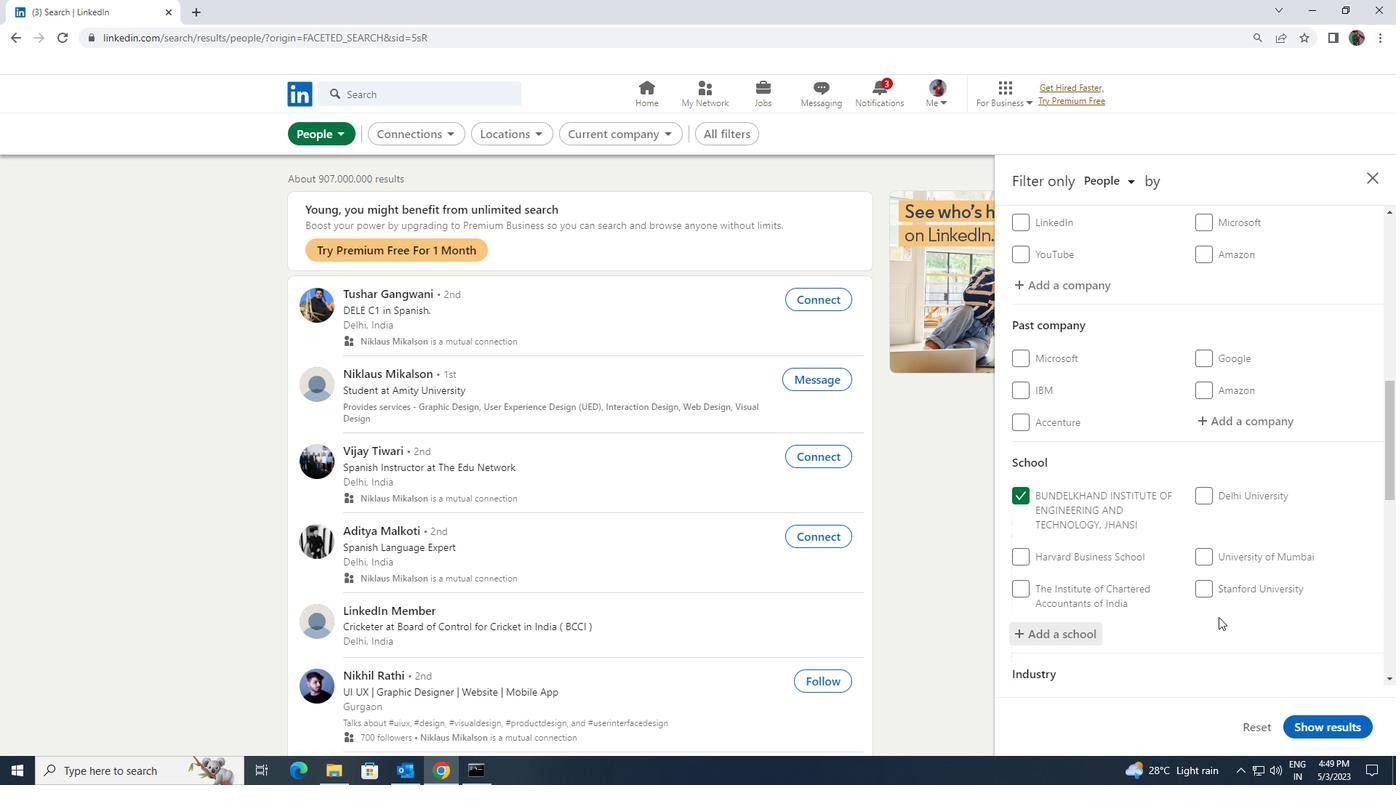 
Action: Mouse scrolled (1218, 616) with delta (0, 0)
Screenshot: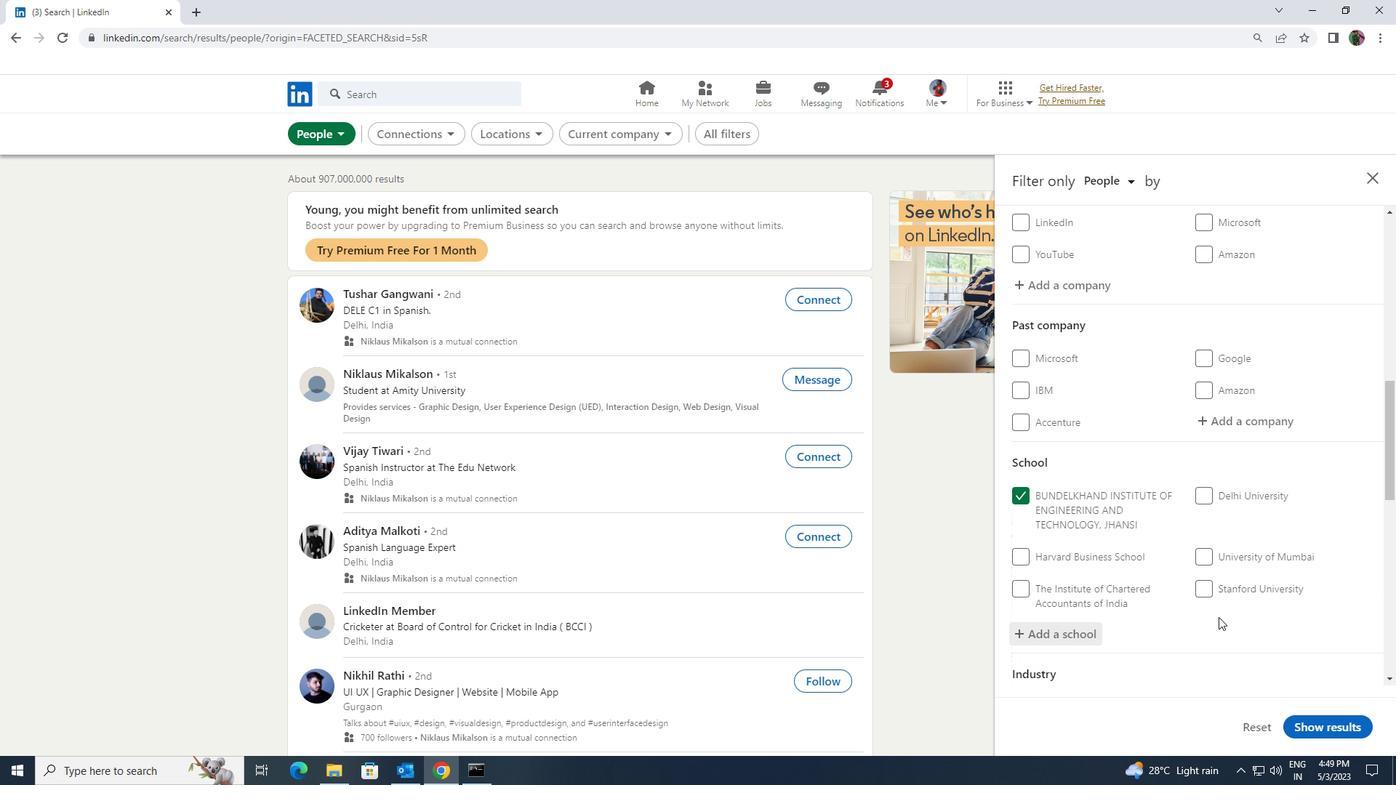 
Action: Mouse scrolled (1218, 616) with delta (0, 0)
Screenshot: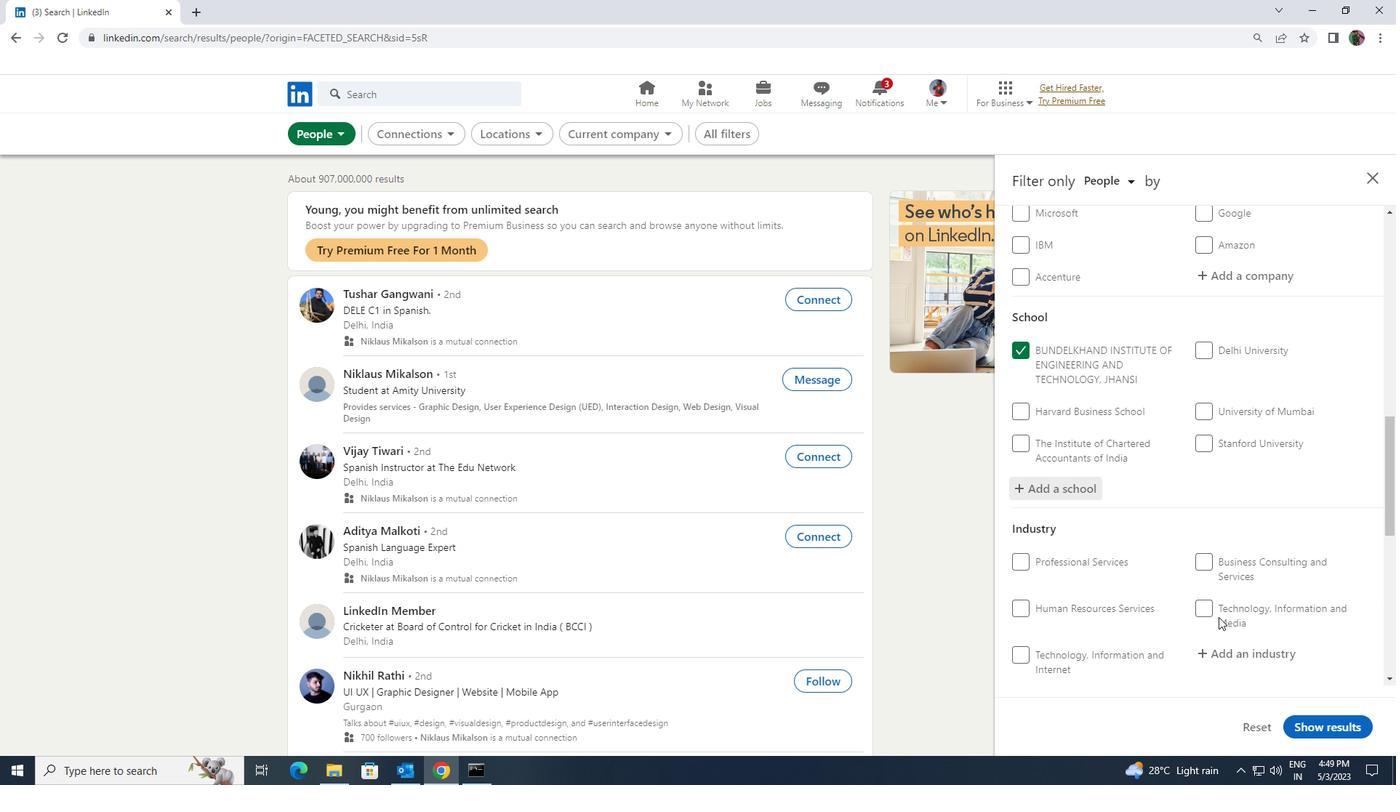 
Action: Mouse moved to (1232, 585)
Screenshot: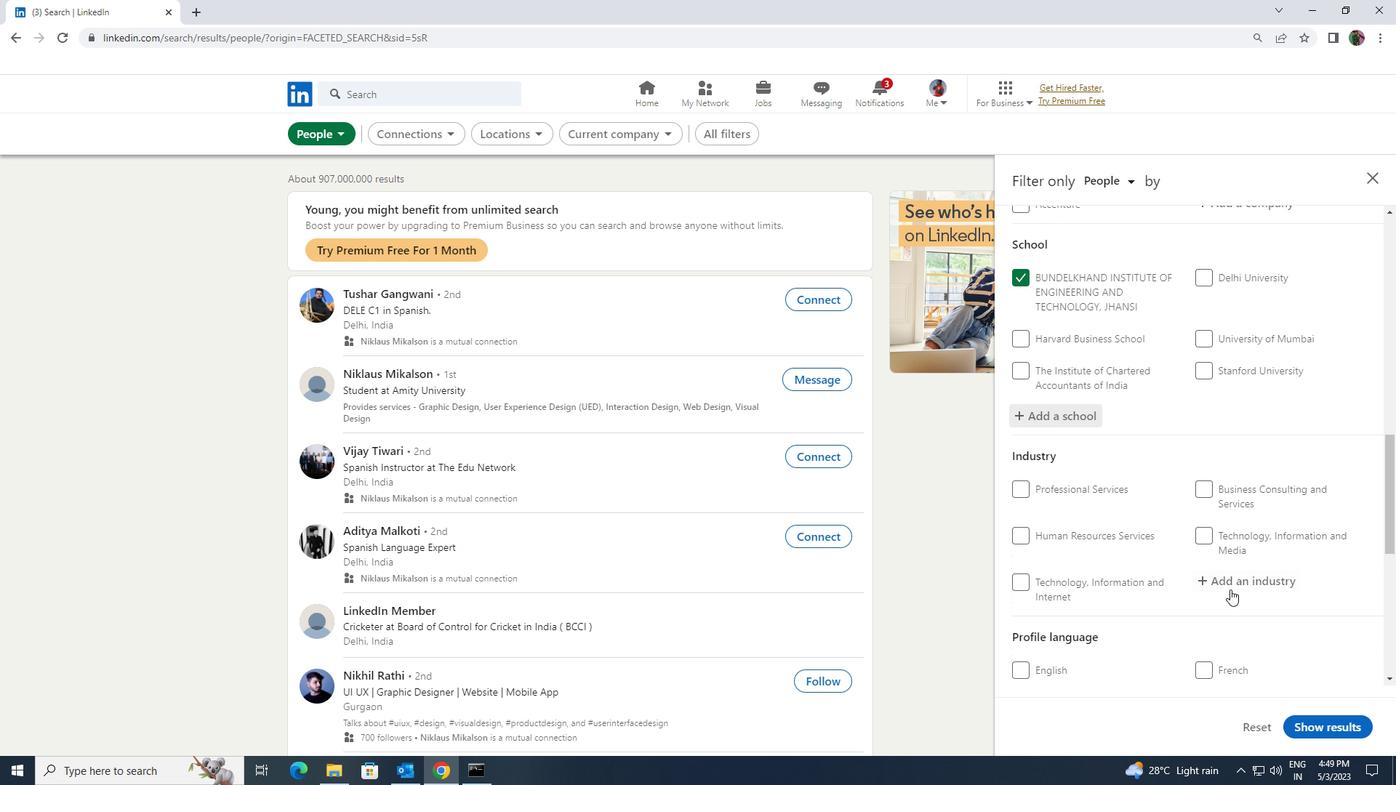 
Action: Mouse pressed left at (1232, 585)
Screenshot: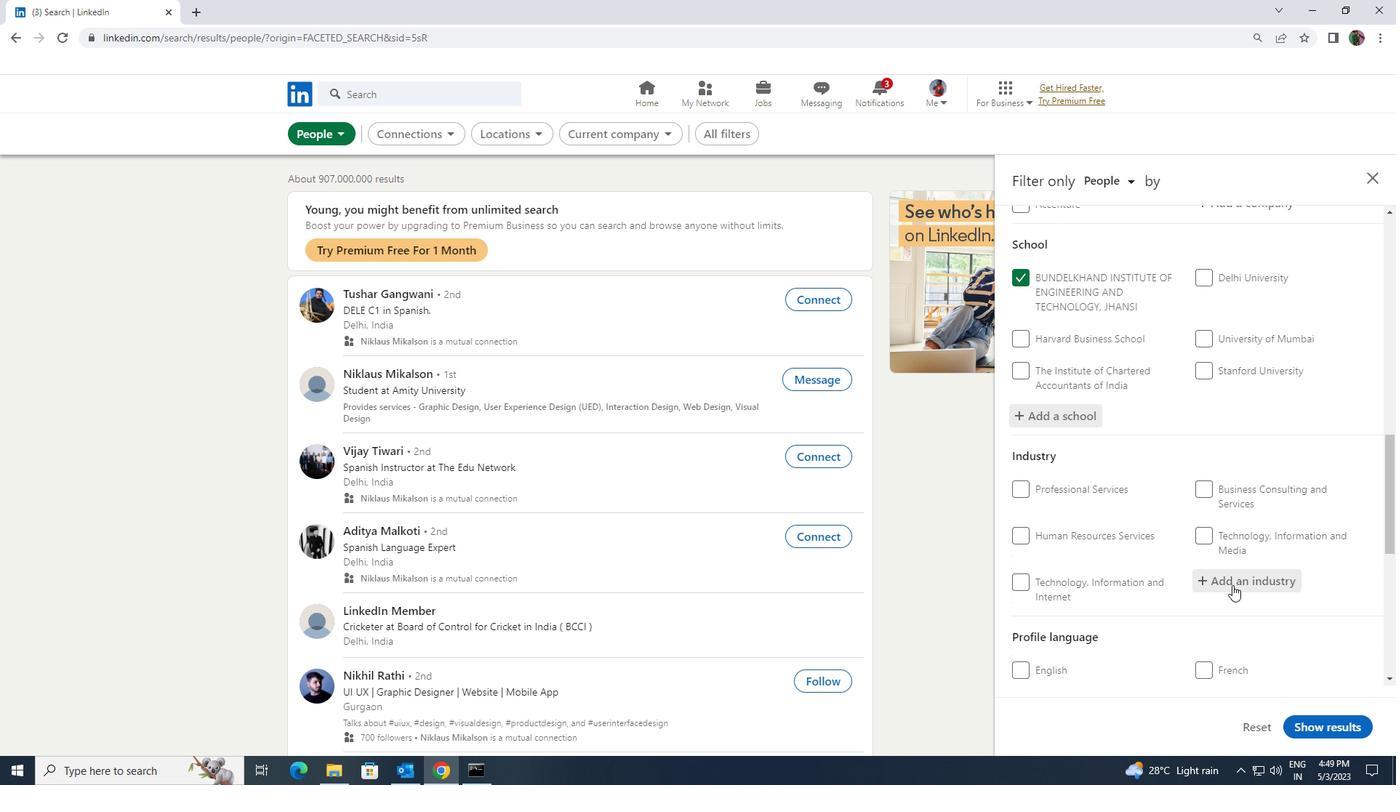 
Action: Key pressed <Key.shift><Key.shift><Key.shift><Key.shift><Key.shift><Key.shift><Key.shift><Key.shift><Key.shift><Key.shift><Key.shift><Key.shift><Key.shift><Key.shift><Key.shift><Key.shift><Key.shift><Key.shift><Key.shift><Key.shift><Key.shift><Key.shift><Key.shift><Key.shift><Key.shift><Key.shift><Key.shift><Key.shift><Key.shift><Key.shift><Key.shift><Key.shift><Key.shift><Key.shift><Key.shift><Key.shift><Key.shift><Key.shift><Key.shift><Key.shift><Key.shift><Key.shift>AGRICULTURE
Screenshot: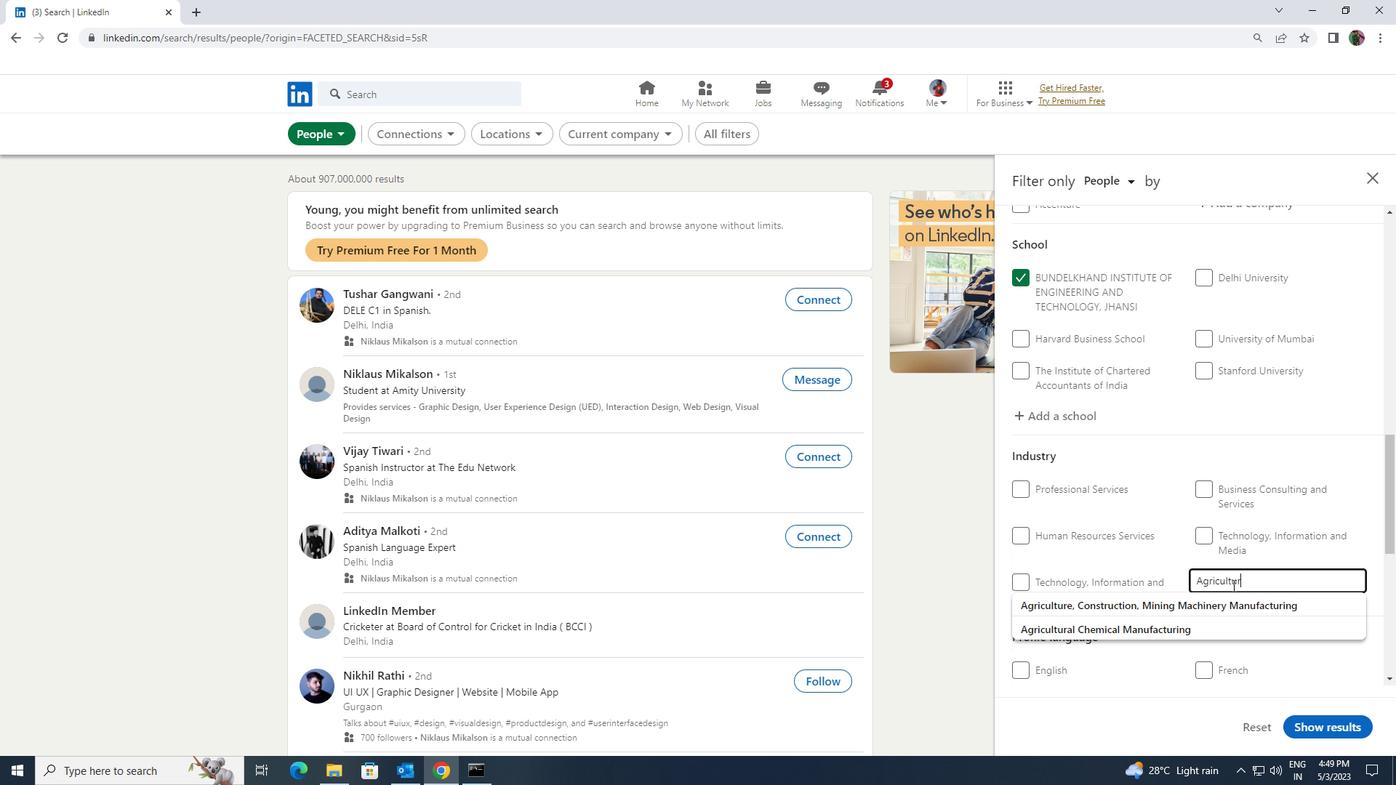 
Action: Mouse moved to (1229, 598)
Screenshot: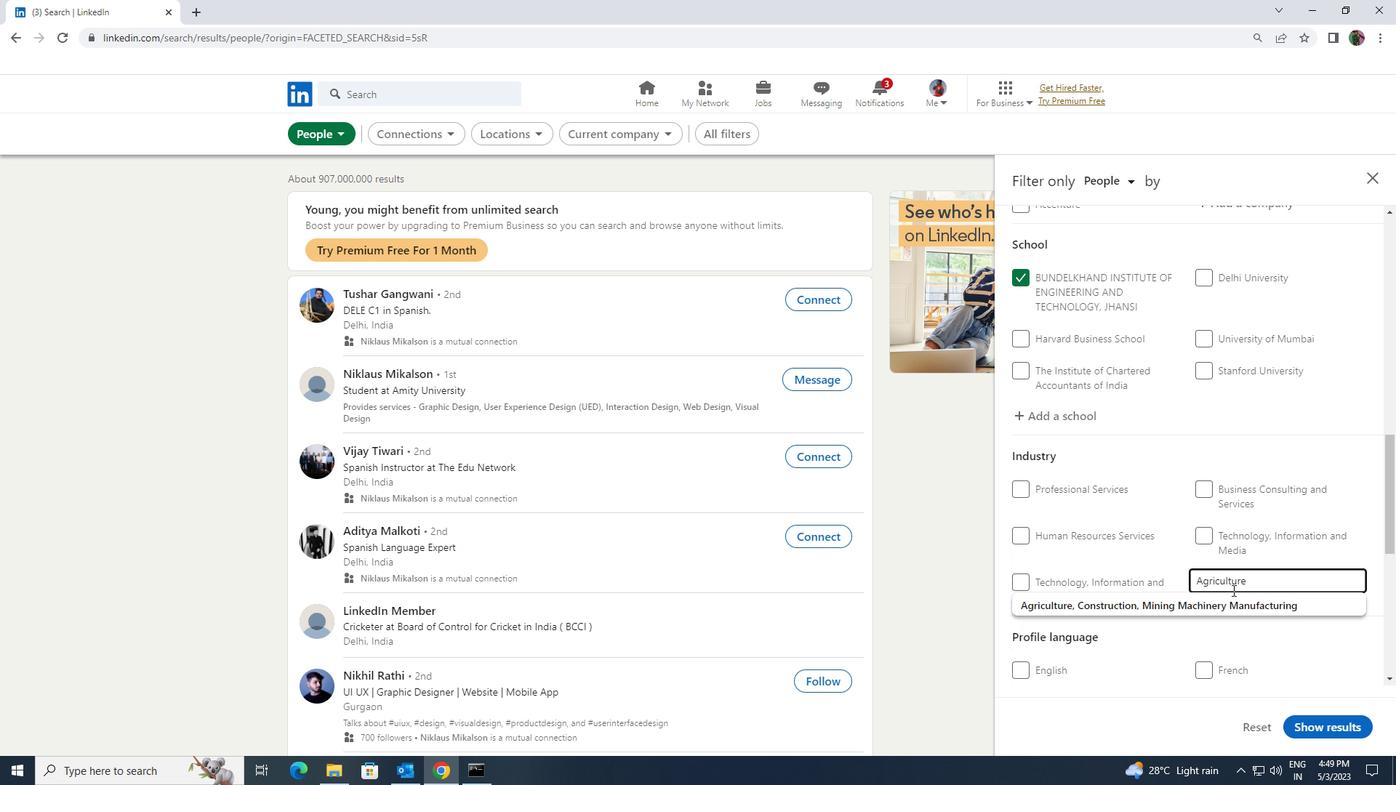 
Action: Mouse pressed left at (1229, 598)
Screenshot: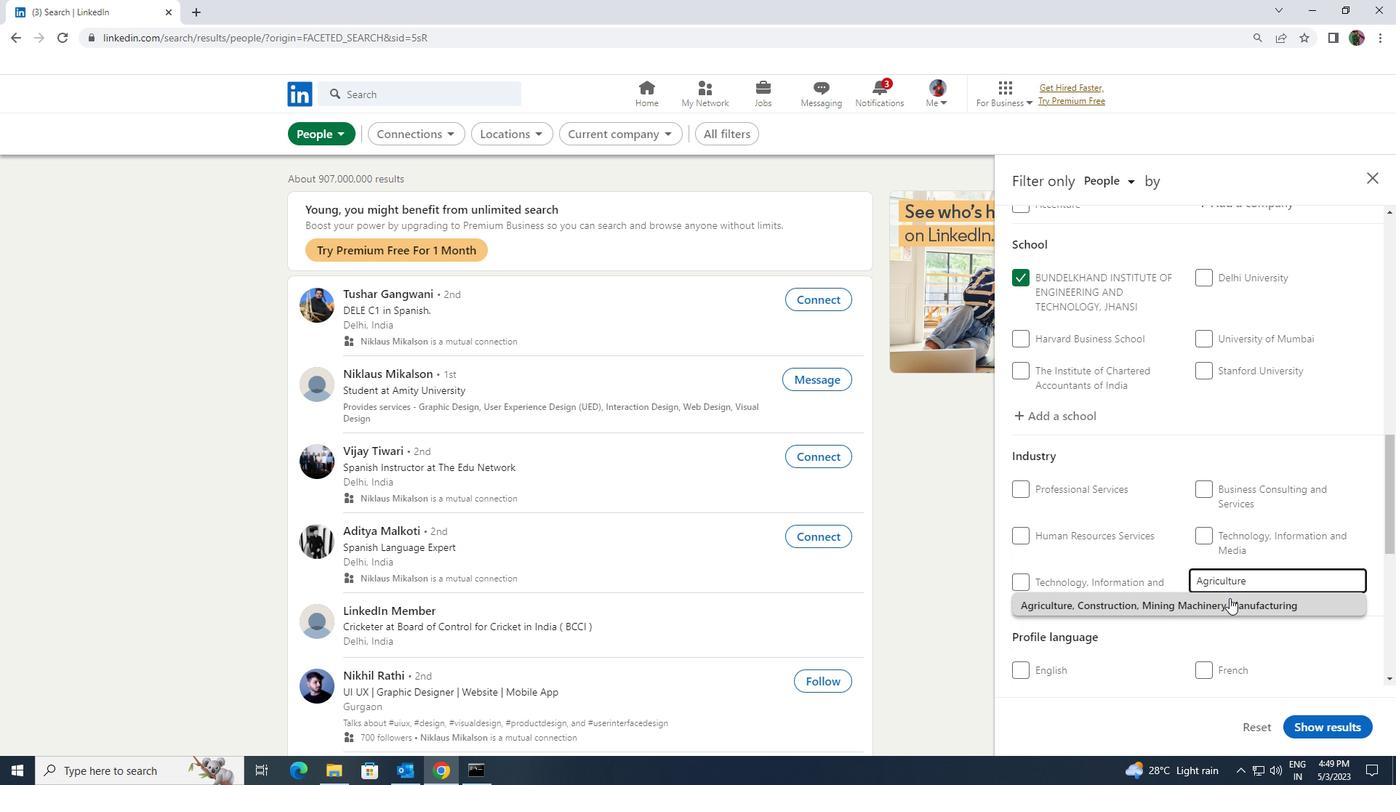 
Action: Mouse scrolled (1229, 597) with delta (0, 0)
Screenshot: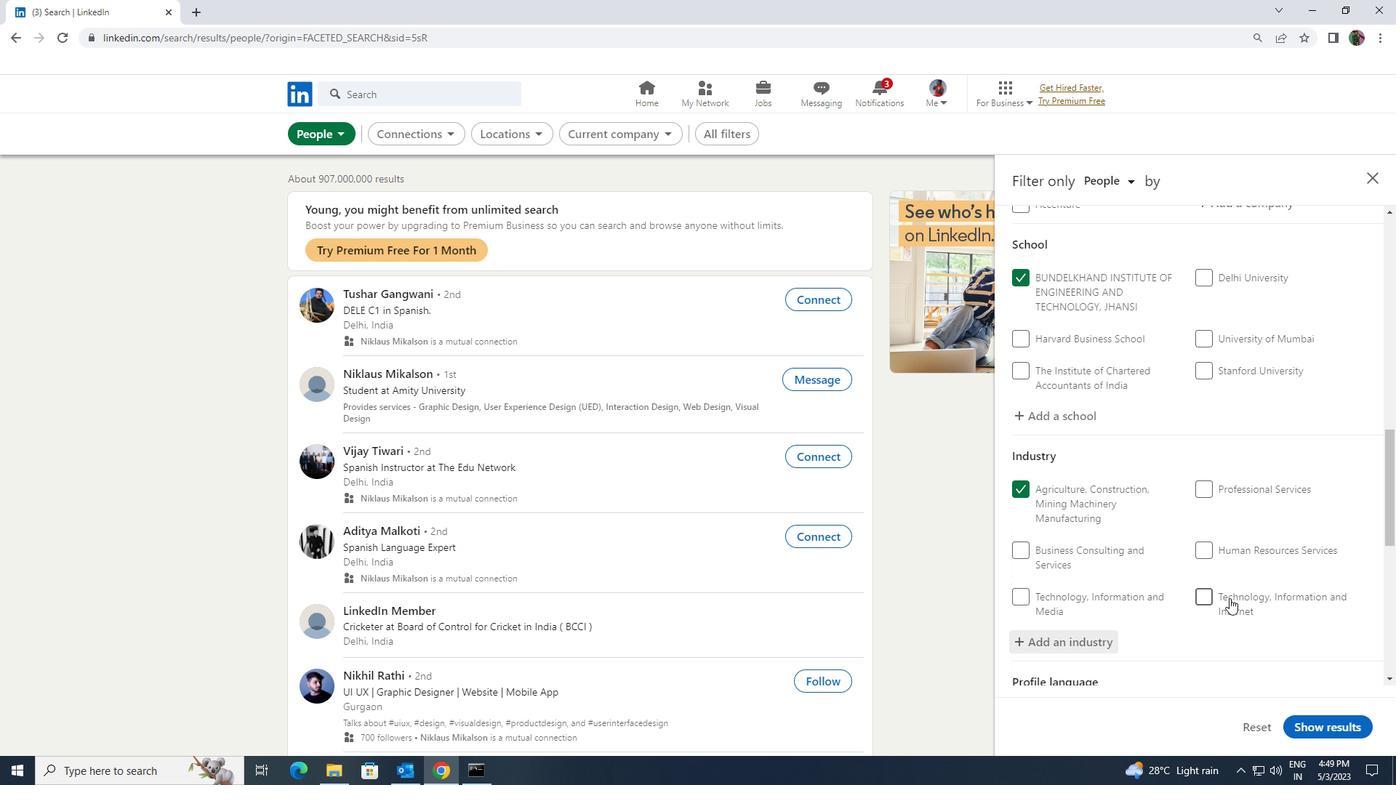 
Action: Mouse scrolled (1229, 597) with delta (0, 0)
Screenshot: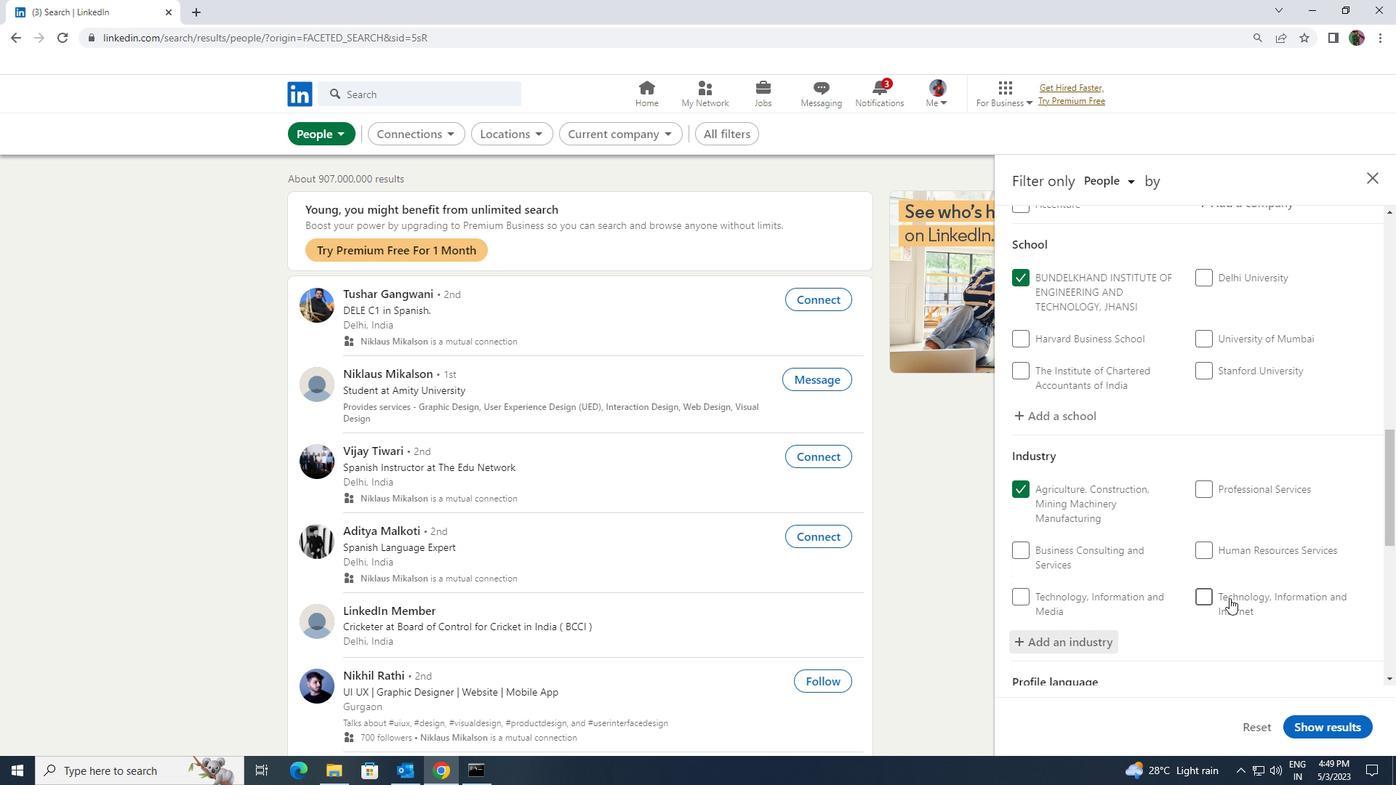 
Action: Mouse scrolled (1229, 597) with delta (0, 0)
Screenshot: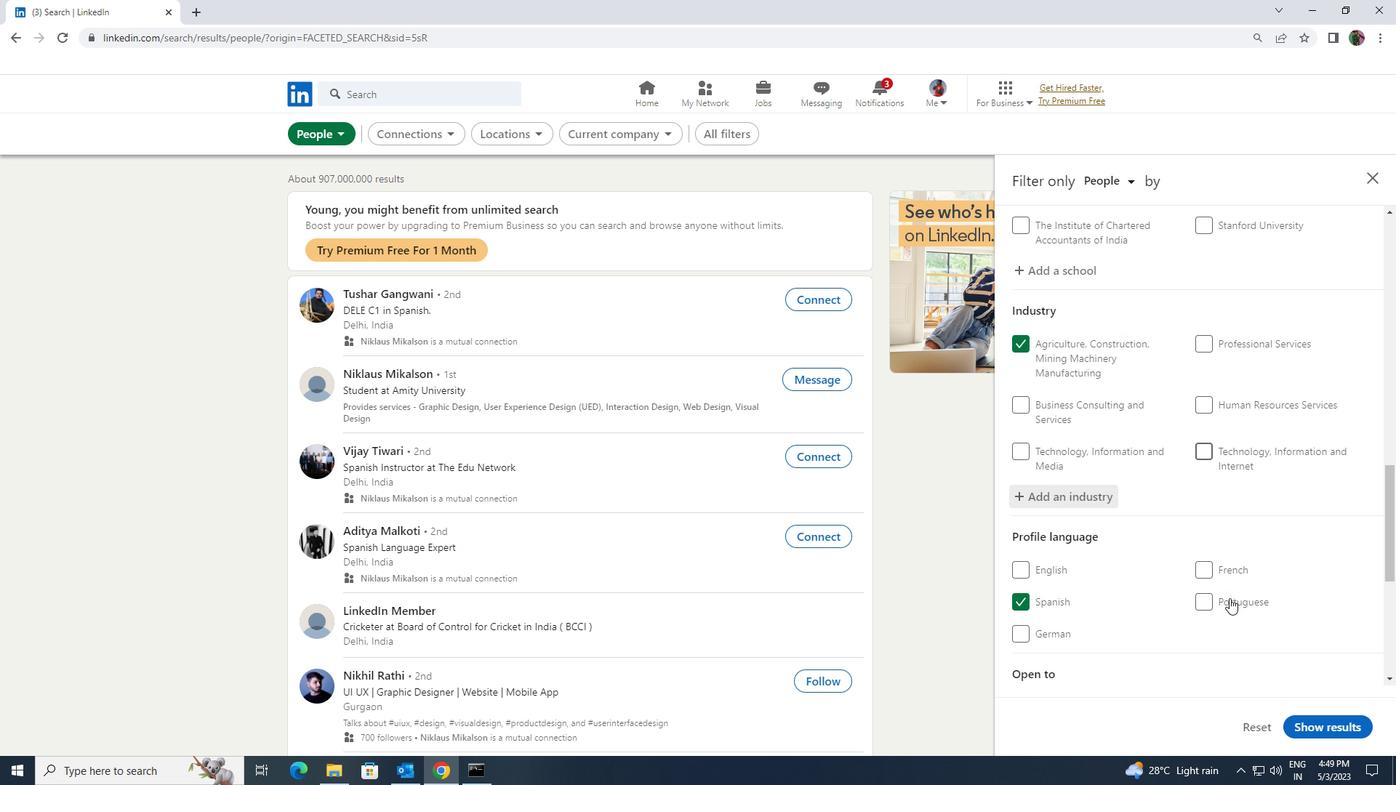 
Action: Mouse scrolled (1229, 597) with delta (0, 0)
Screenshot: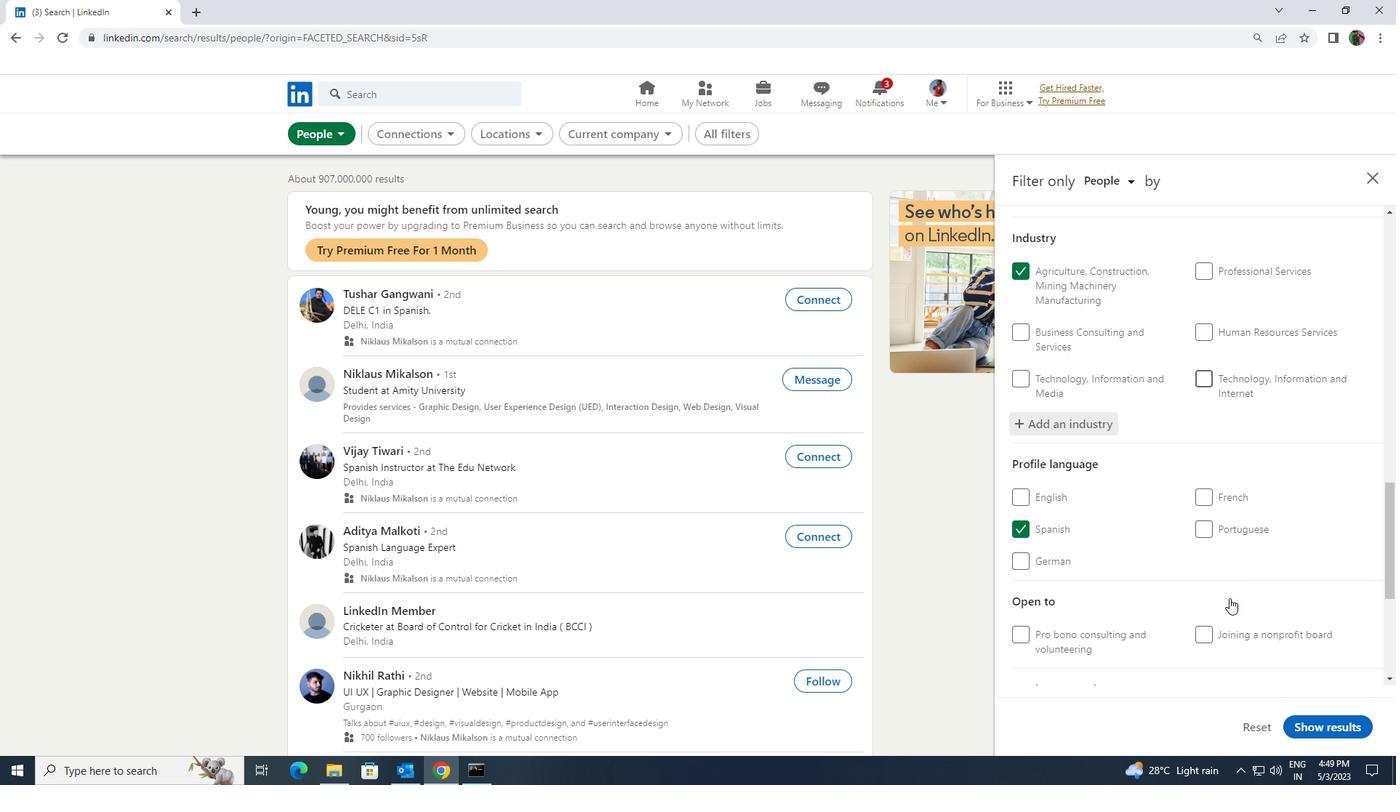 
Action: Mouse scrolled (1229, 597) with delta (0, 0)
Screenshot: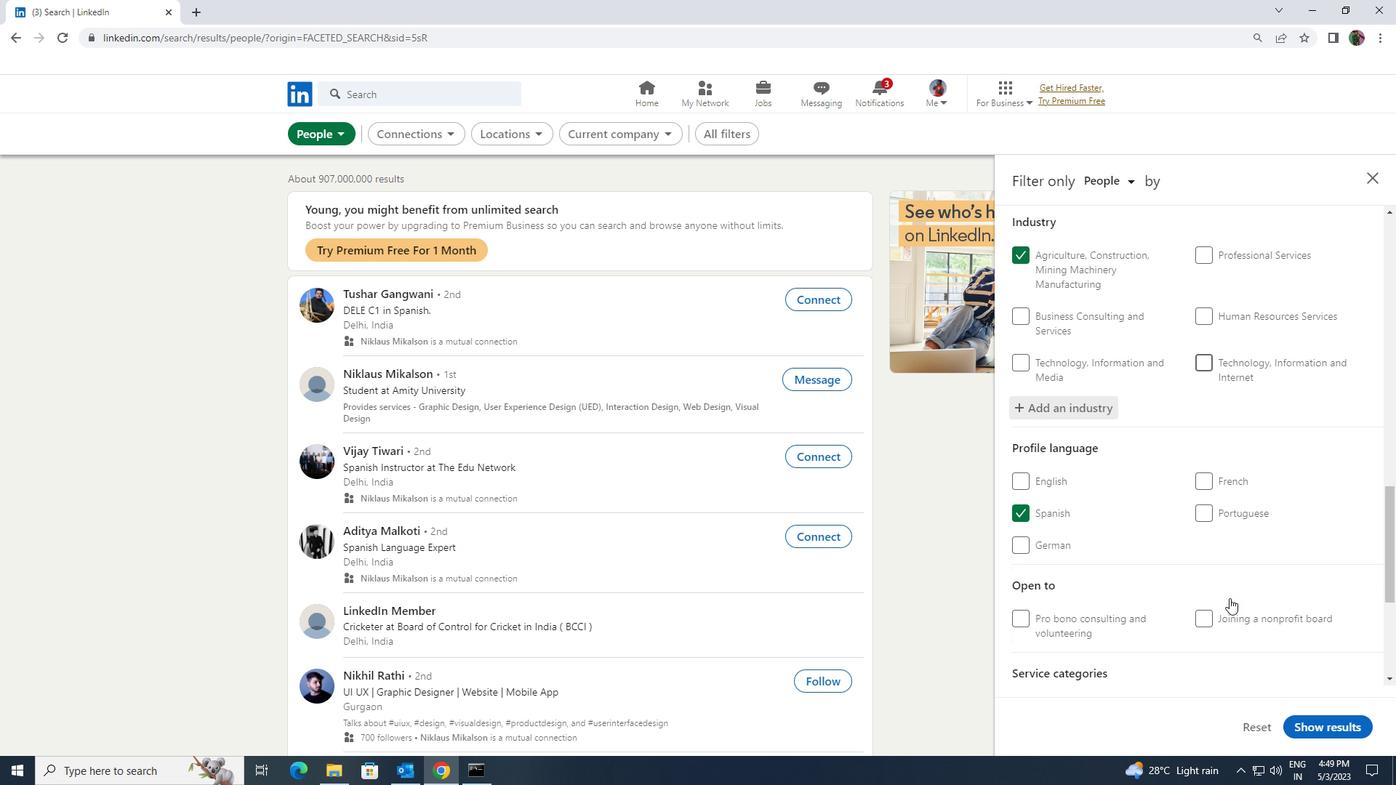 
Action: Mouse moved to (1223, 630)
Screenshot: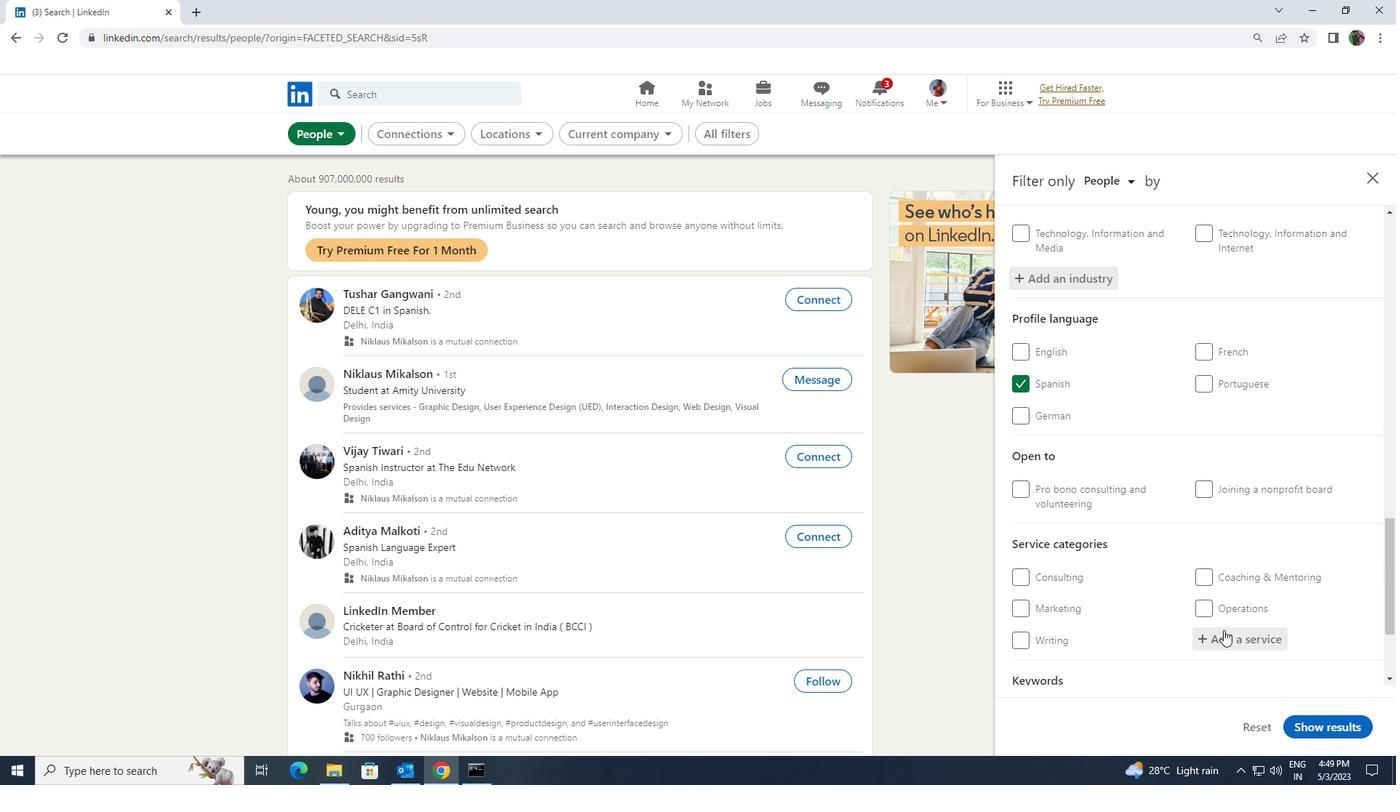 
Action: Mouse pressed left at (1223, 630)
Screenshot: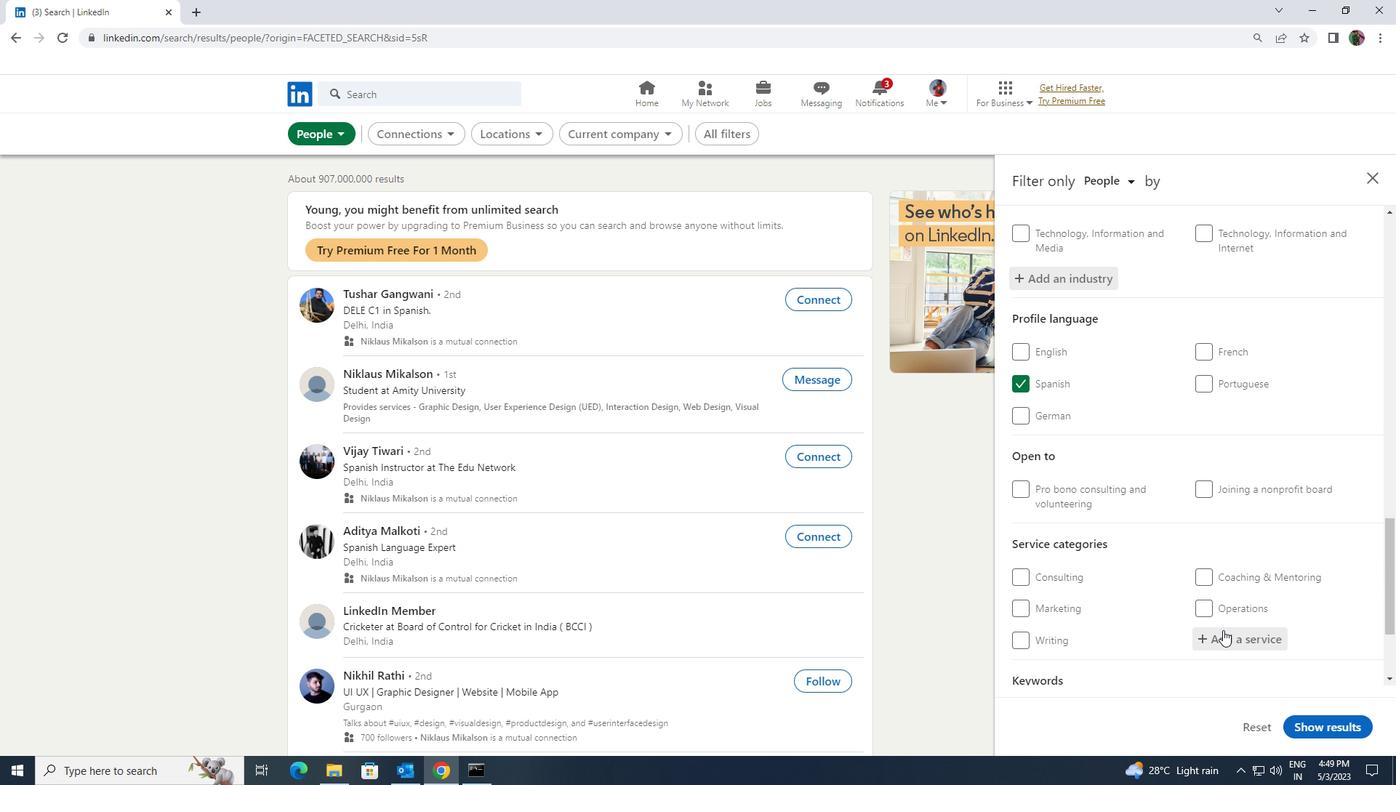 
Action: Mouse moved to (1223, 639)
Screenshot: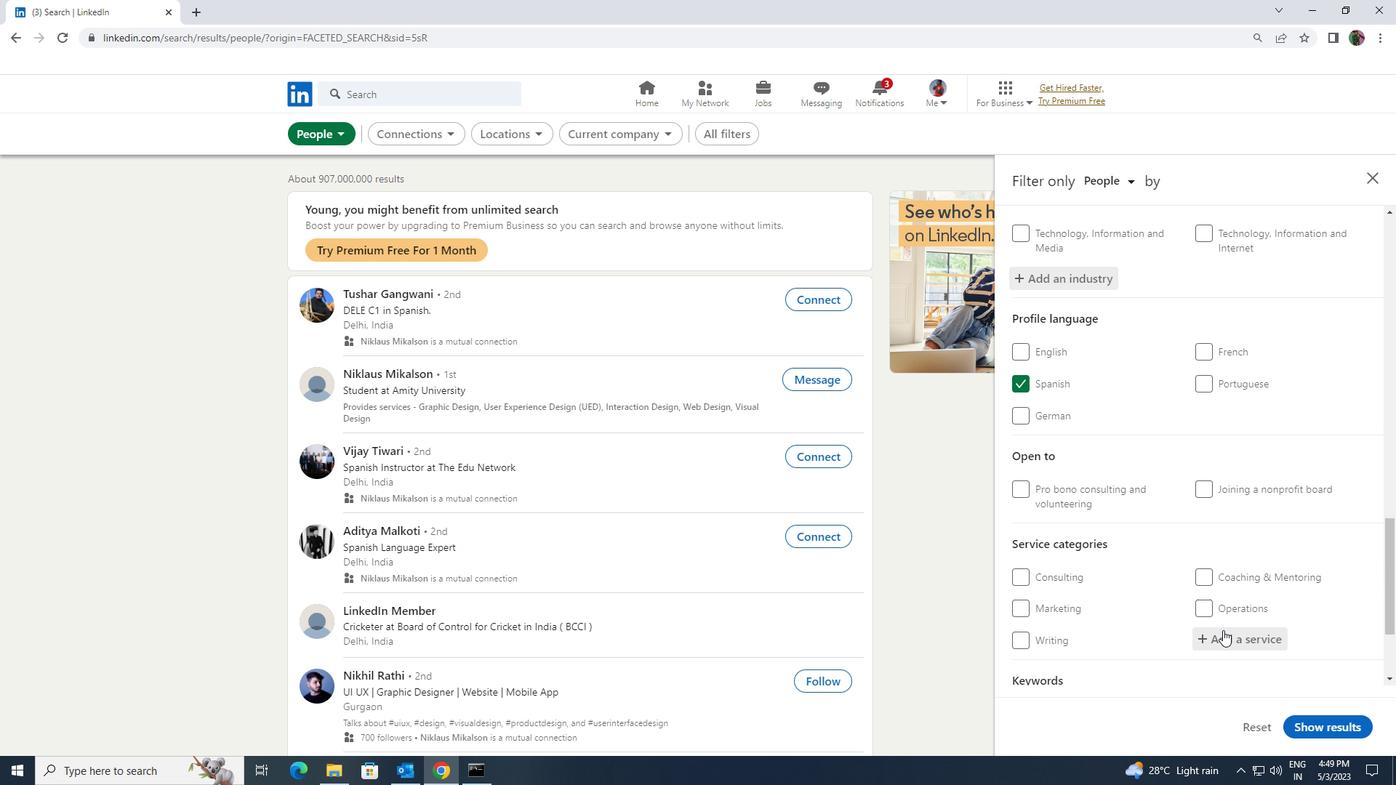 
Action: Mouse pressed left at (1223, 639)
Screenshot: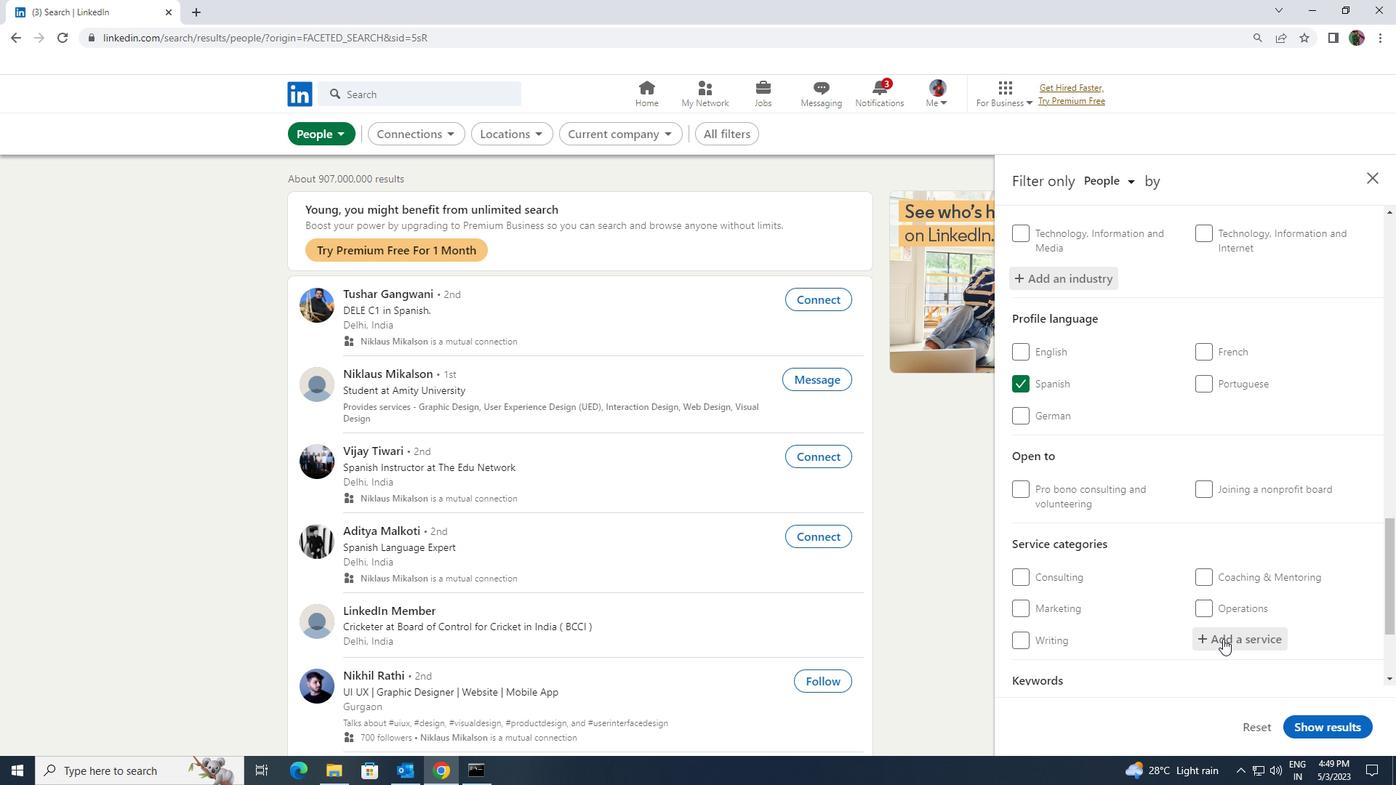 
Action: Key pressed <Key.shift><Key.shift><Key.shift><Key.shift><Key.shift><Key.shift><Key.shift>CUSTOMER<Key.space><Key.shift>SUPP
Screenshot: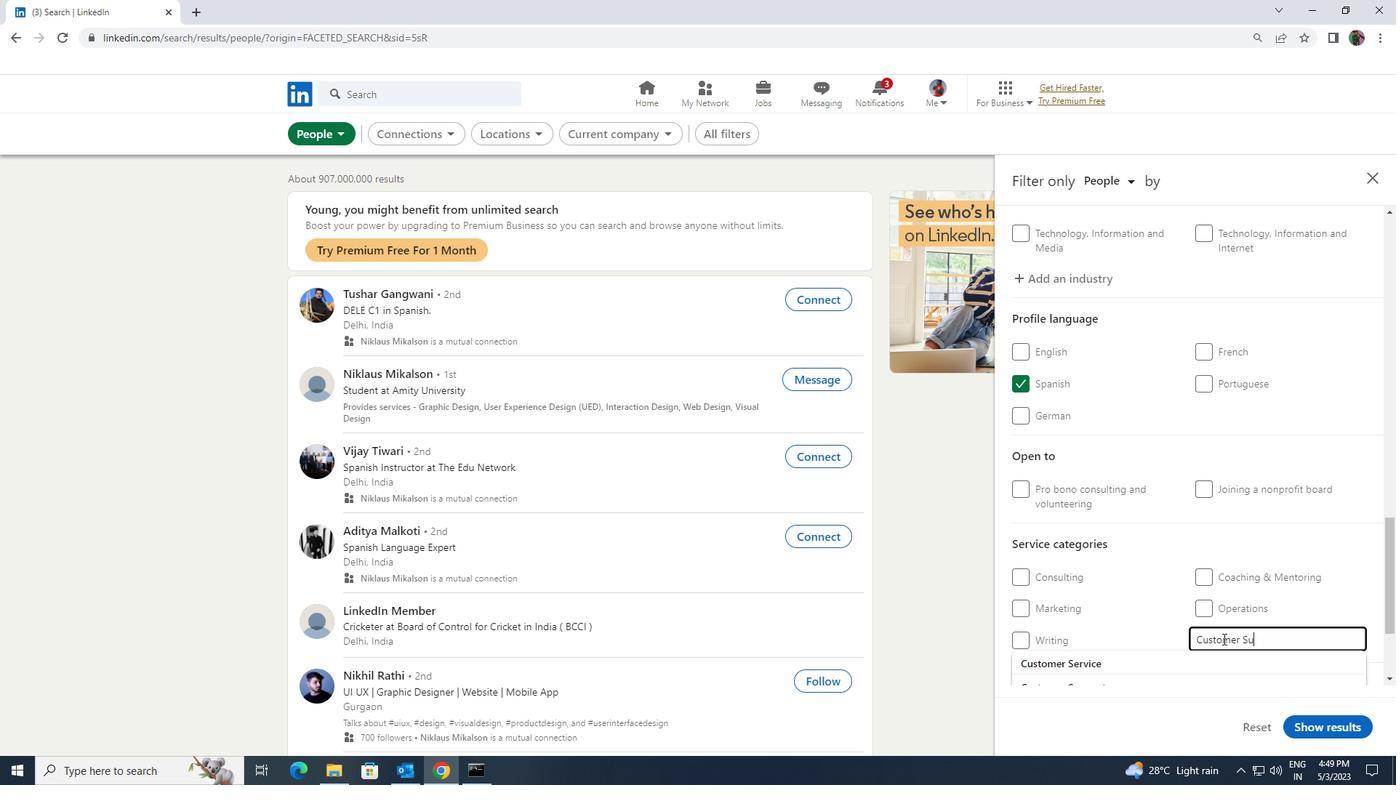 
Action: Mouse scrolled (1223, 638) with delta (0, 0)
Screenshot: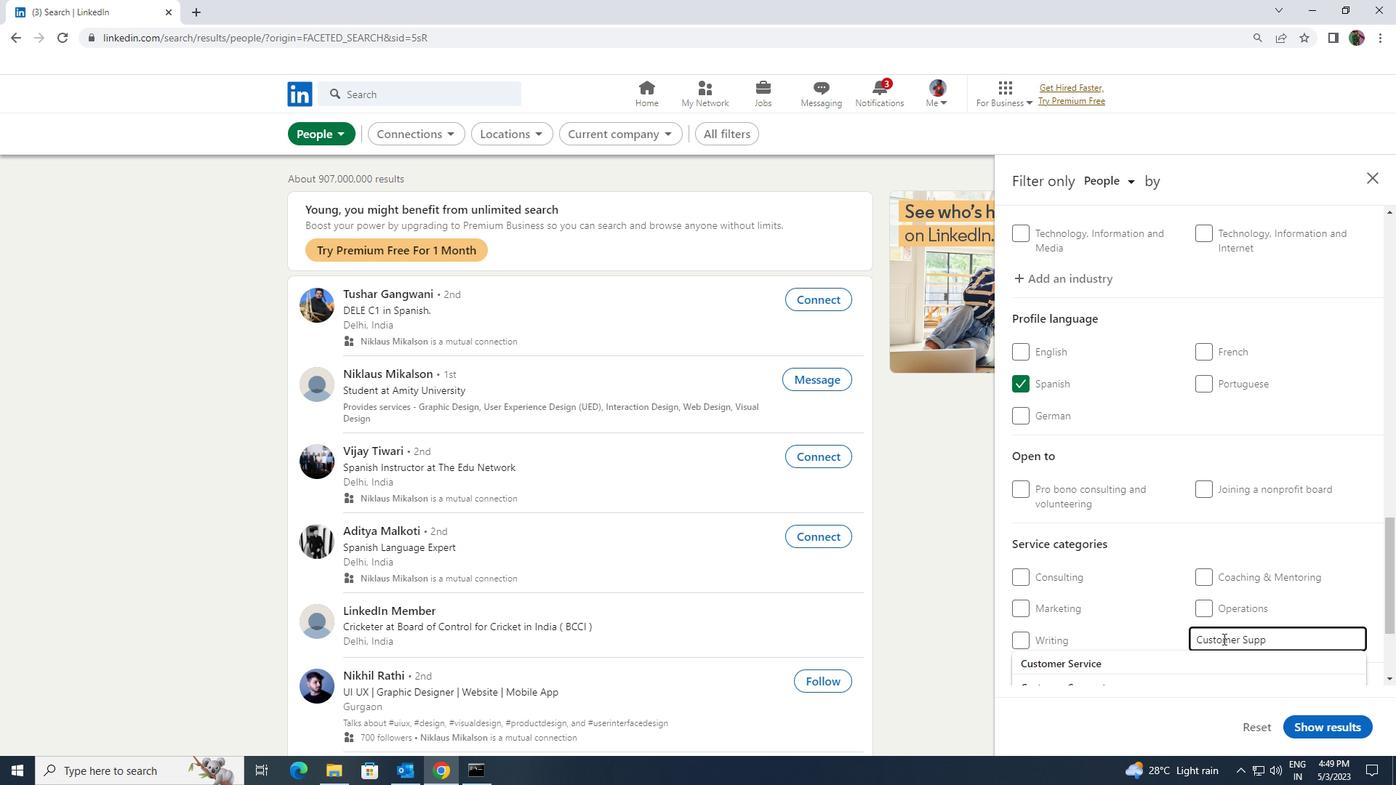 
Action: Mouse moved to (1213, 614)
Screenshot: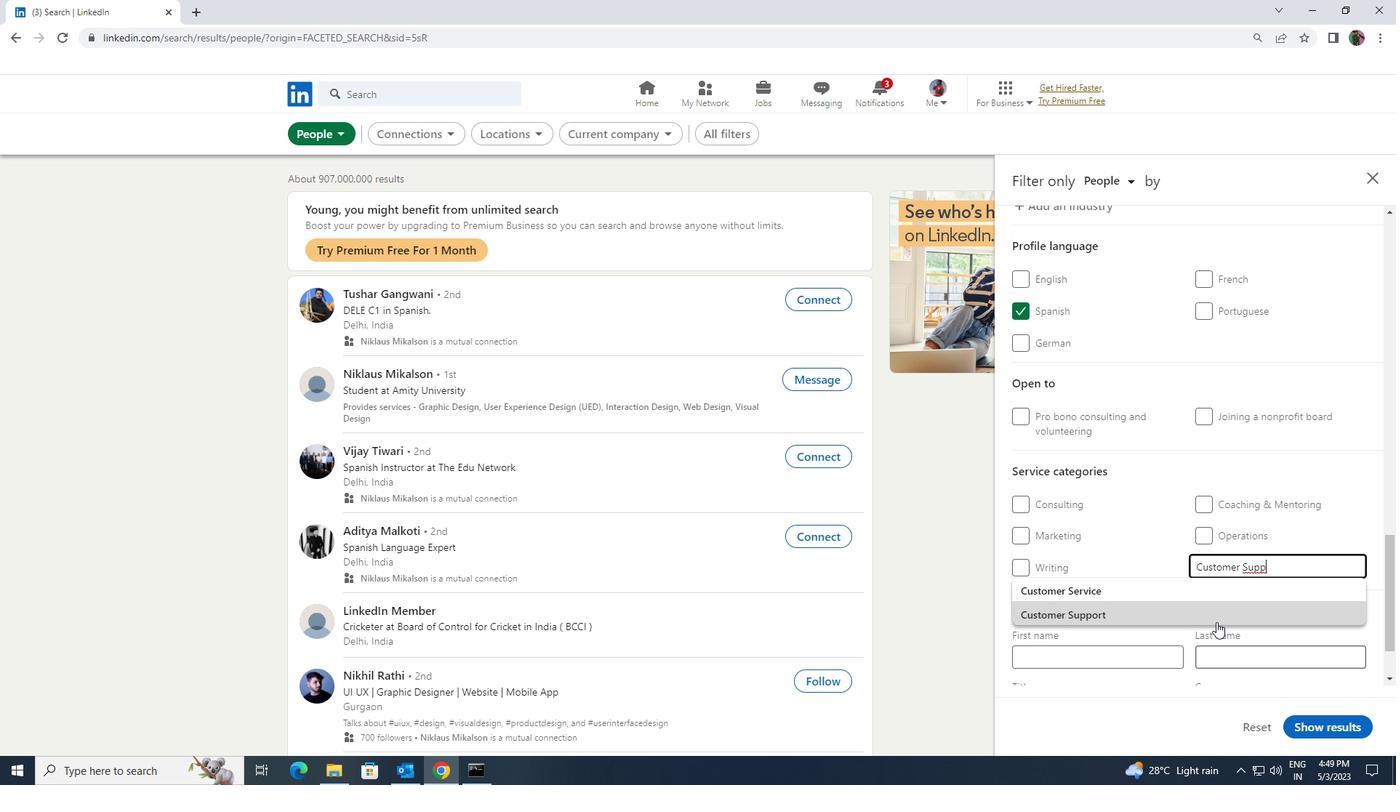 
Action: Mouse pressed left at (1213, 614)
Screenshot: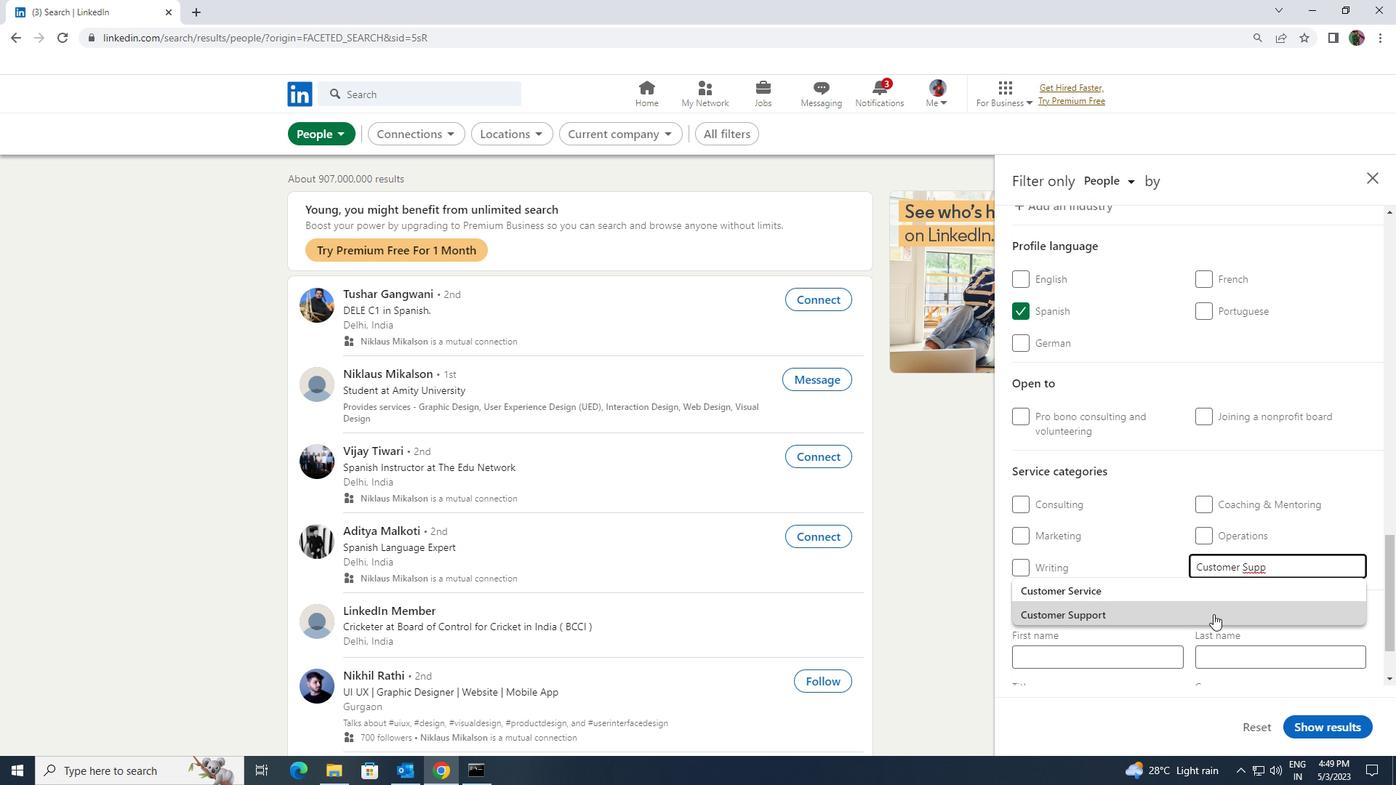 
Action: Mouse moved to (1213, 607)
Screenshot: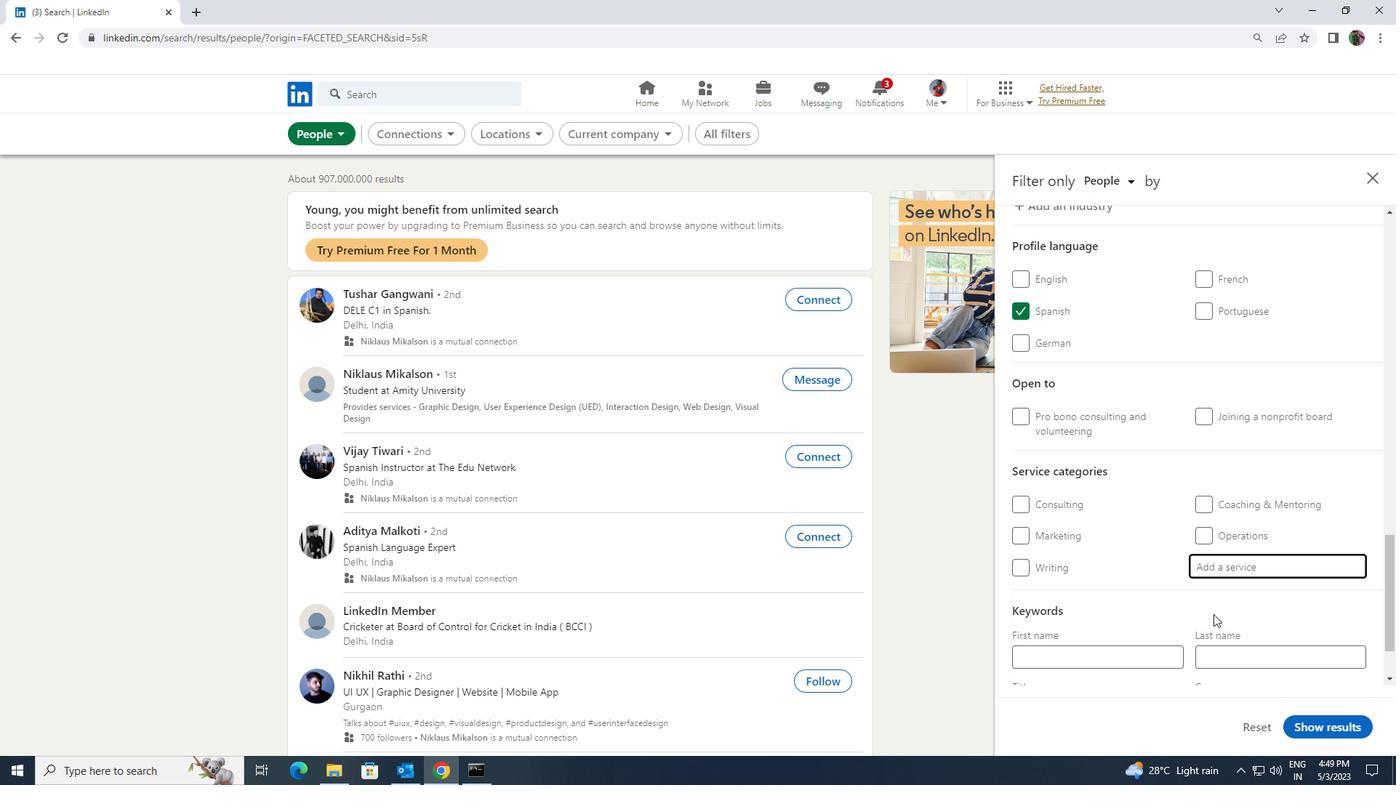 
Action: Mouse scrolled (1213, 606) with delta (0, 0)
Screenshot: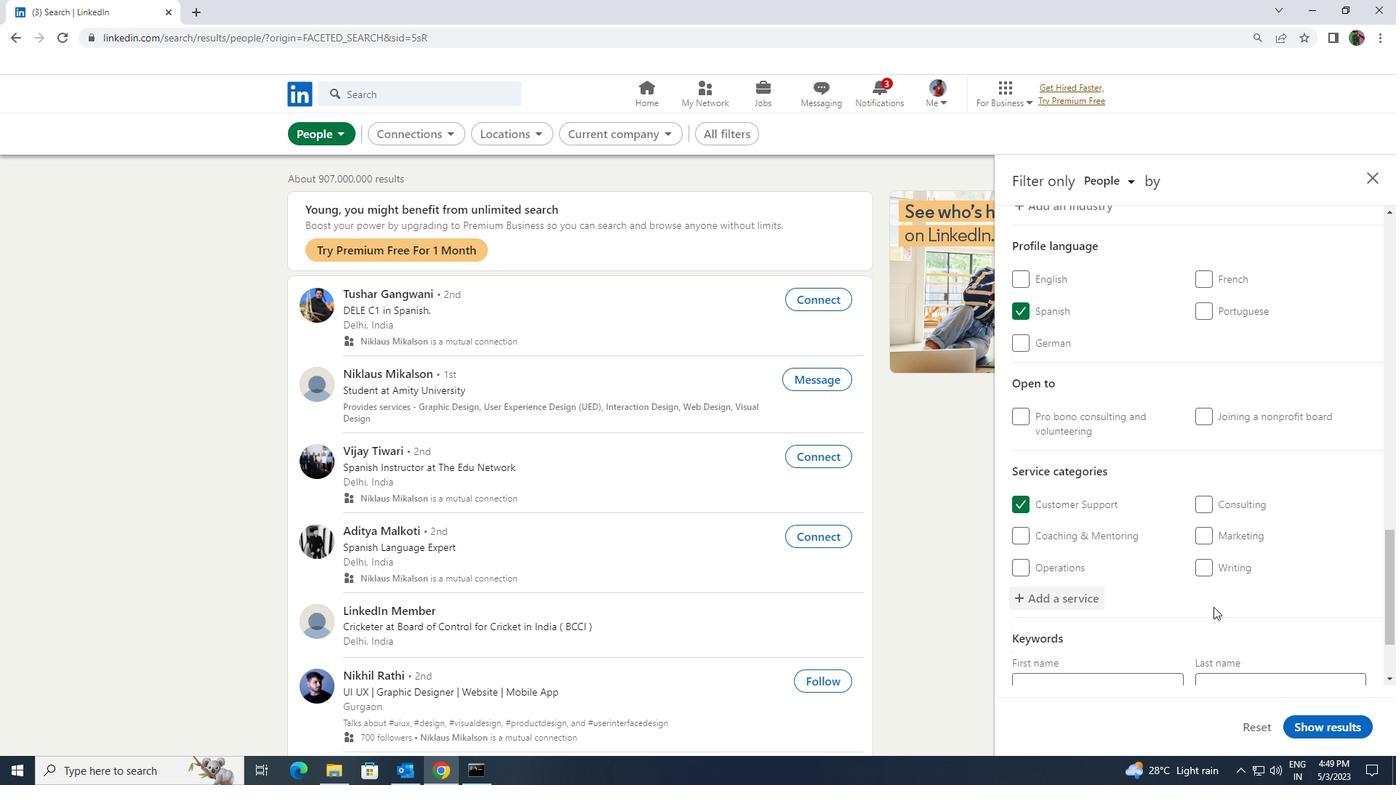 
Action: Mouse scrolled (1213, 606) with delta (0, 0)
Screenshot: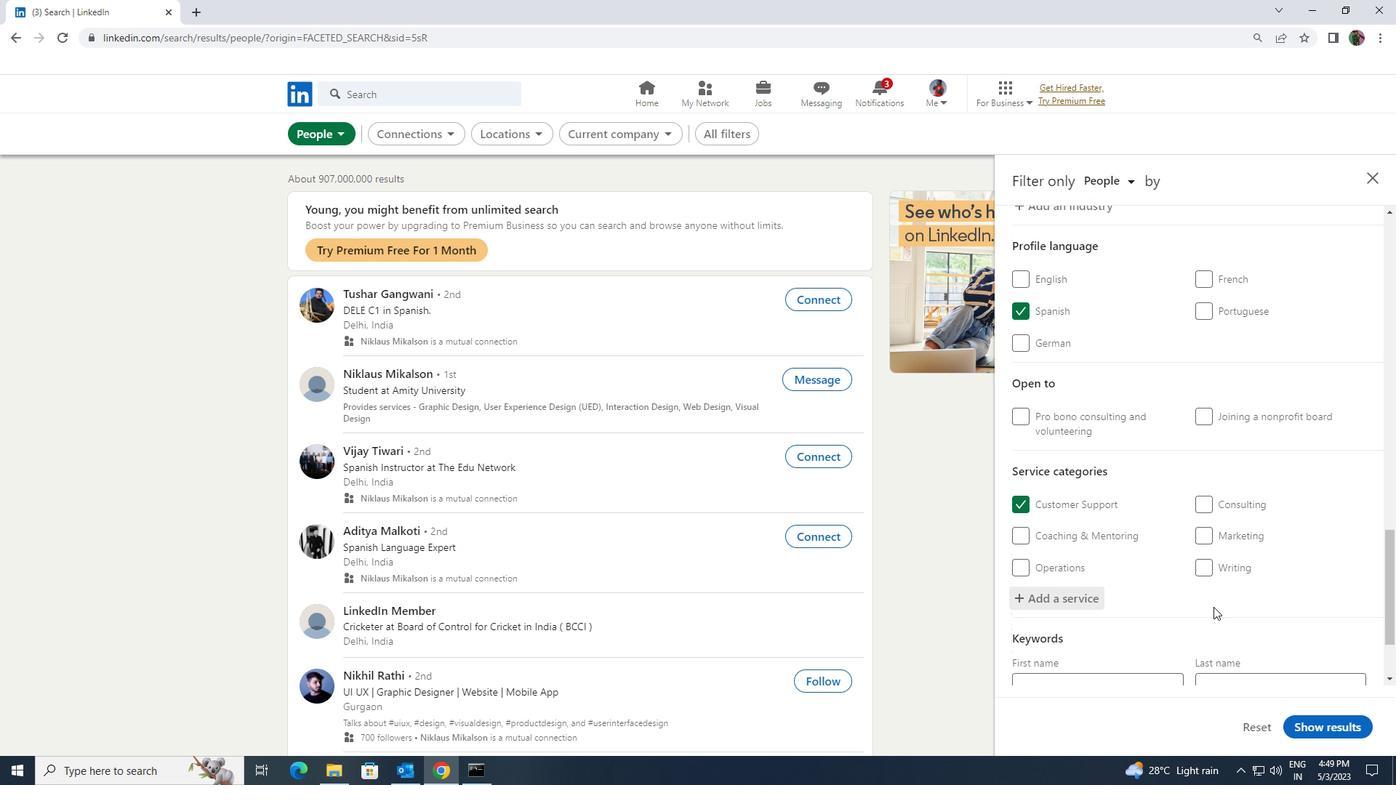 
Action: Mouse scrolled (1213, 606) with delta (0, 0)
Screenshot: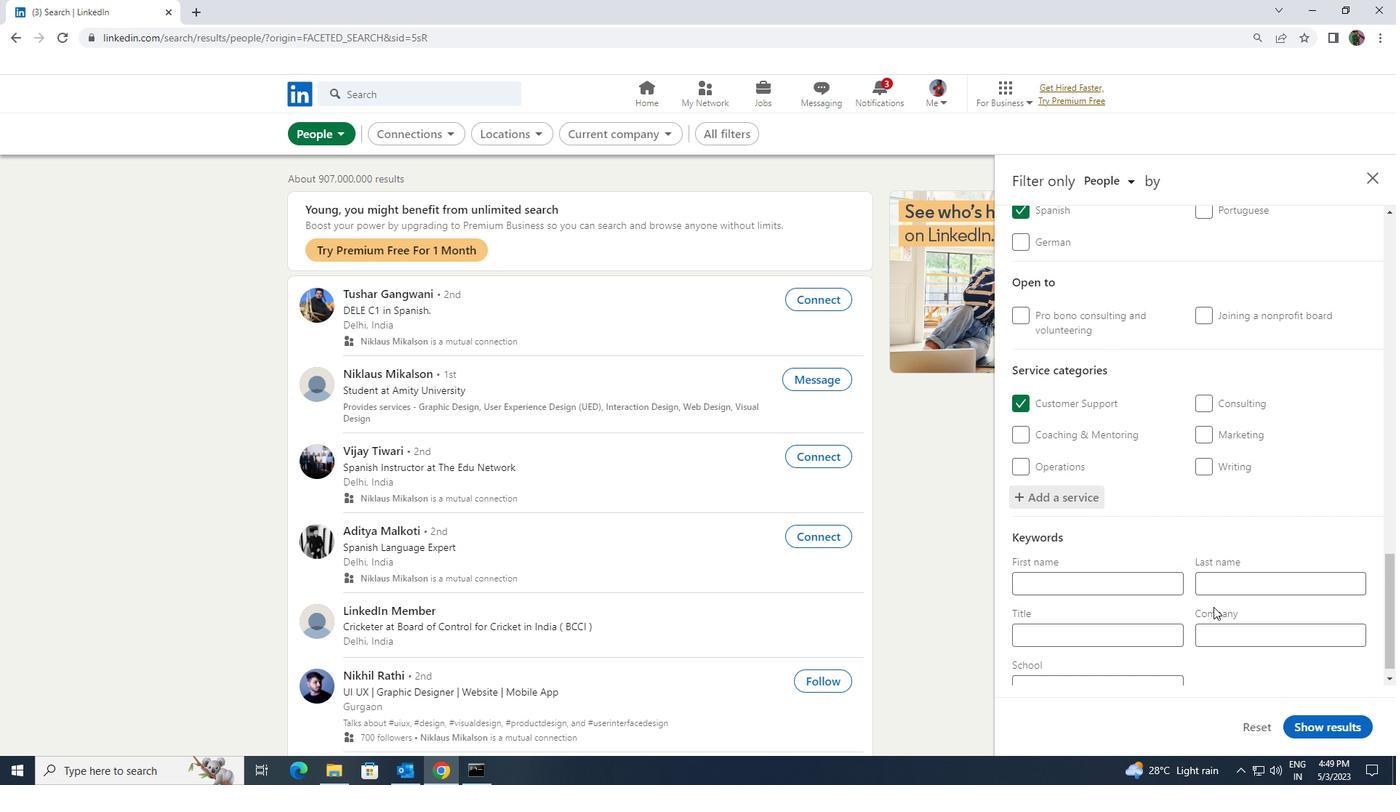 
Action: Mouse moved to (1173, 621)
Screenshot: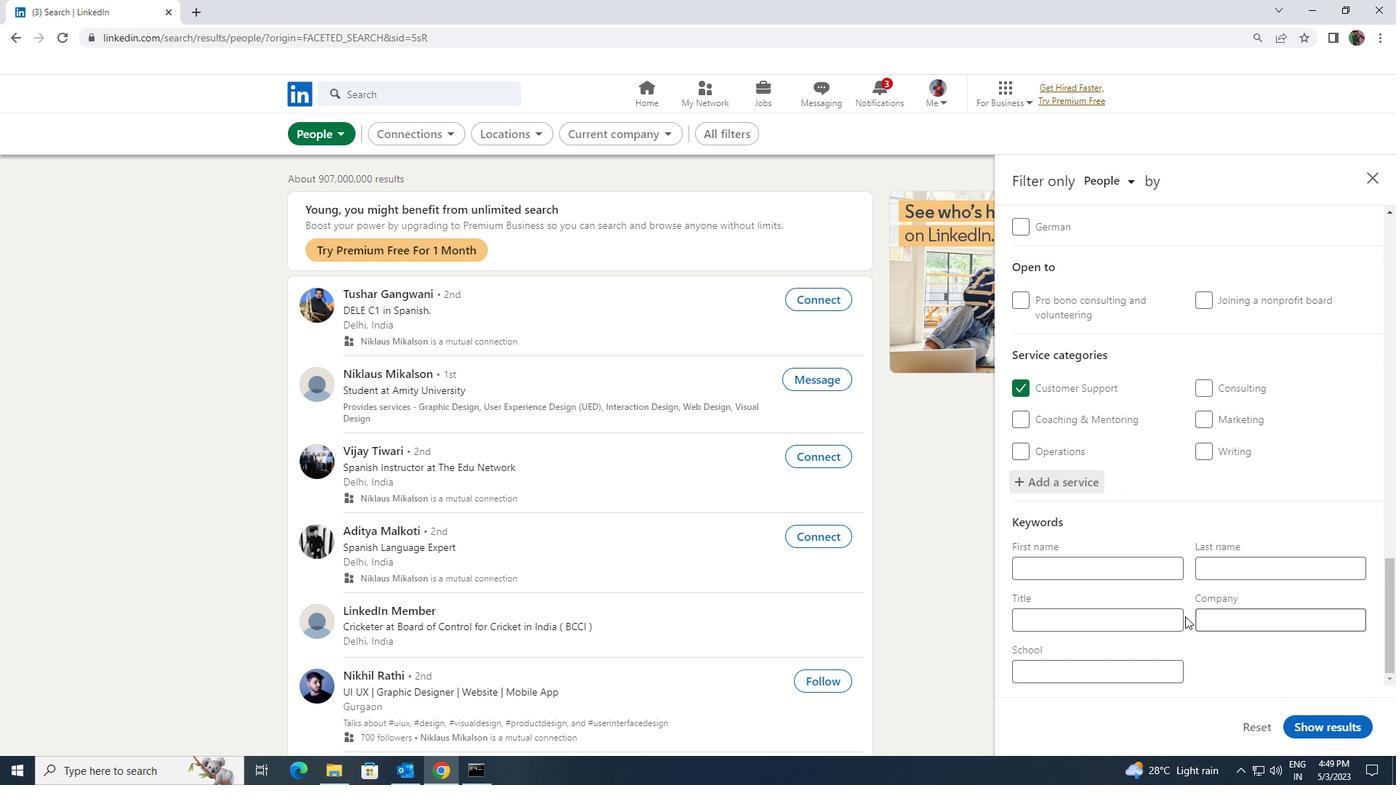 
Action: Mouse pressed left at (1173, 621)
Screenshot: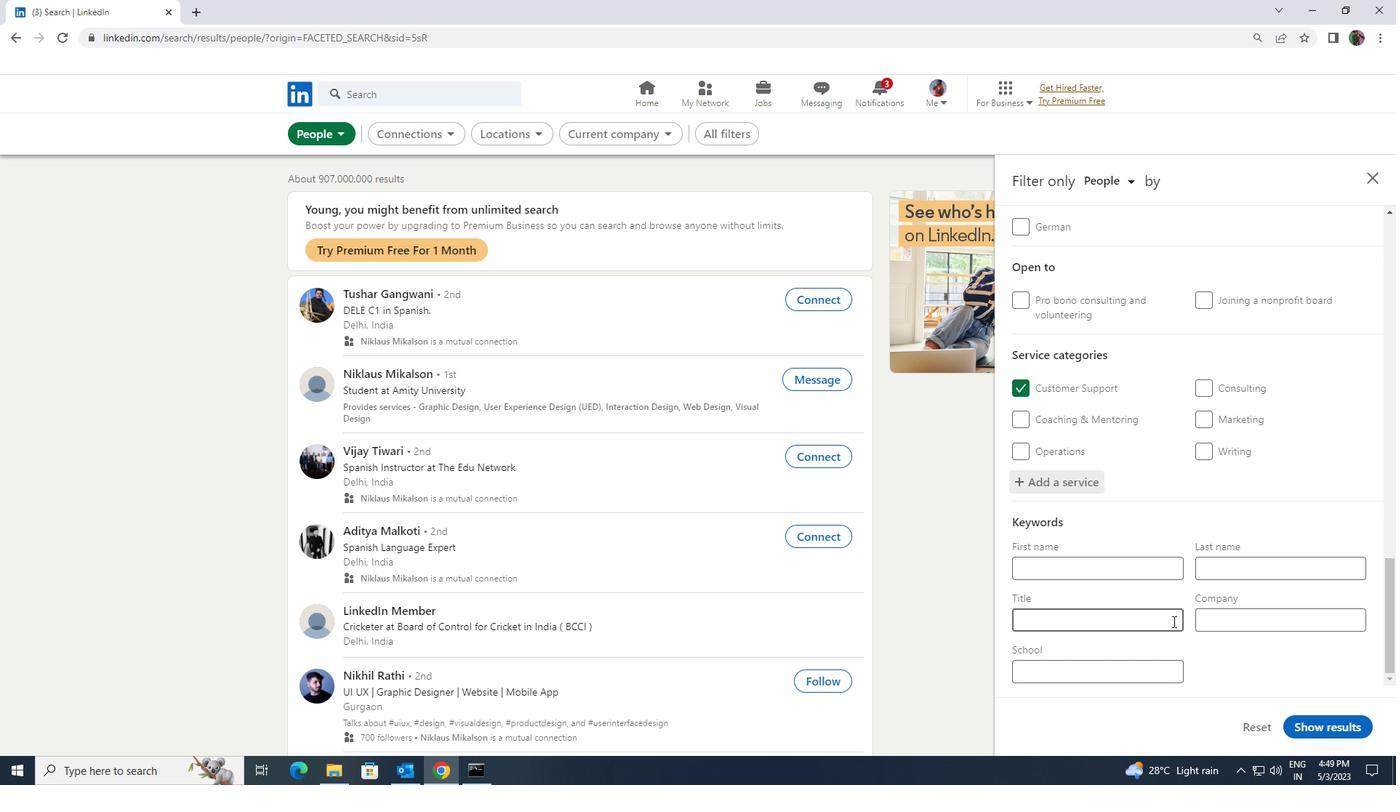 
Action: Key pressed <Key.shift><Key.shift><Key.shift><Key.shift><Key.shift><Key.shift><Key.shift><Key.shift><Key.shift><Key.shift>COLUMINST
Screenshot: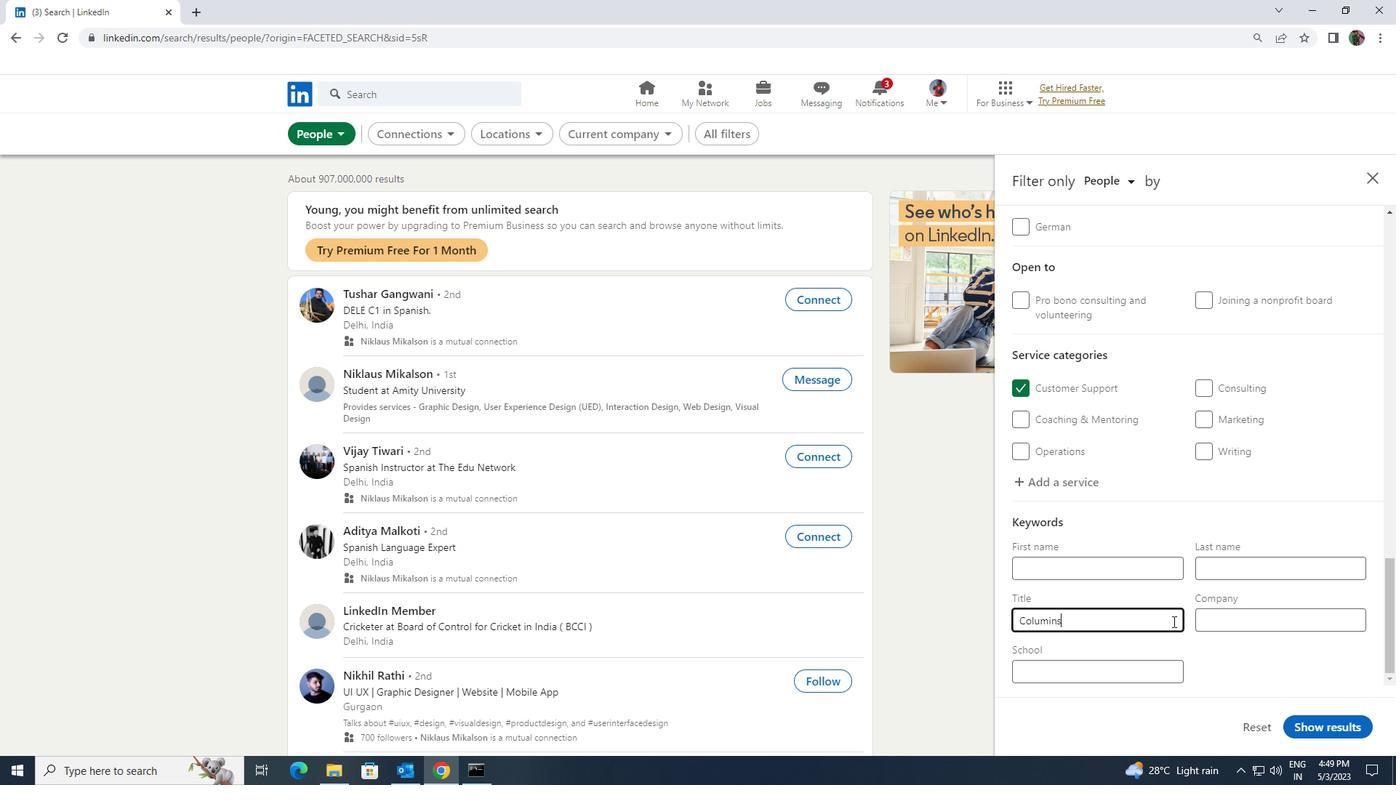 
Action: Mouse moved to (1300, 722)
Screenshot: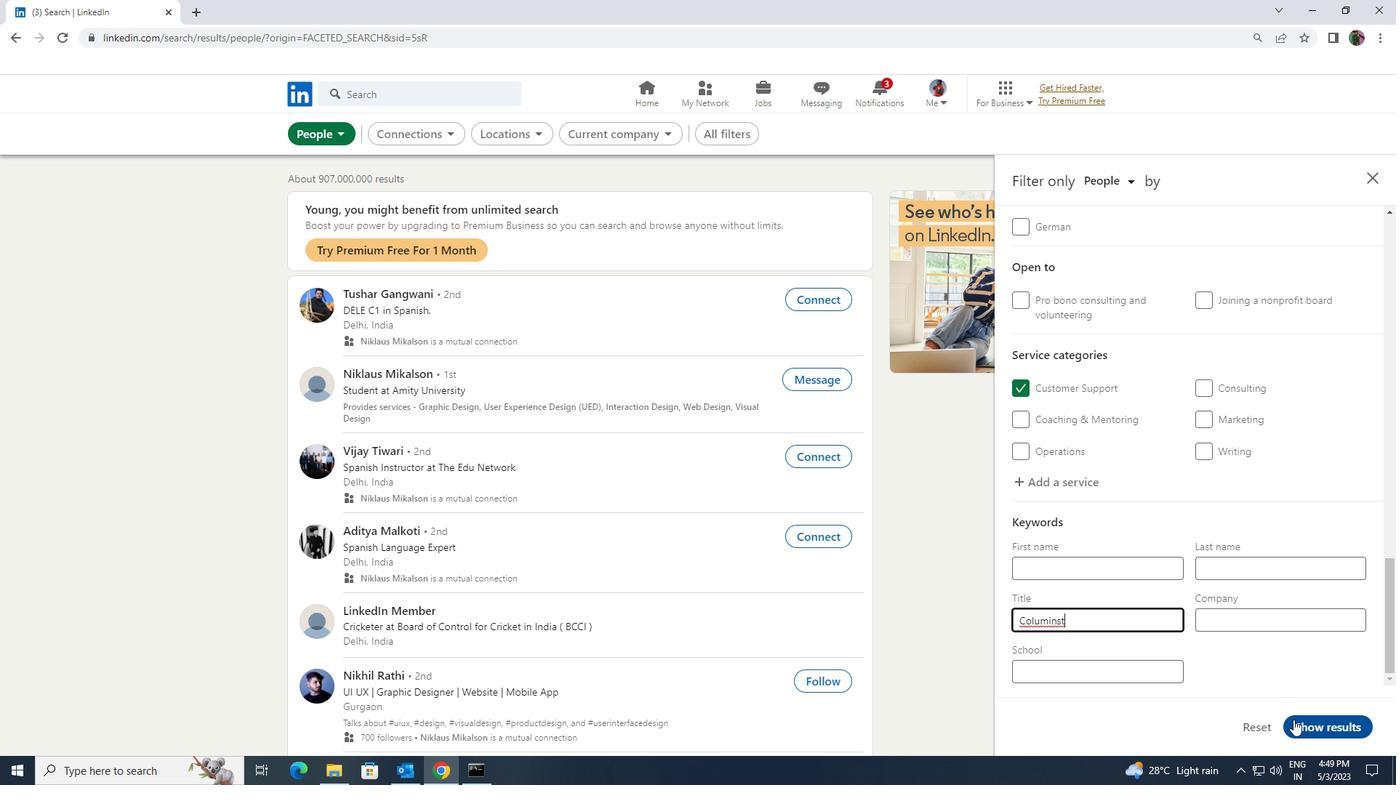 
Action: Mouse pressed left at (1300, 722)
Screenshot: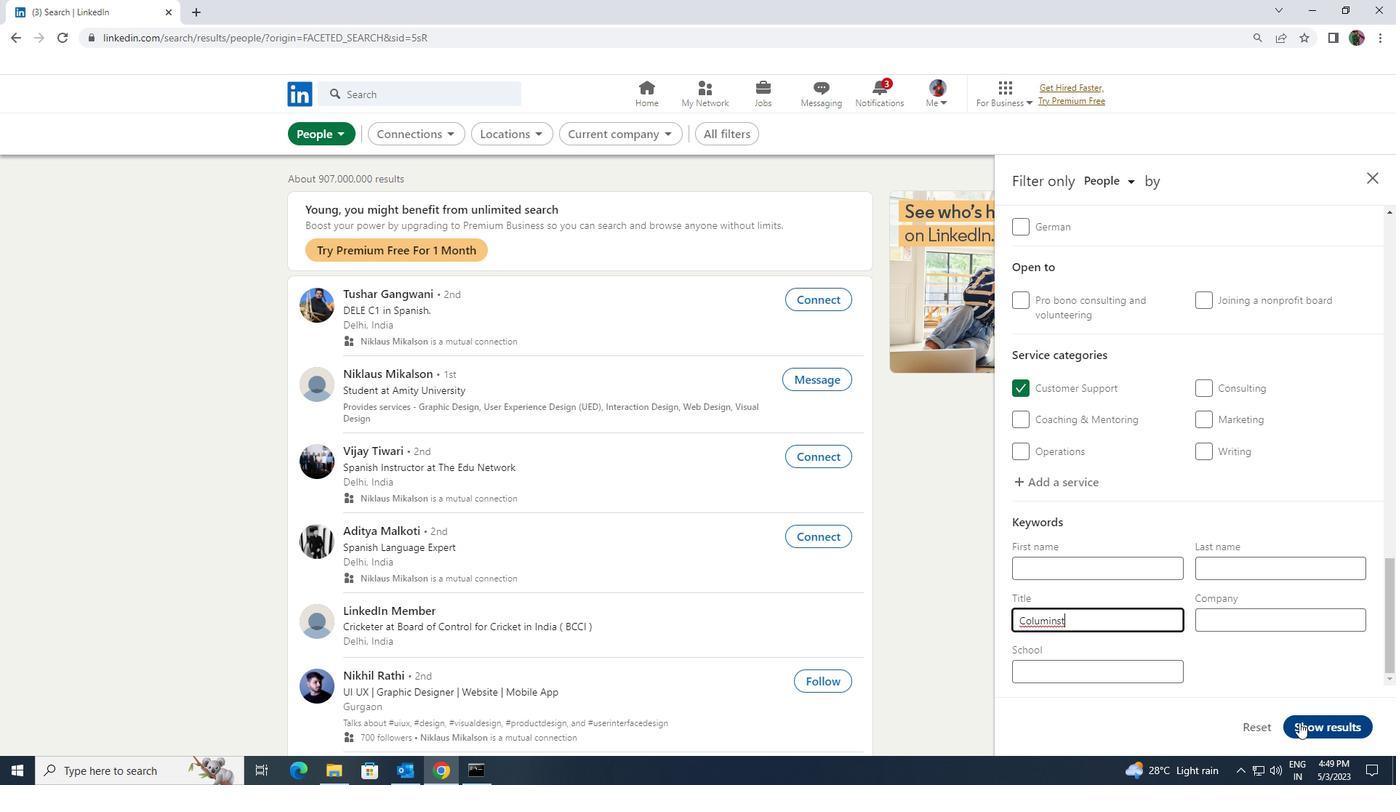 
